 Task: Look for space in Senador Canedo, Brazil from 21st June, 2023 to 29th June, 2023 for 4 adults in price range Rs.7000 to Rs.12000. Place can be entire place with 2 bedrooms having 2 beds and 2 bathrooms. Property type can be flat. Amenities needed are: washing machine, . Booking option can be shelf check-in. Required host language is Spanish.
Action: Mouse moved to (70, 104)
Screenshot: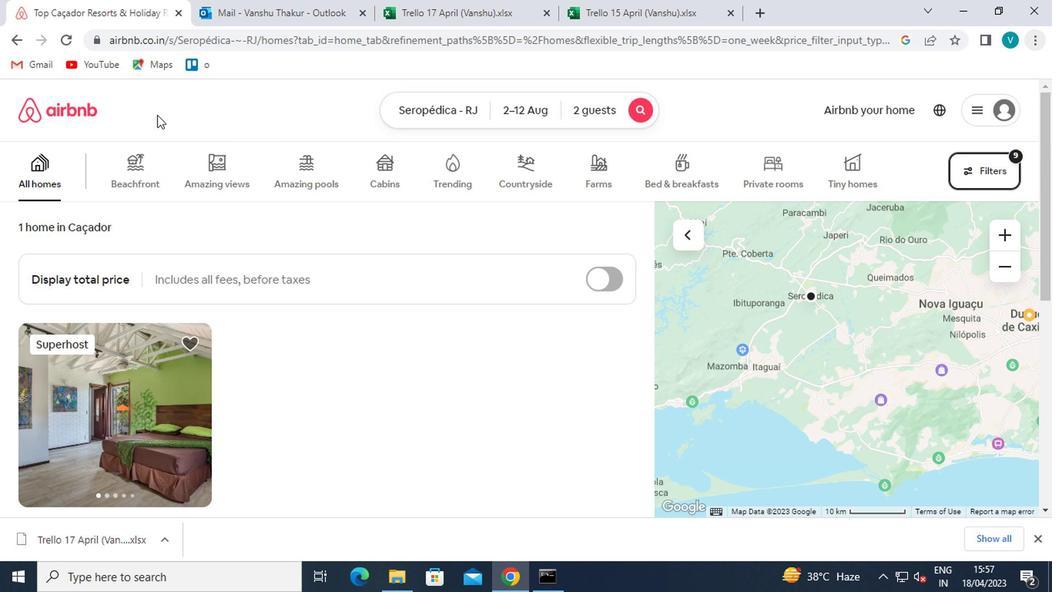 
Action: Mouse pressed left at (70, 104)
Screenshot: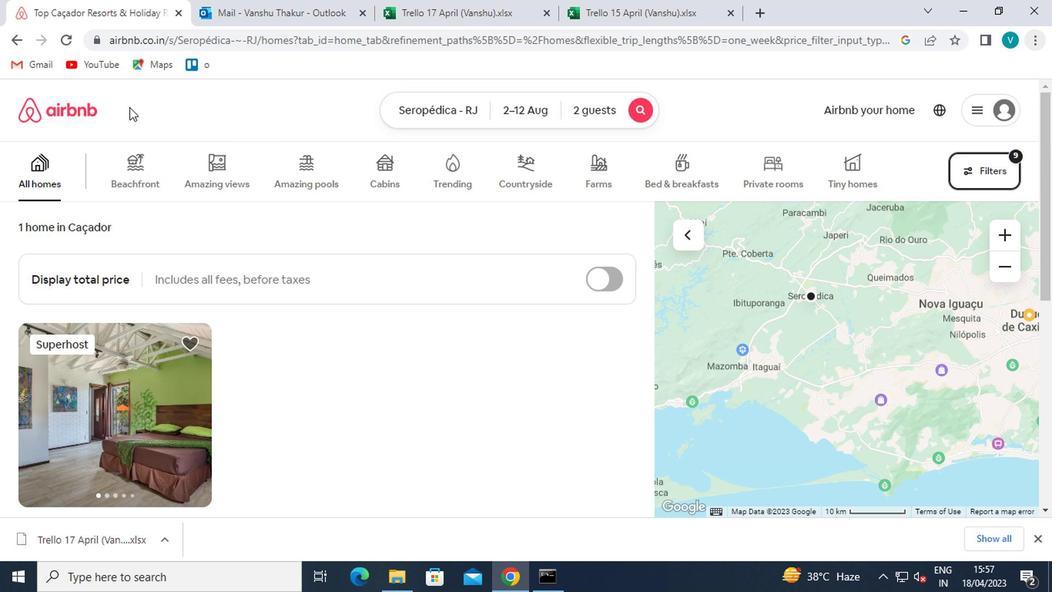 
Action: Mouse moved to (405, 116)
Screenshot: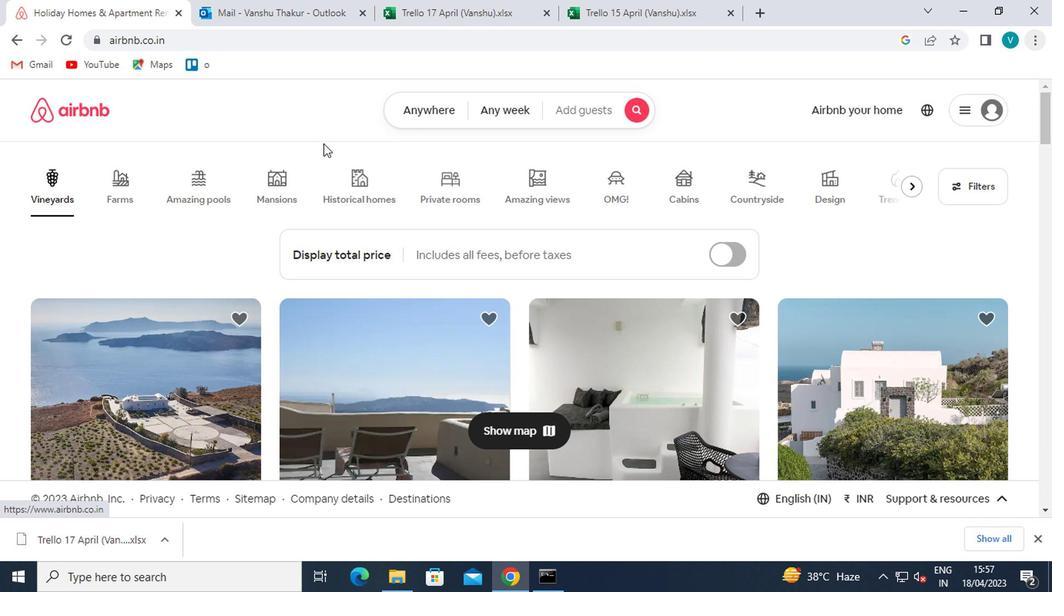 
Action: Mouse pressed left at (405, 116)
Screenshot: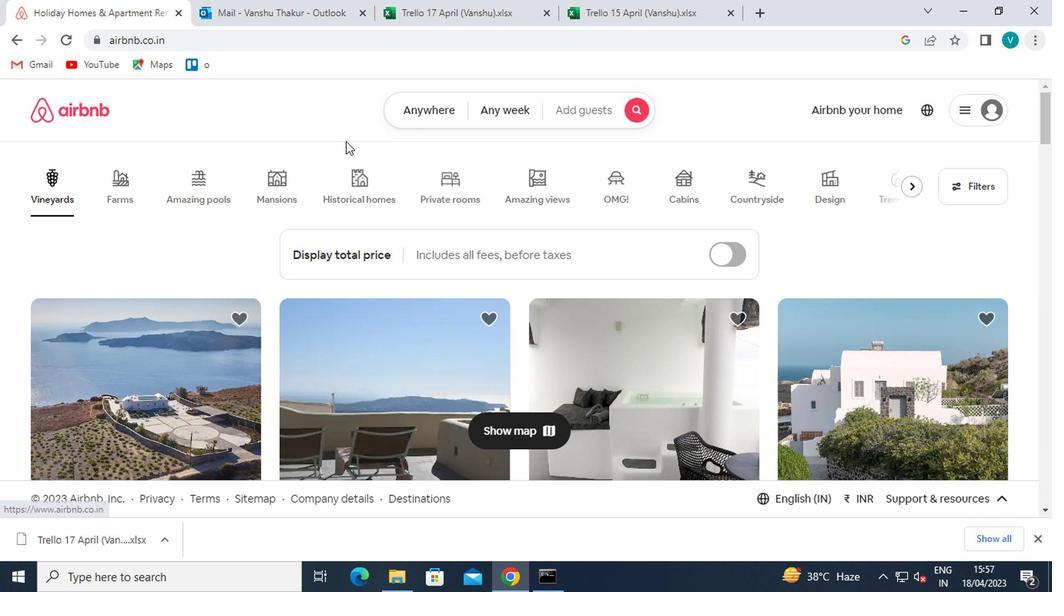 
Action: Mouse moved to (340, 173)
Screenshot: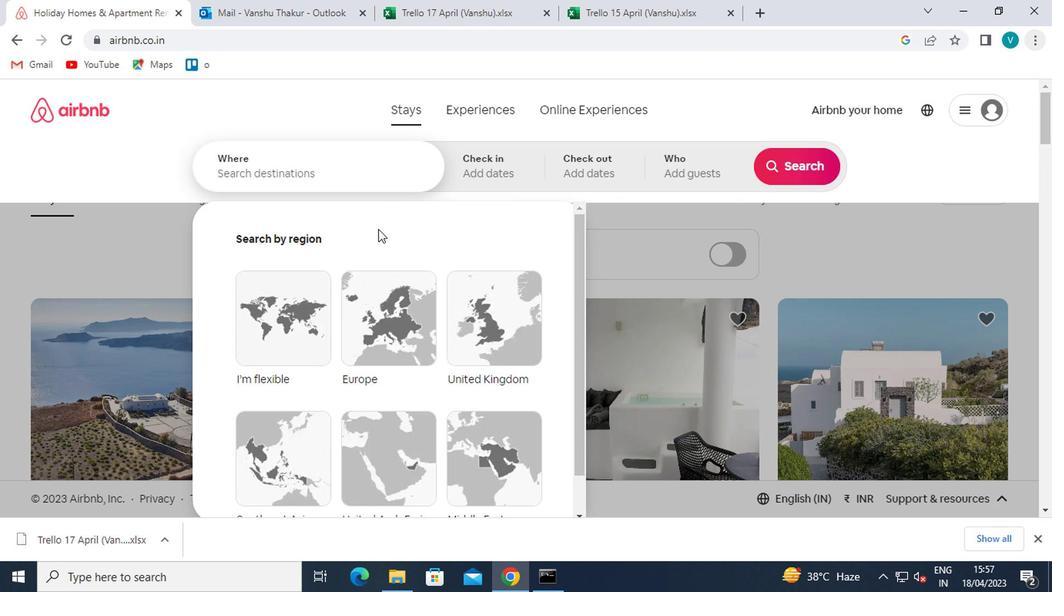 
Action: Mouse pressed left at (340, 173)
Screenshot: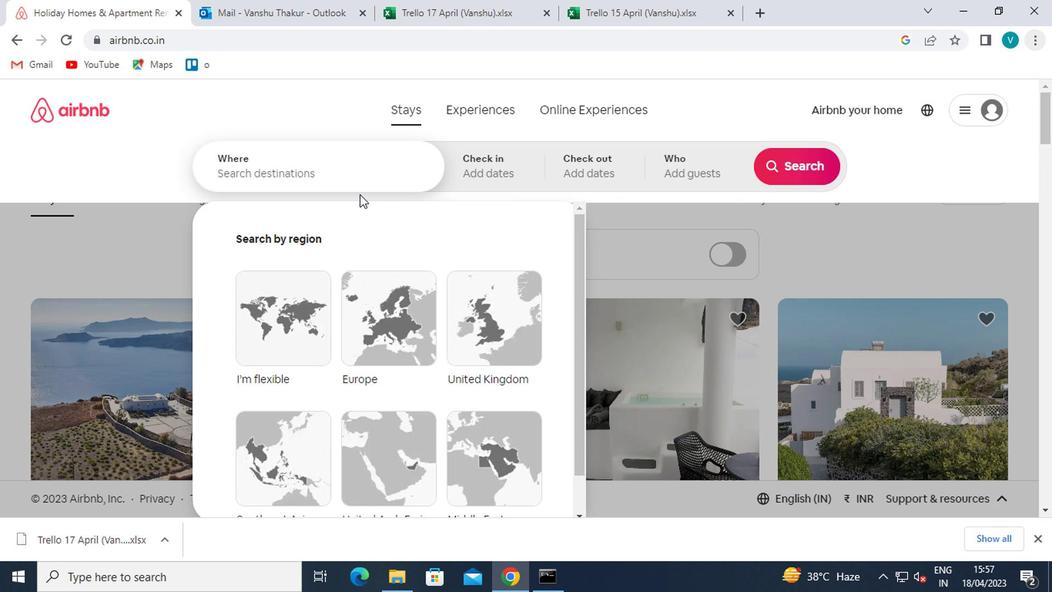 
Action: Key pressed <Key.shift>SENANDOR<Key.space>
Screenshot: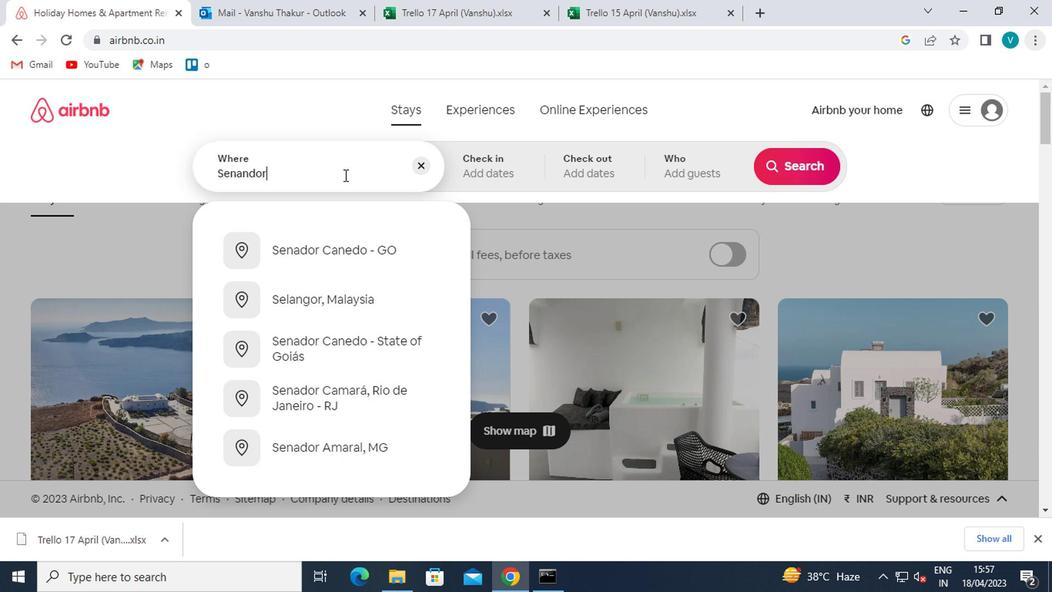 
Action: Mouse moved to (337, 291)
Screenshot: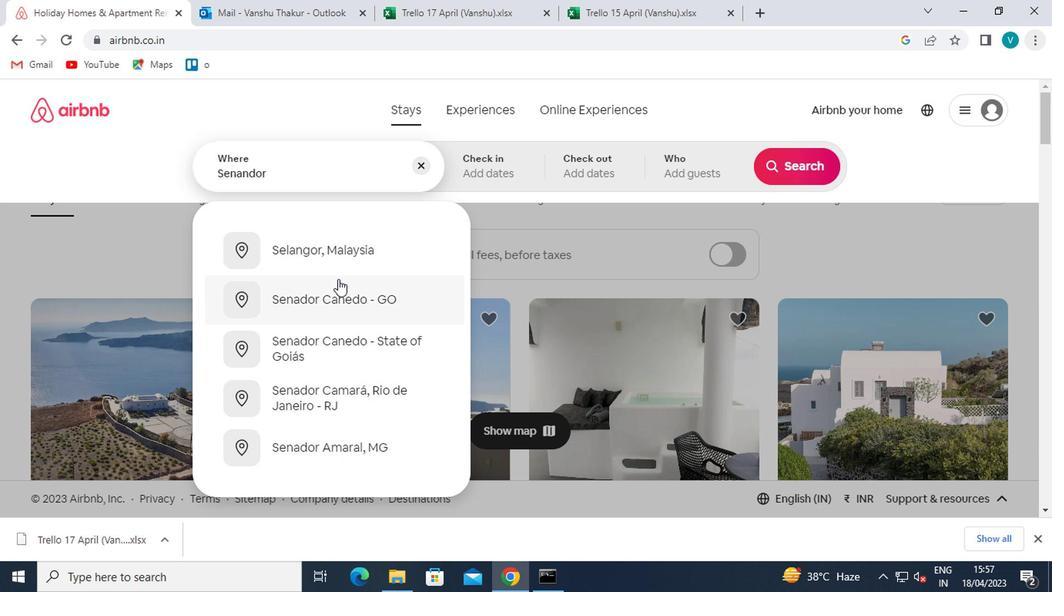 
Action: Mouse pressed left at (337, 291)
Screenshot: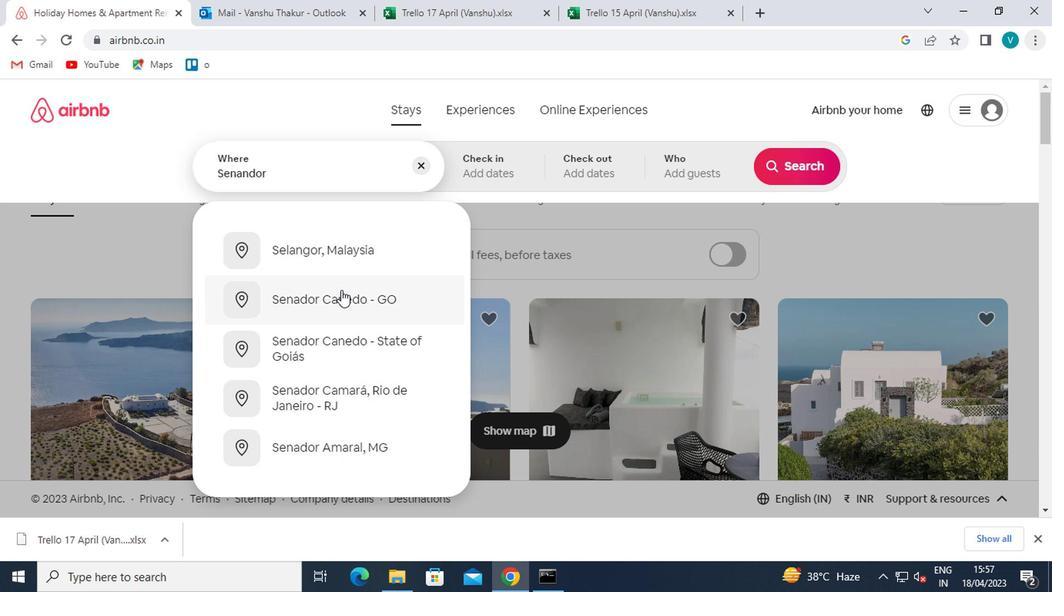 
Action: Mouse moved to (778, 289)
Screenshot: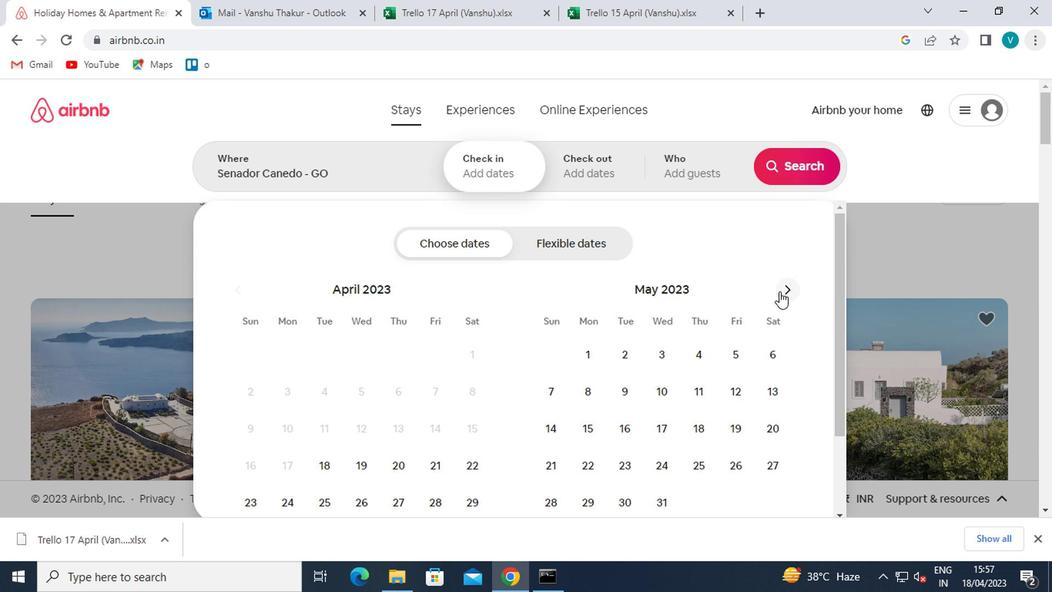 
Action: Mouse pressed left at (778, 289)
Screenshot: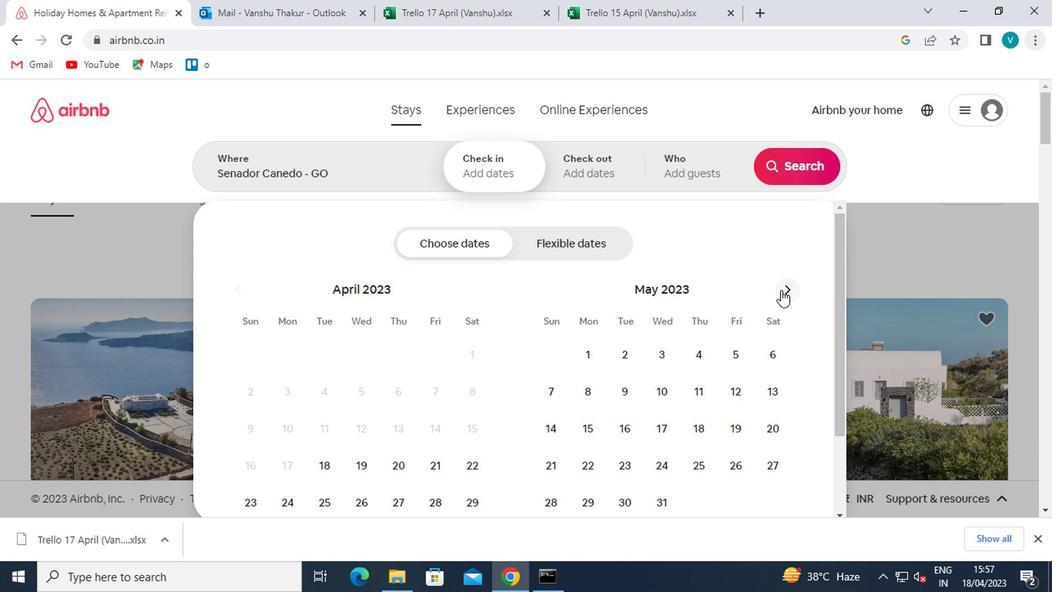 
Action: Mouse moved to (647, 457)
Screenshot: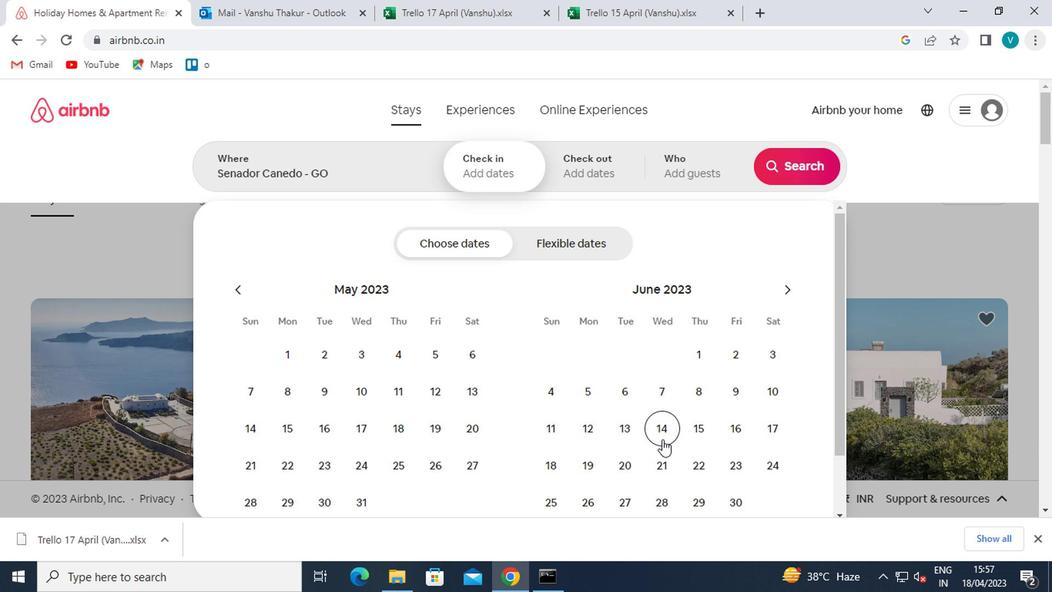 
Action: Mouse pressed left at (647, 457)
Screenshot: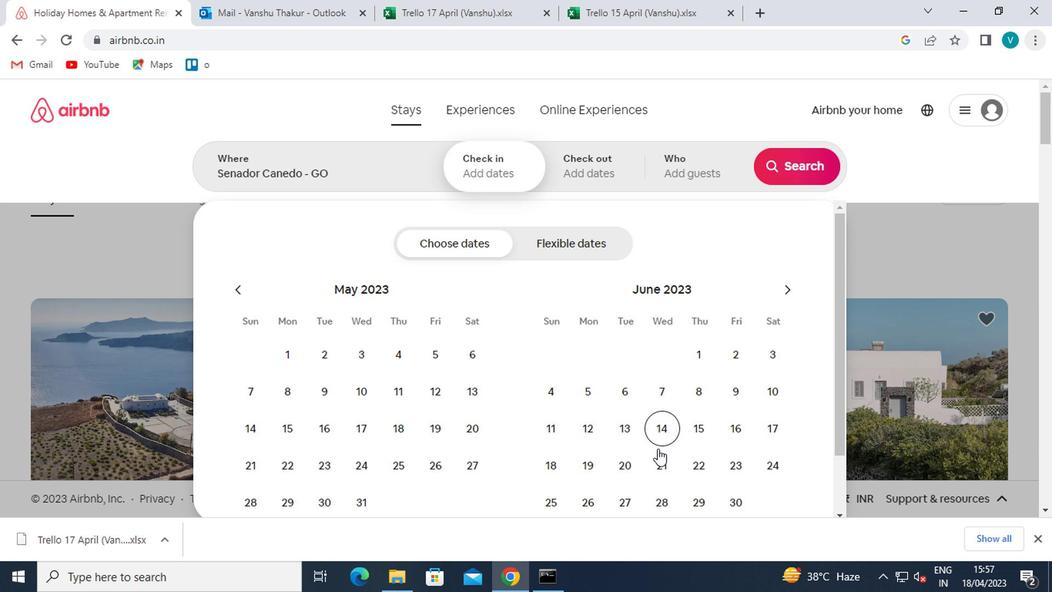 
Action: Mouse moved to (689, 495)
Screenshot: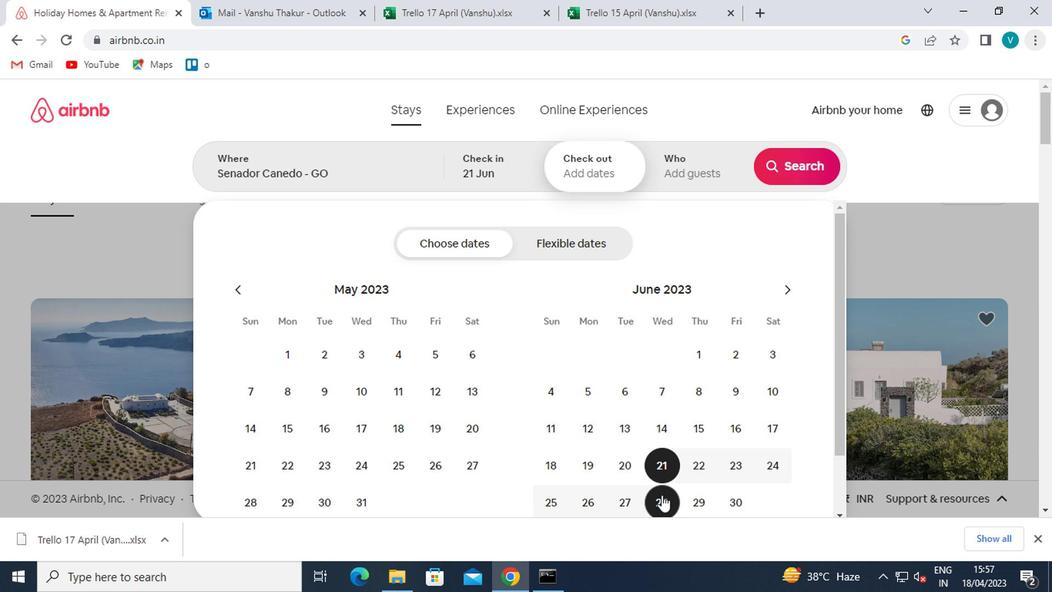 
Action: Mouse pressed left at (689, 495)
Screenshot: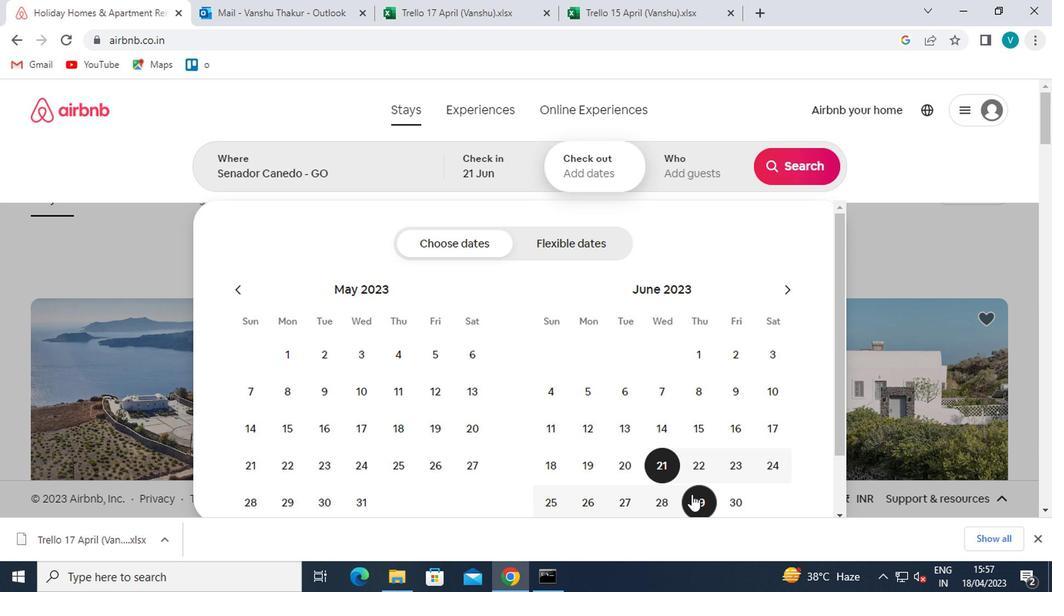 
Action: Mouse moved to (687, 152)
Screenshot: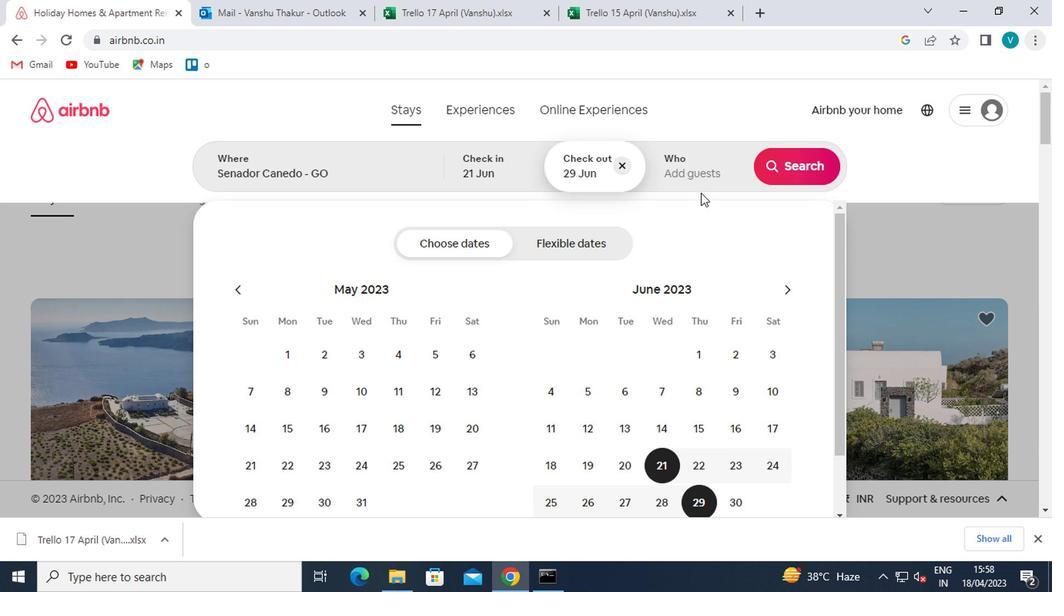 
Action: Mouse pressed left at (687, 152)
Screenshot: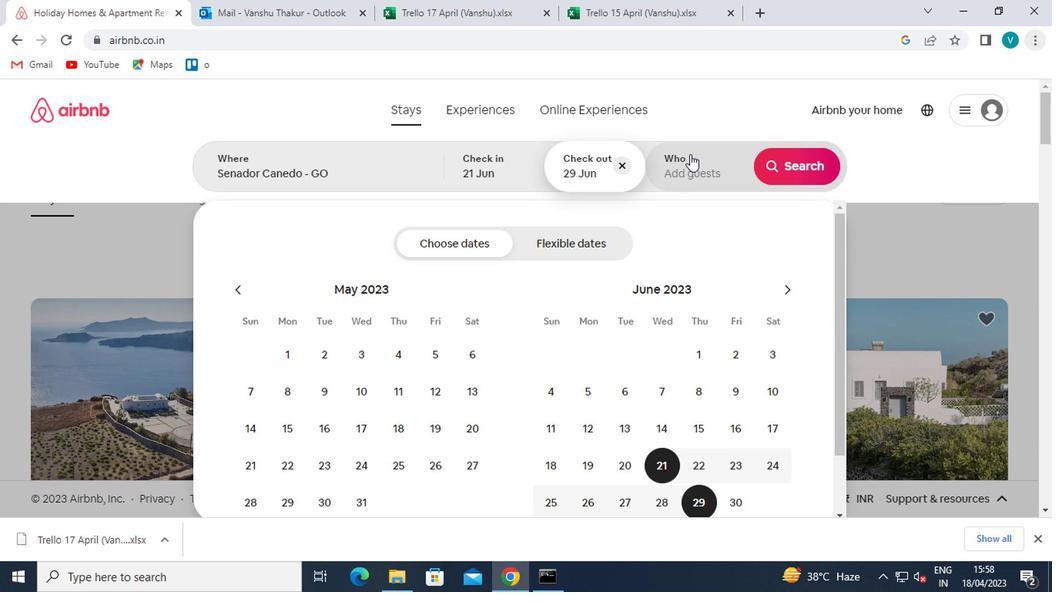 
Action: Mouse moved to (793, 241)
Screenshot: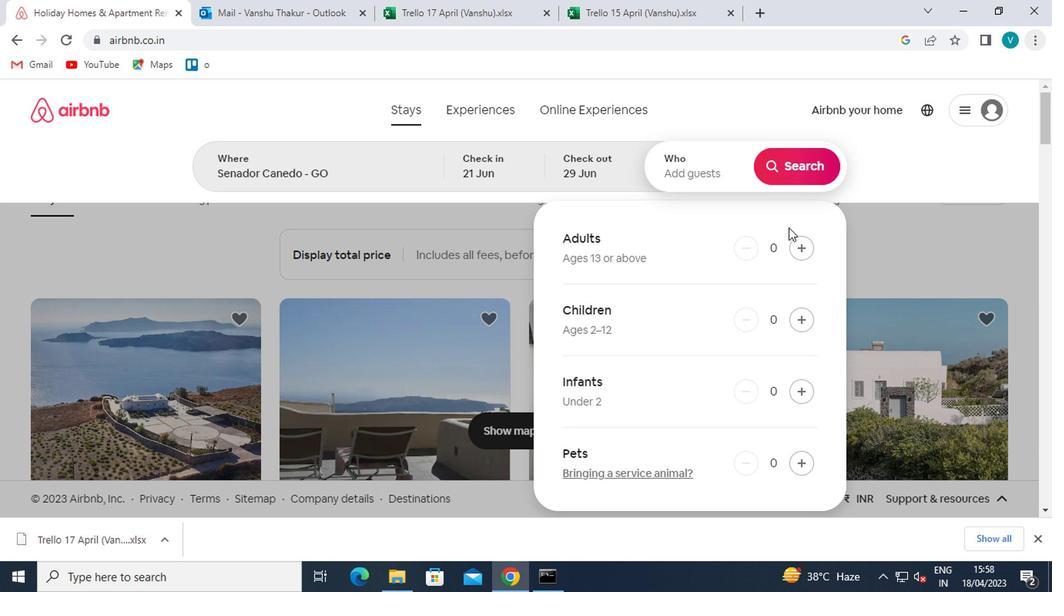 
Action: Mouse pressed left at (793, 241)
Screenshot: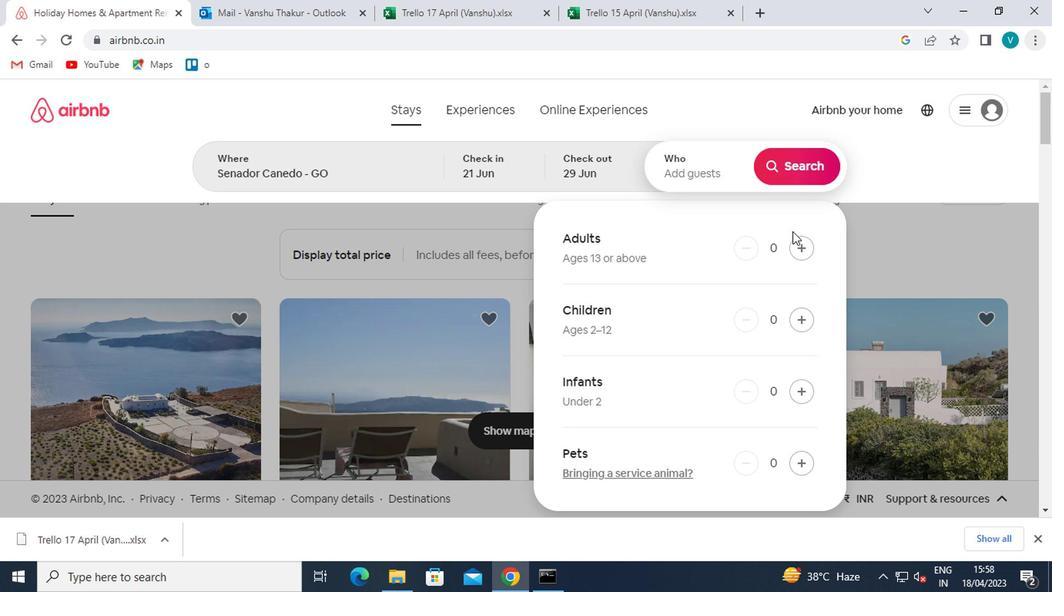 
Action: Mouse pressed left at (793, 241)
Screenshot: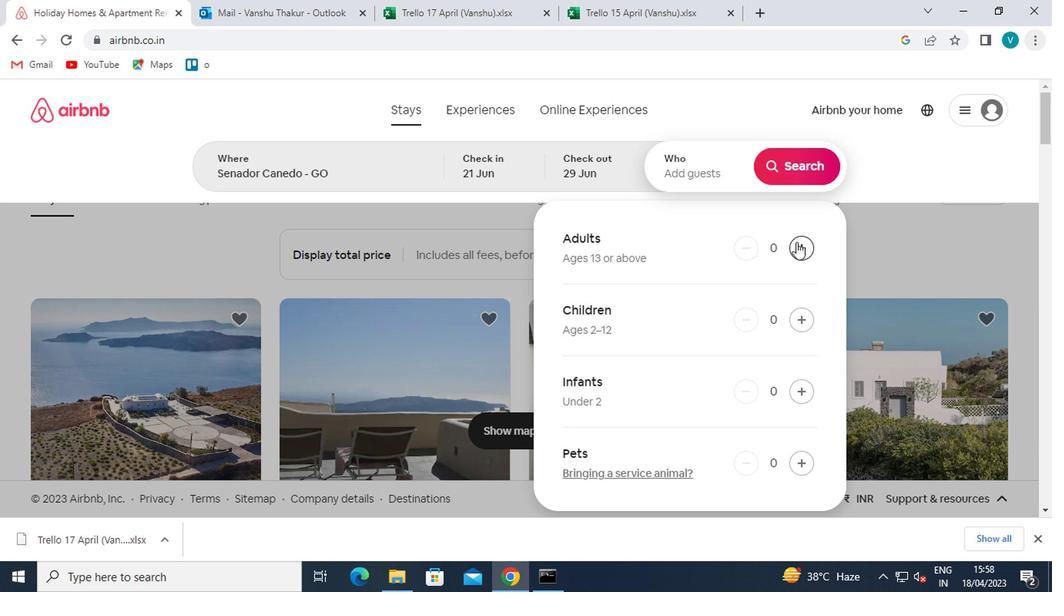 
Action: Mouse pressed left at (793, 241)
Screenshot: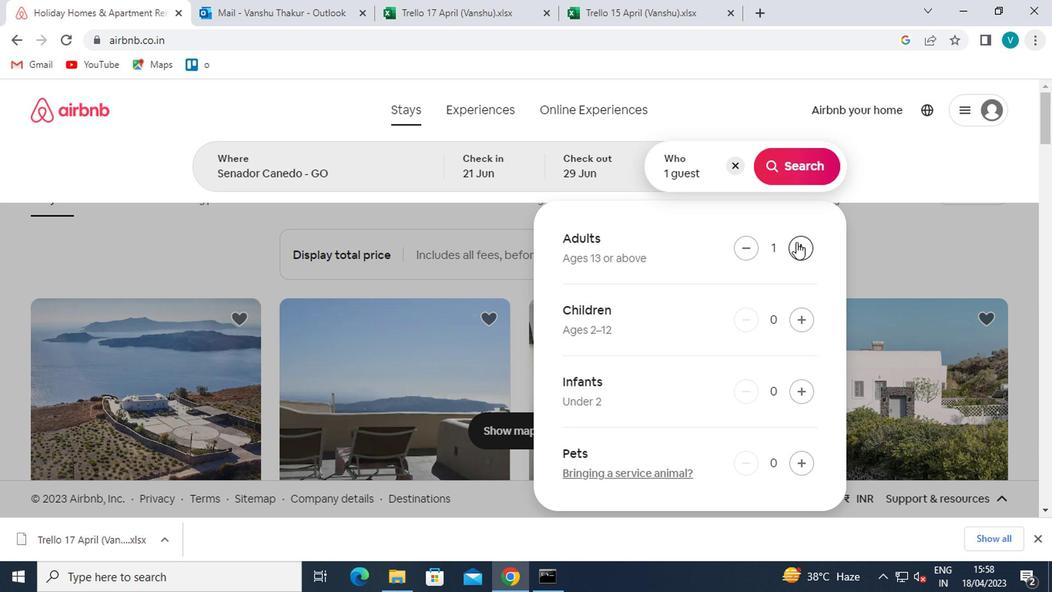 
Action: Mouse pressed left at (793, 241)
Screenshot: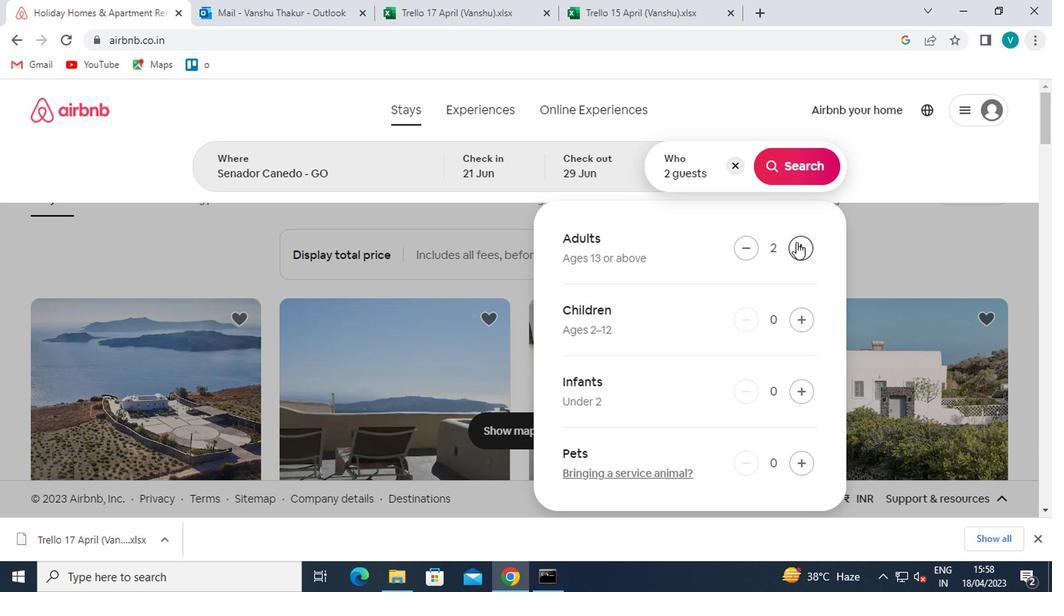 
Action: Mouse moved to (791, 167)
Screenshot: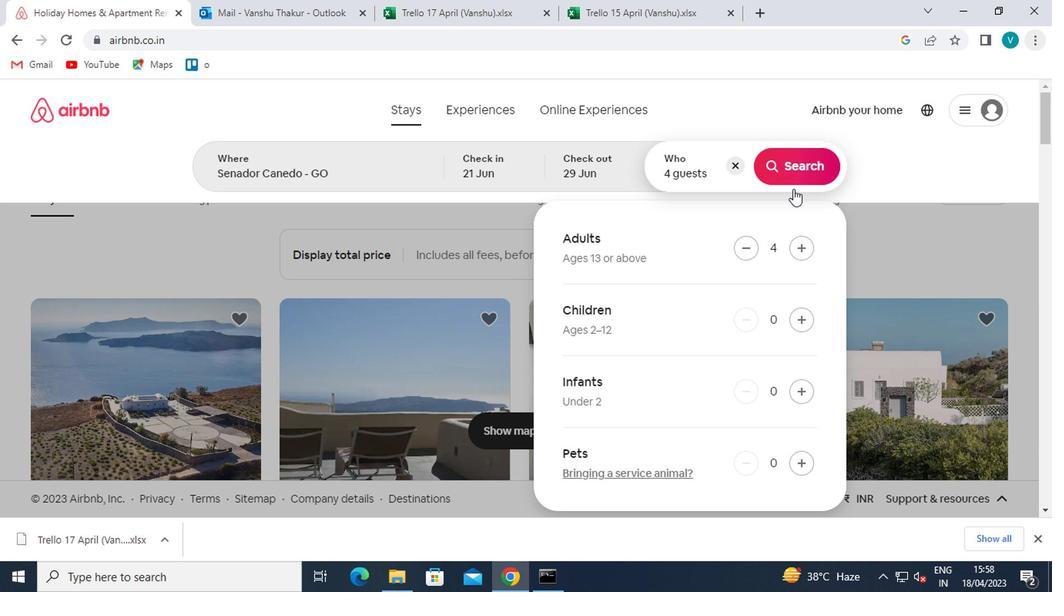 
Action: Mouse pressed left at (791, 167)
Screenshot: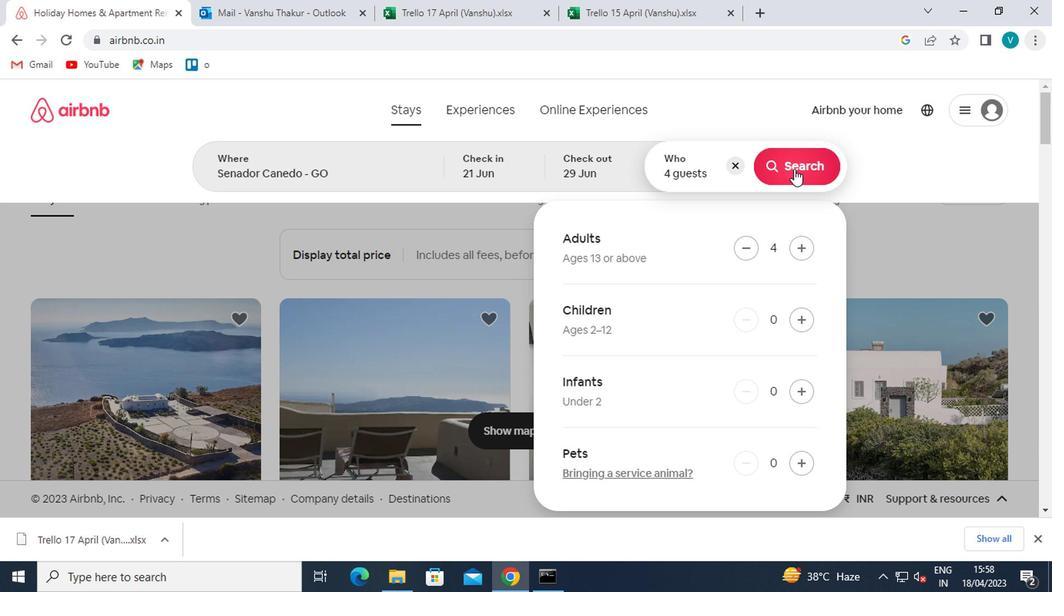 
Action: Mouse moved to (956, 166)
Screenshot: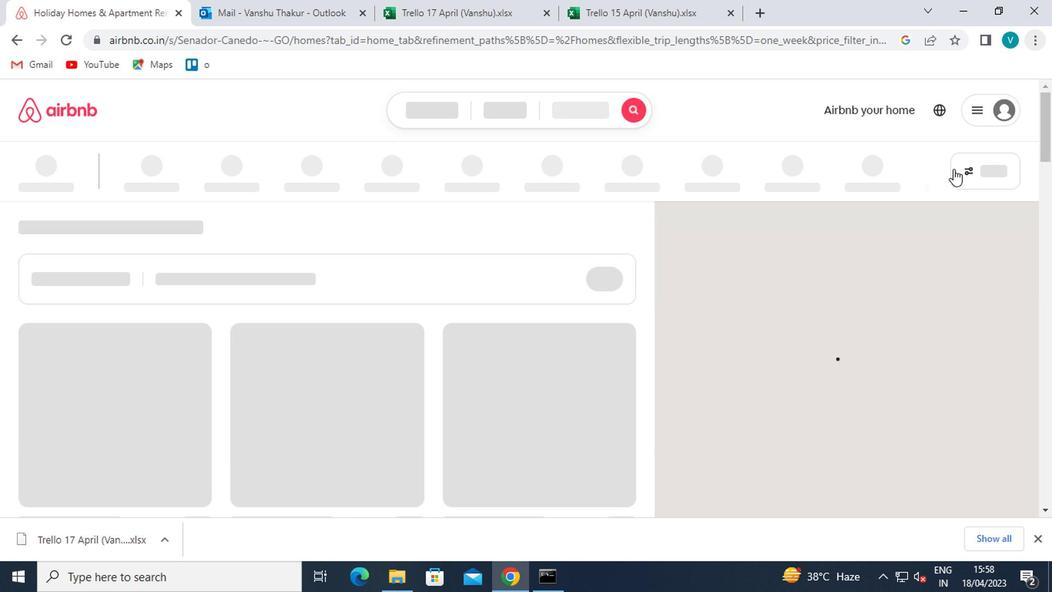 
Action: Mouse pressed left at (956, 166)
Screenshot: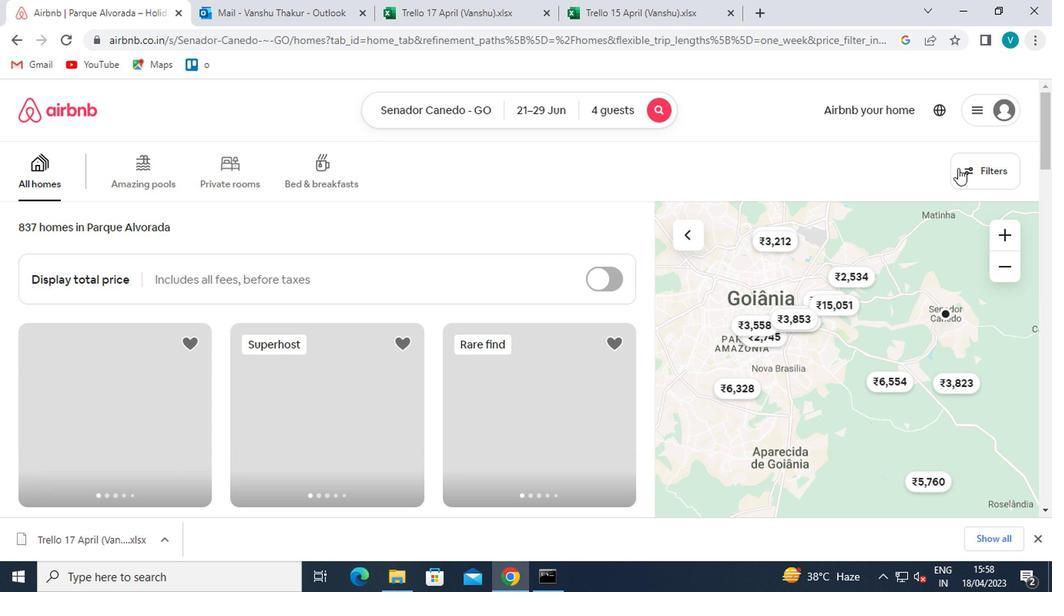 
Action: Mouse moved to (348, 371)
Screenshot: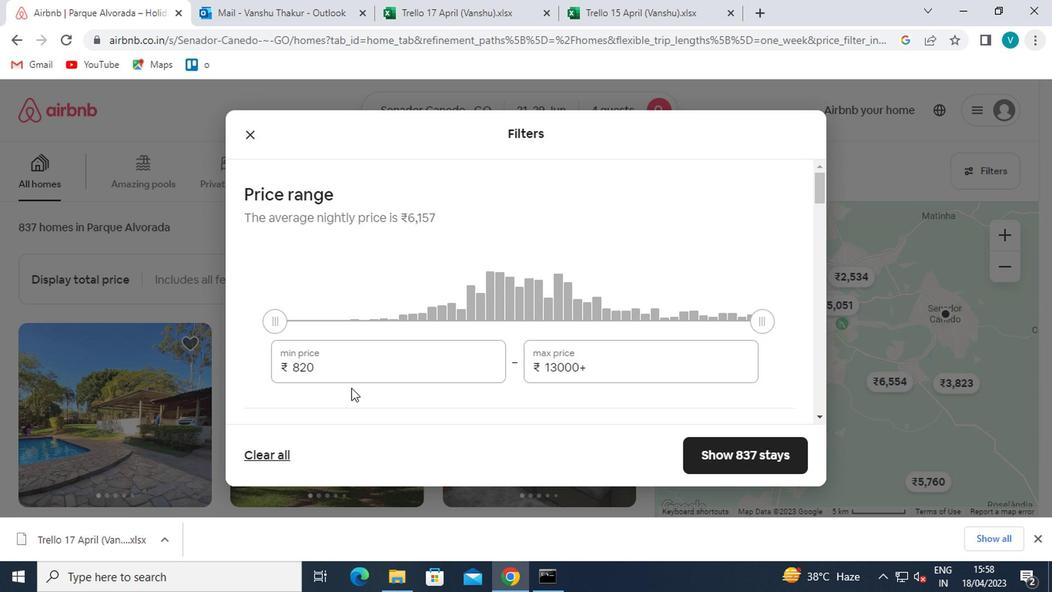 
Action: Mouse pressed left at (348, 371)
Screenshot: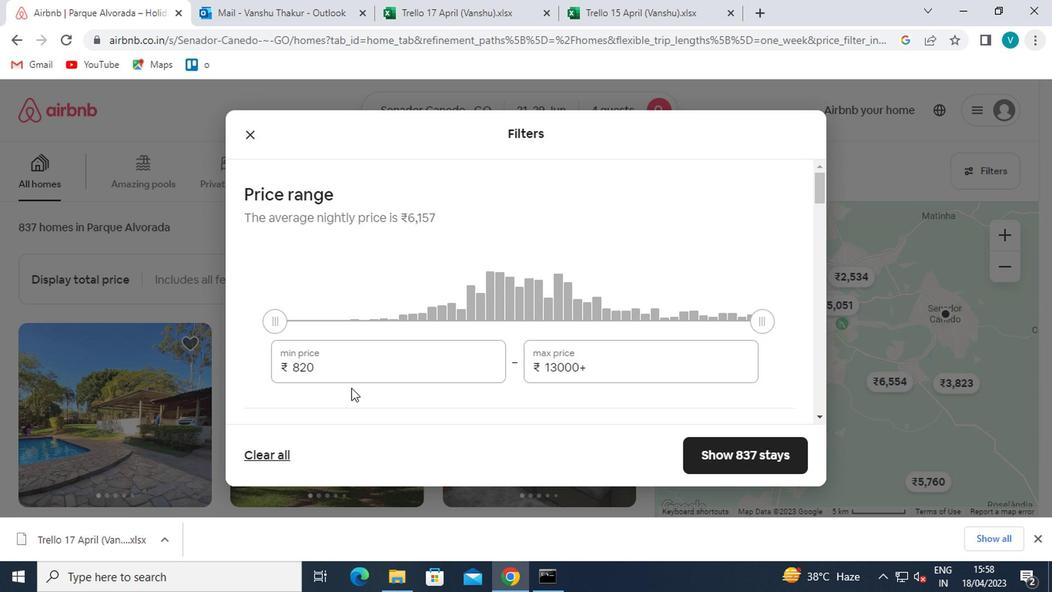 
Action: Mouse moved to (351, 370)
Screenshot: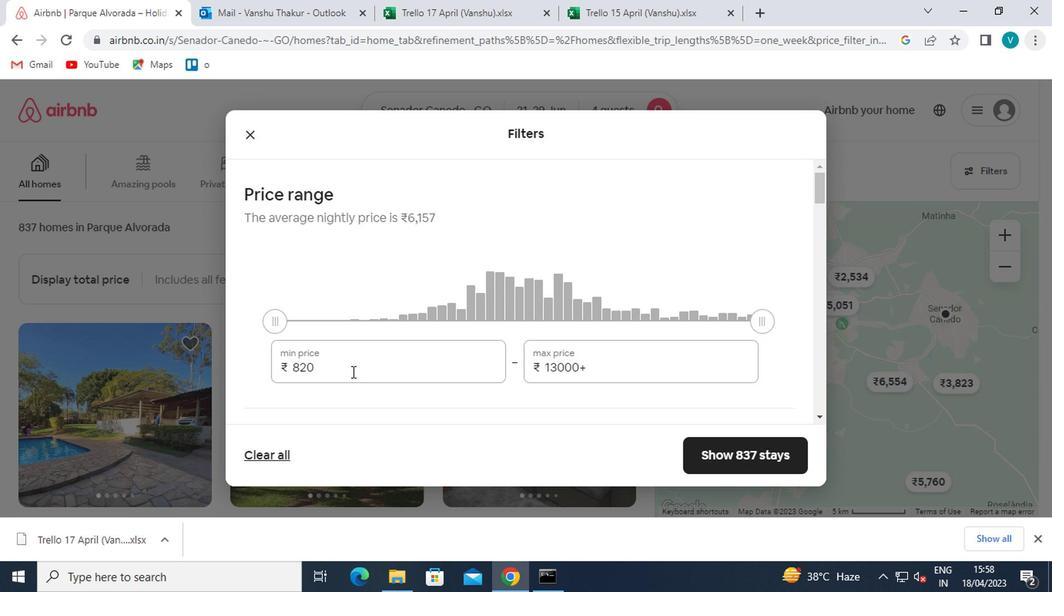 
Action: Key pressed <Key.backspace><Key.backspace><Key.backspace>7000
Screenshot: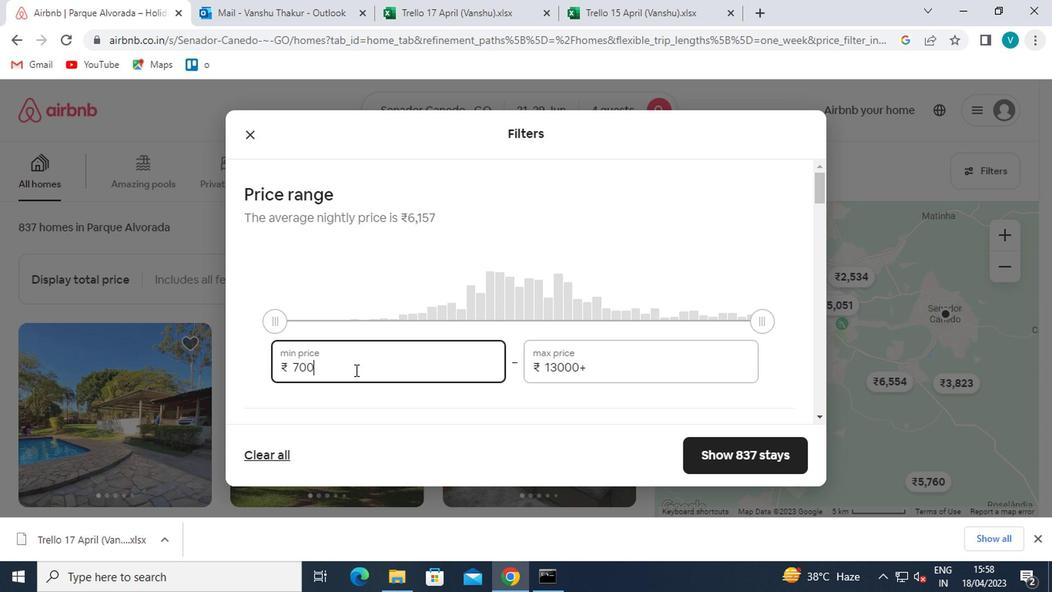 
Action: Mouse moved to (642, 373)
Screenshot: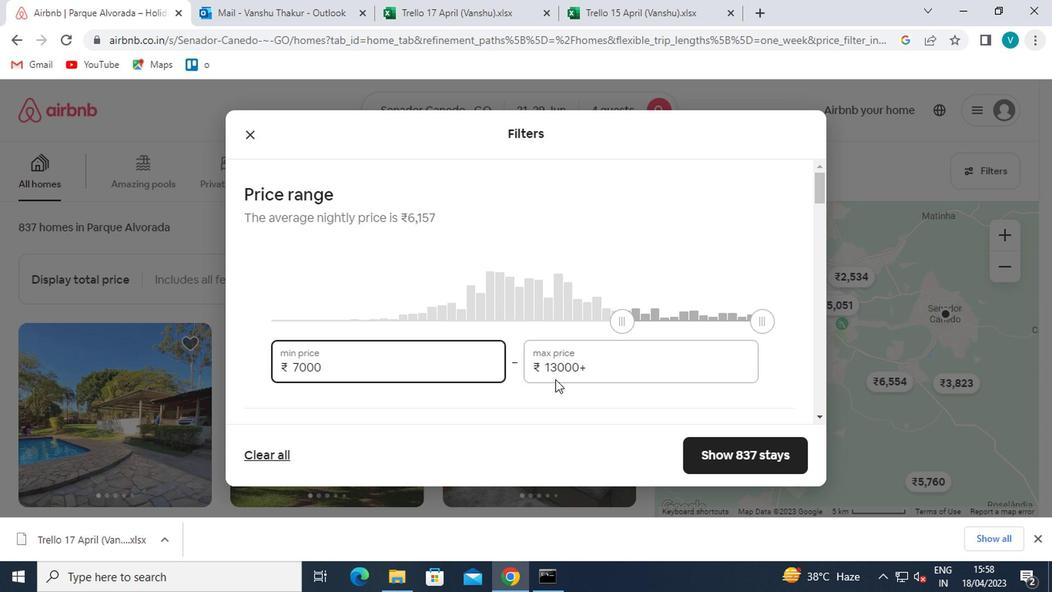 
Action: Mouse pressed left at (642, 373)
Screenshot: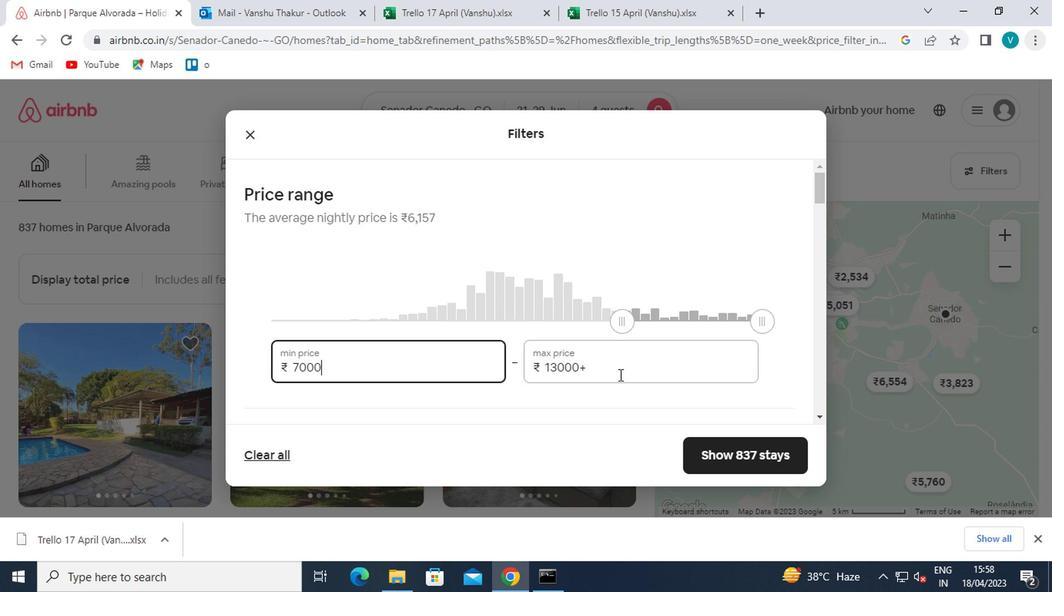
Action: Mouse moved to (606, 347)
Screenshot: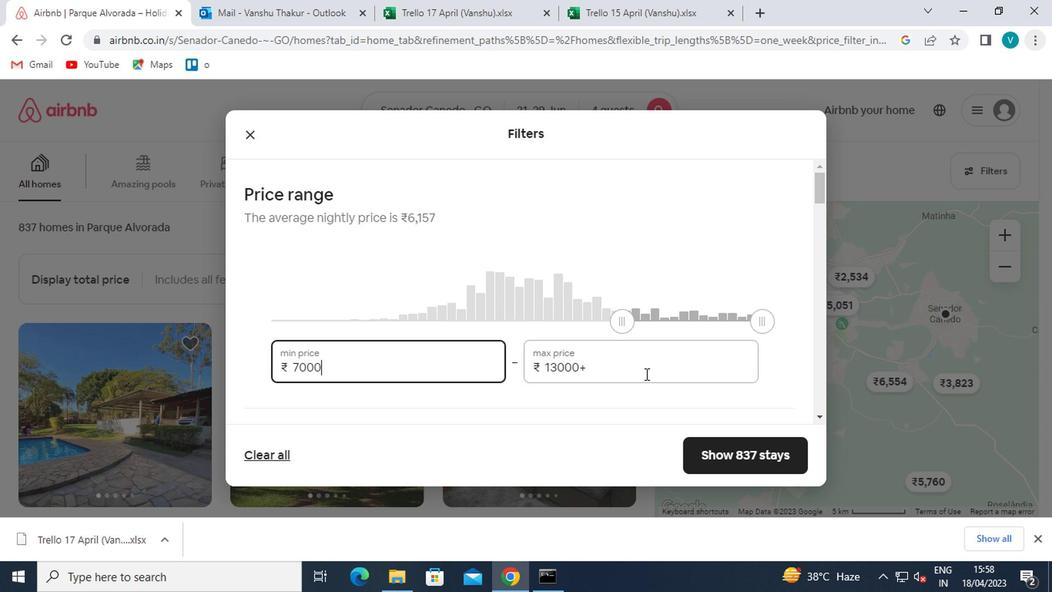 
Action: Key pressed <Key.backspace><Key.backspace><Key.backspace><Key.backspace><Key.backspace><Key.backspace>12000
Screenshot: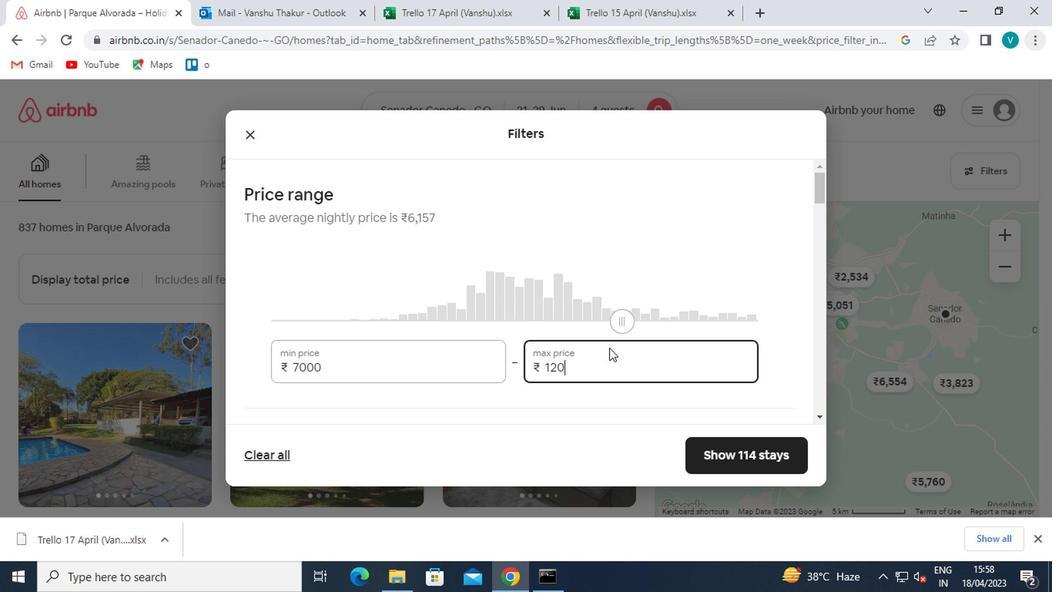 
Action: Mouse moved to (609, 351)
Screenshot: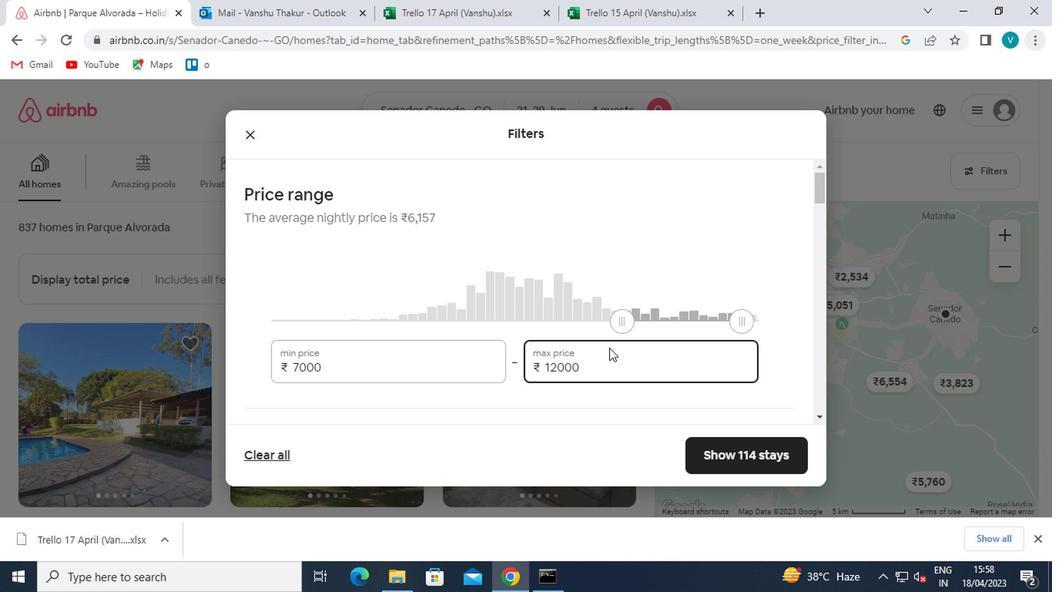 
Action: Mouse scrolled (609, 350) with delta (0, 0)
Screenshot: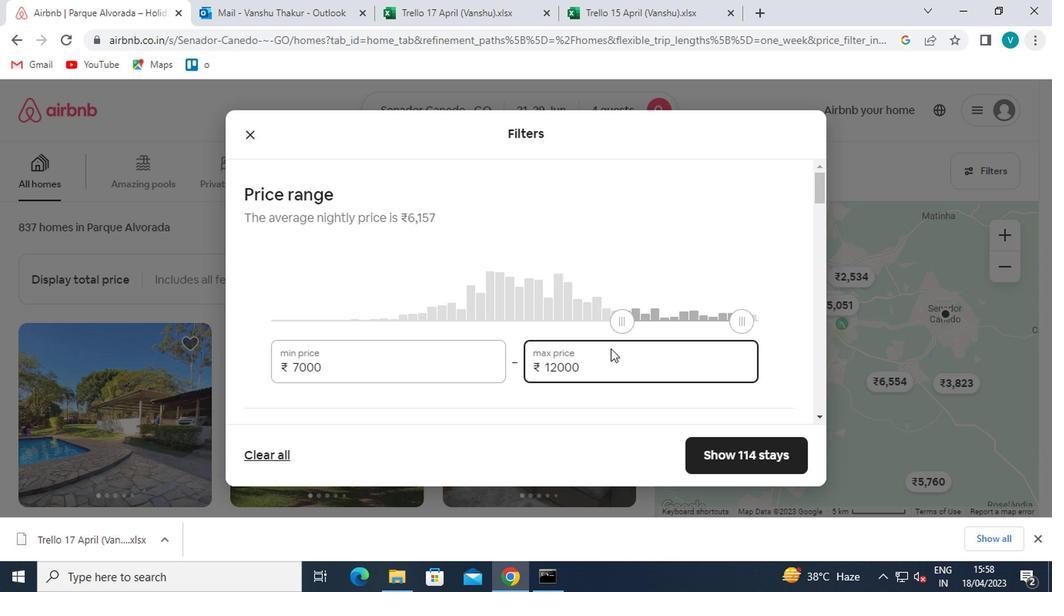 
Action: Mouse scrolled (609, 350) with delta (0, 0)
Screenshot: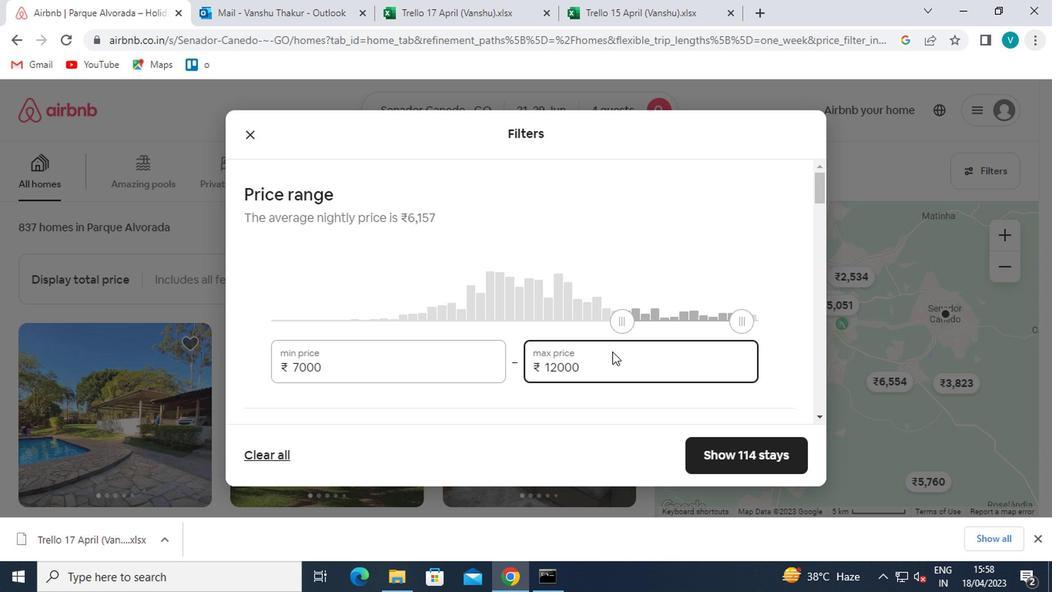 
Action: Mouse moved to (264, 336)
Screenshot: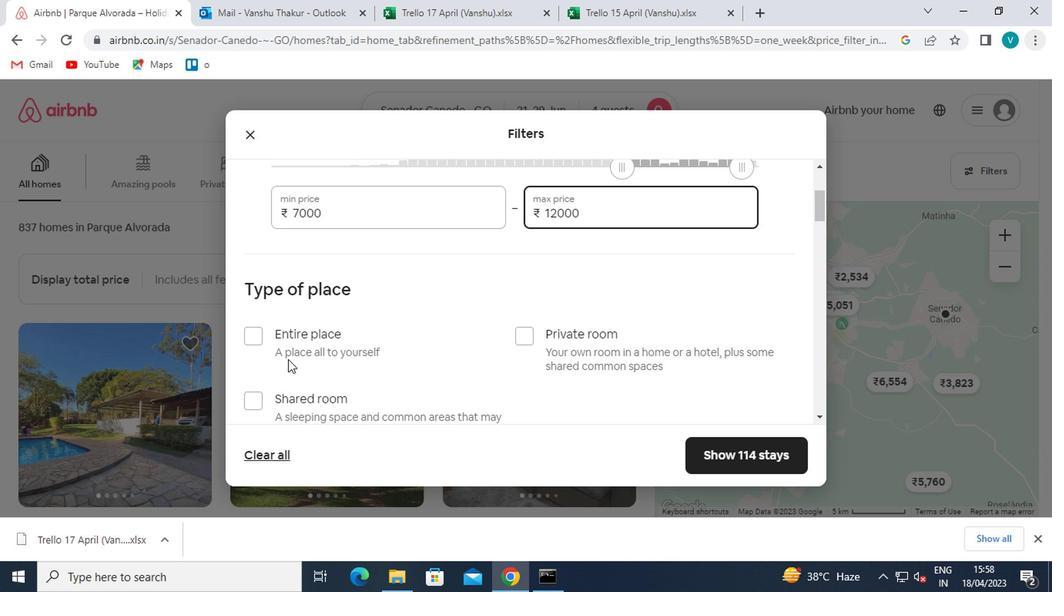 
Action: Mouse pressed left at (264, 336)
Screenshot: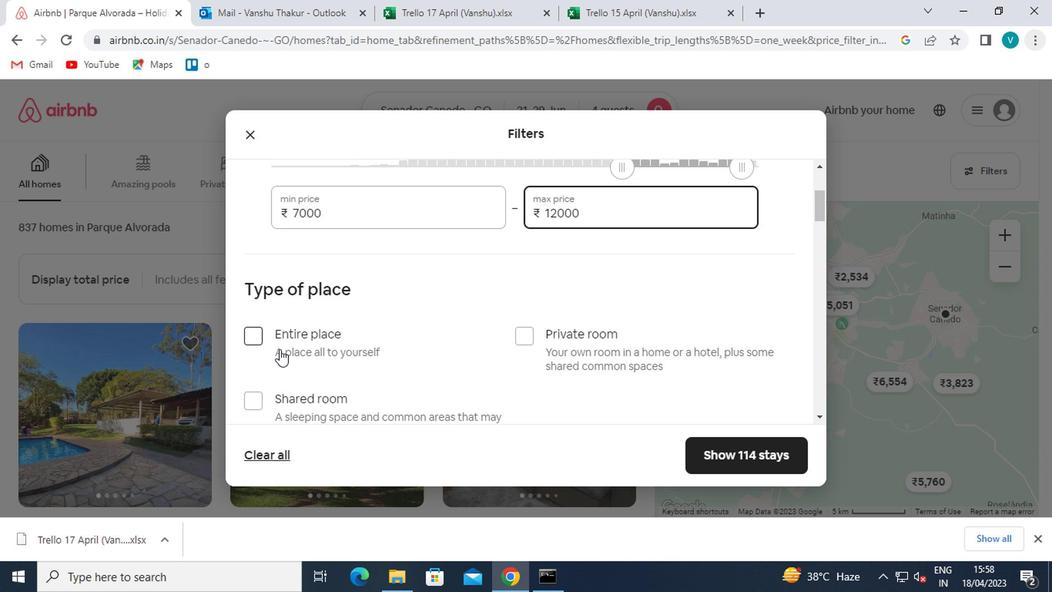 
Action: Mouse moved to (356, 334)
Screenshot: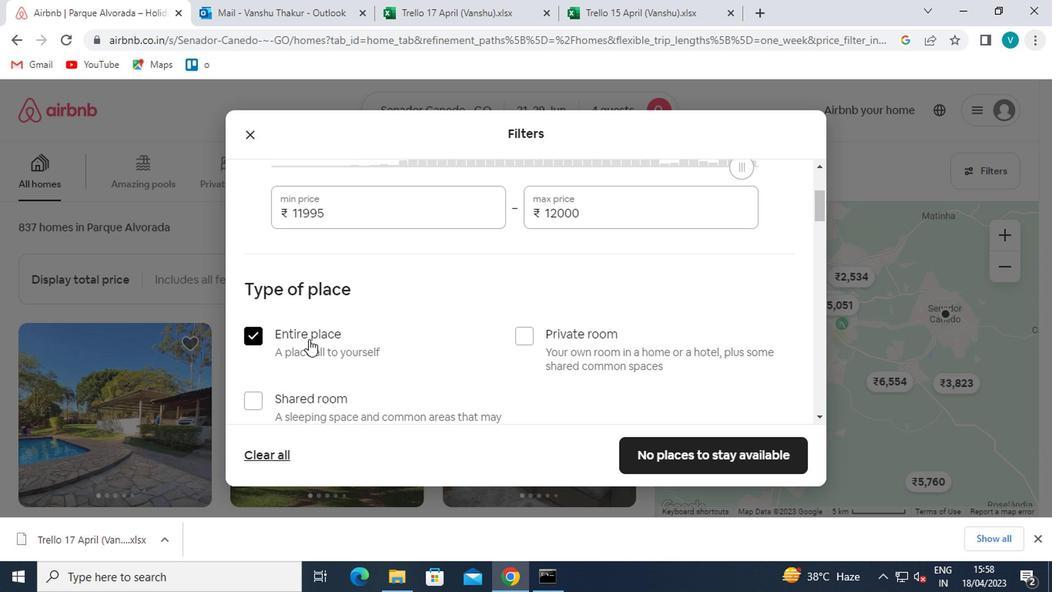 
Action: Mouse scrolled (356, 334) with delta (0, 0)
Screenshot: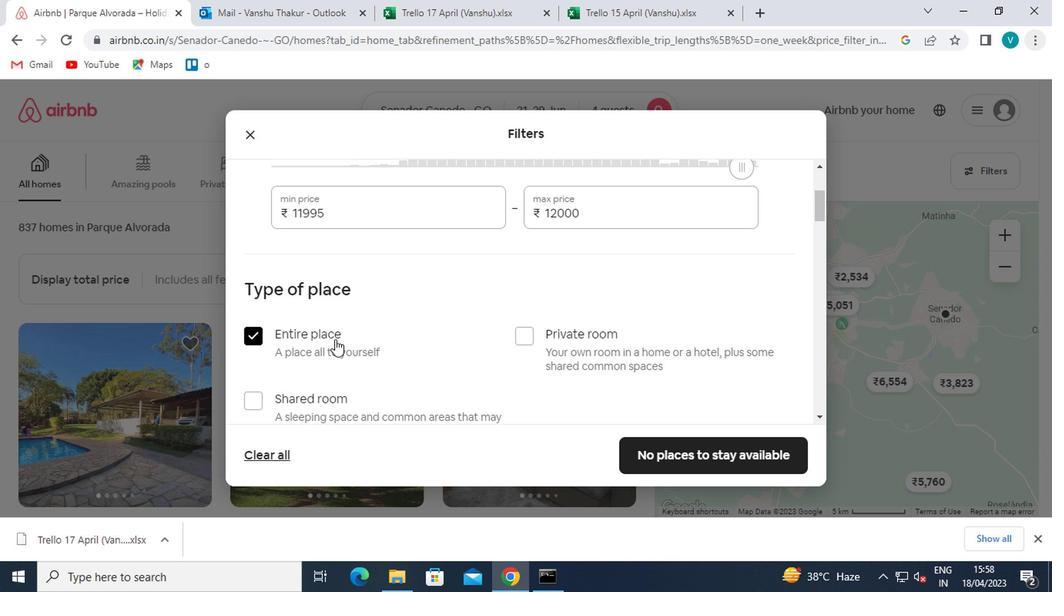 
Action: Mouse moved to (356, 334)
Screenshot: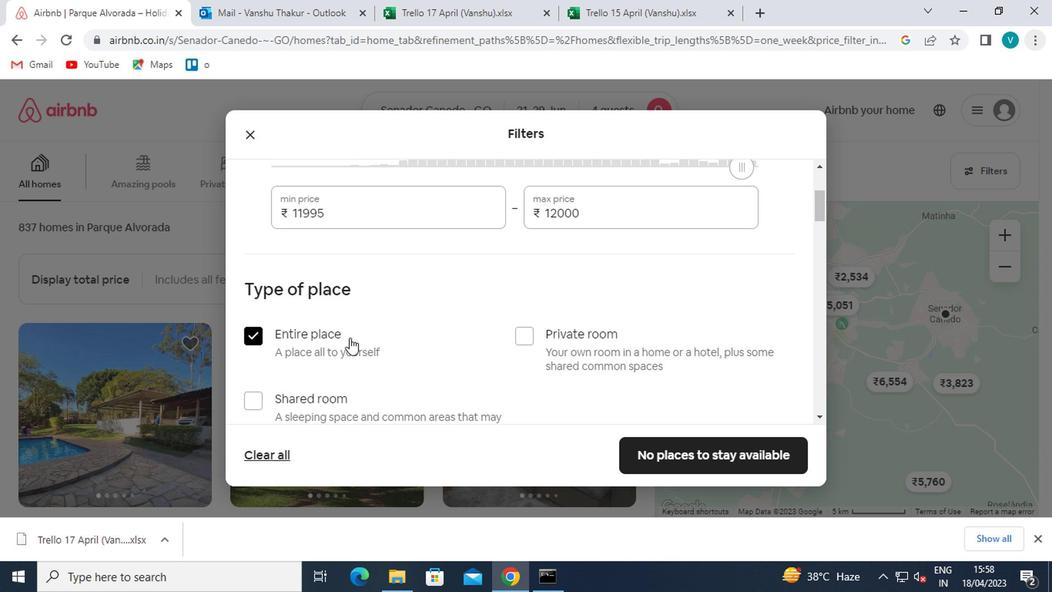 
Action: Mouse scrolled (356, 334) with delta (0, 0)
Screenshot: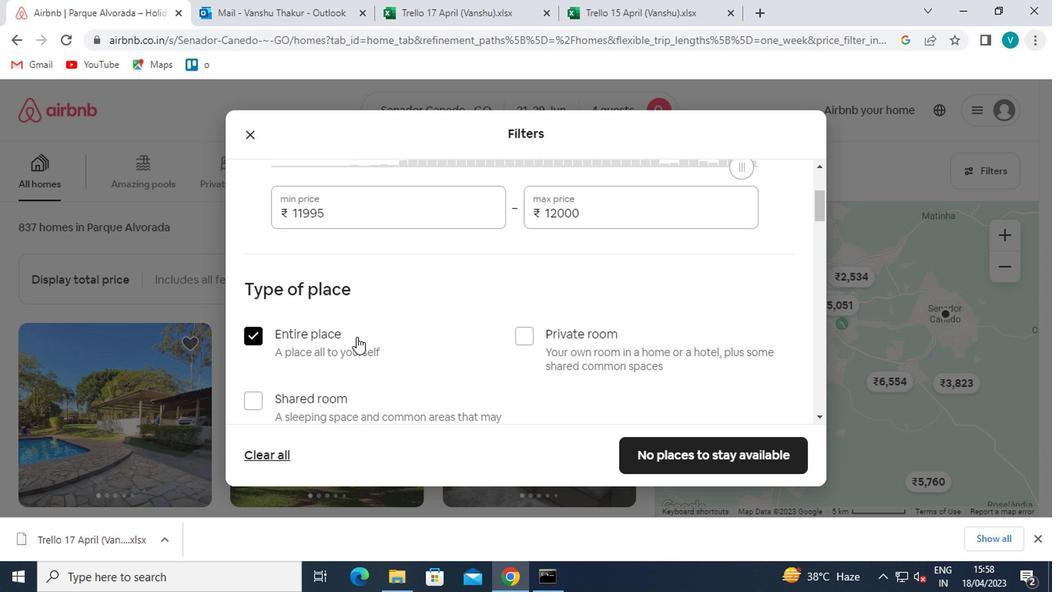 
Action: Mouse moved to (369, 349)
Screenshot: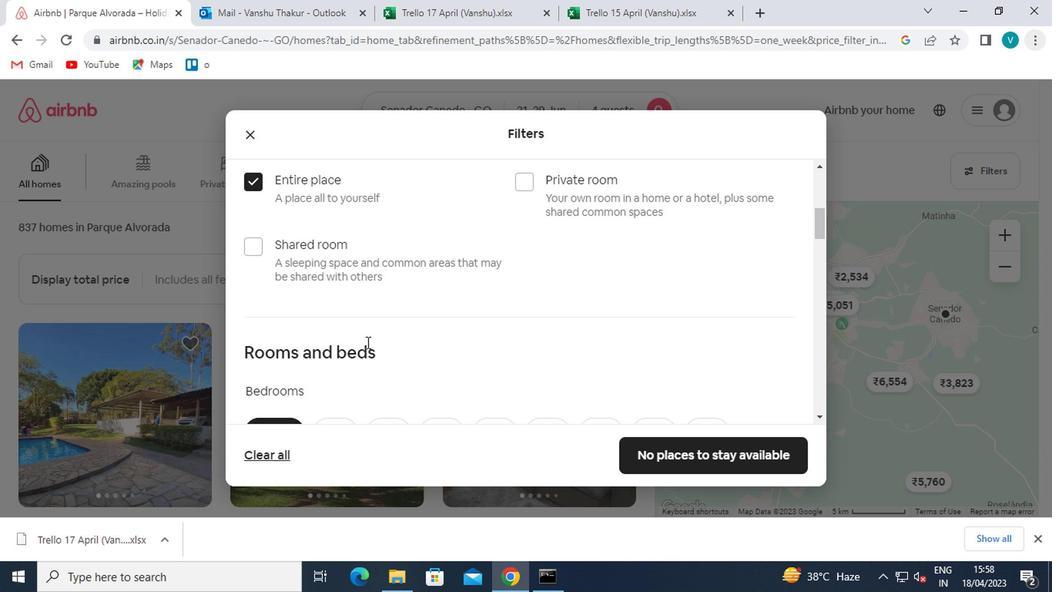 
Action: Mouse scrolled (369, 349) with delta (0, 0)
Screenshot: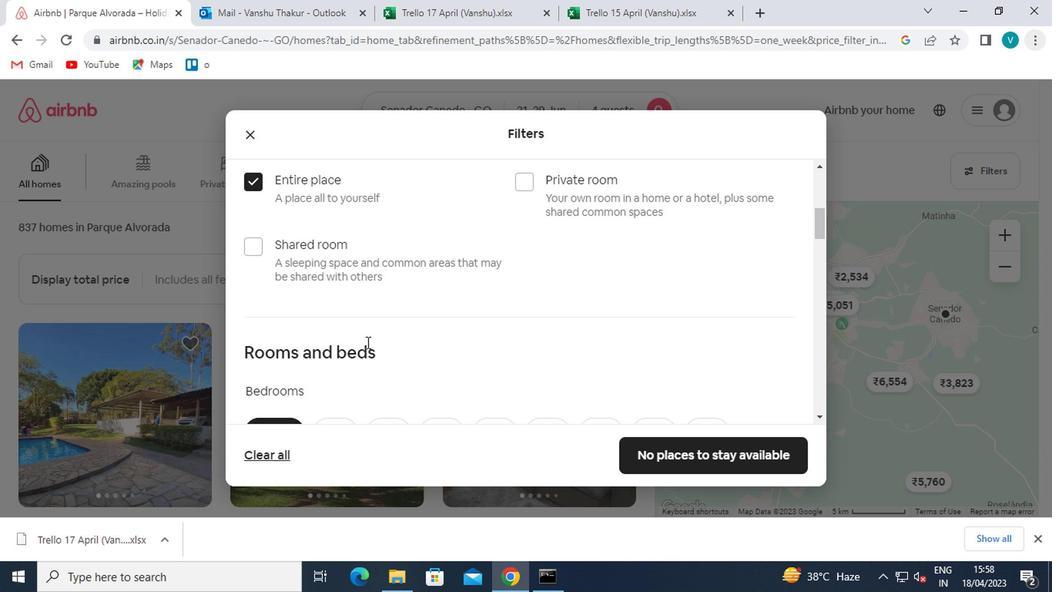 
Action: Mouse scrolled (369, 349) with delta (0, 0)
Screenshot: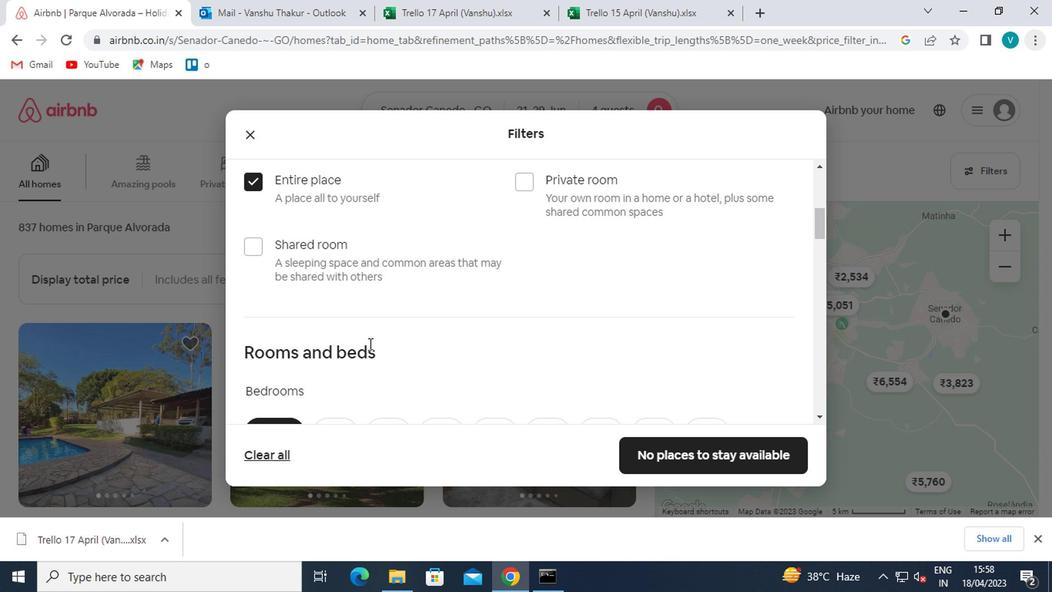 
Action: Mouse moved to (392, 279)
Screenshot: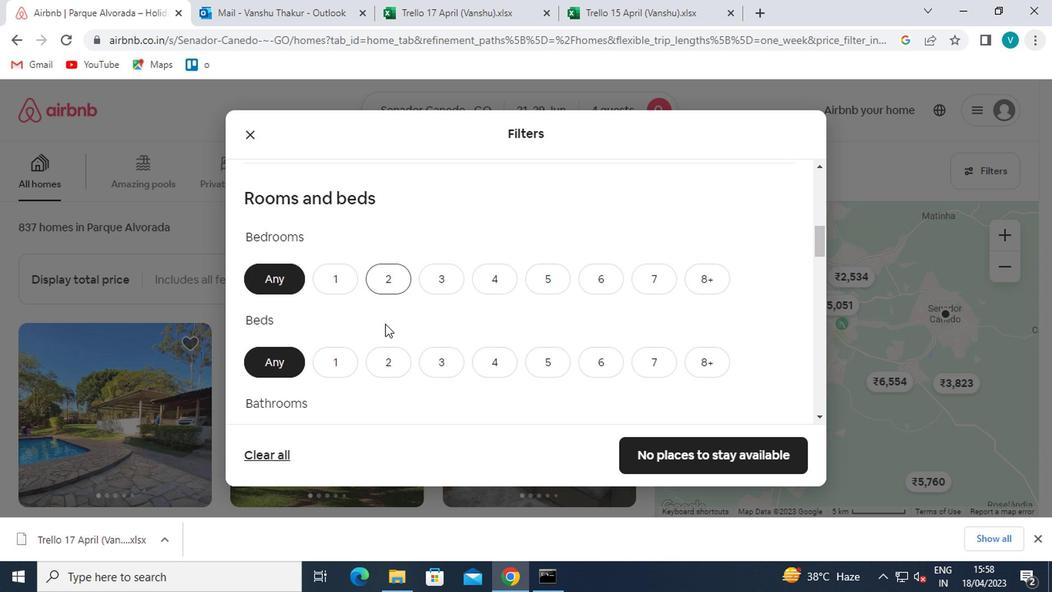 
Action: Mouse pressed left at (392, 279)
Screenshot: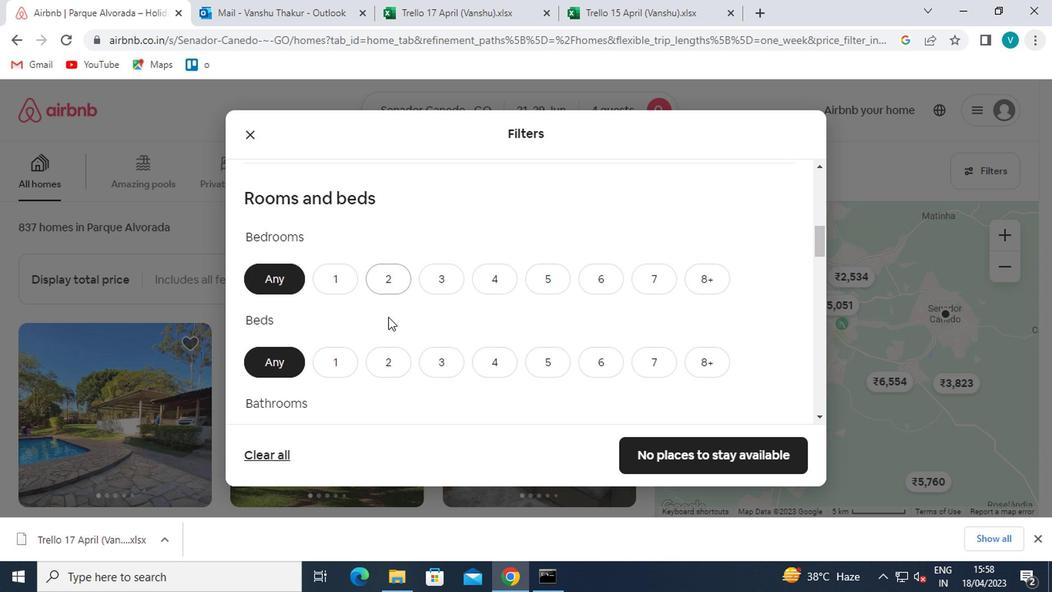 
Action: Mouse moved to (391, 284)
Screenshot: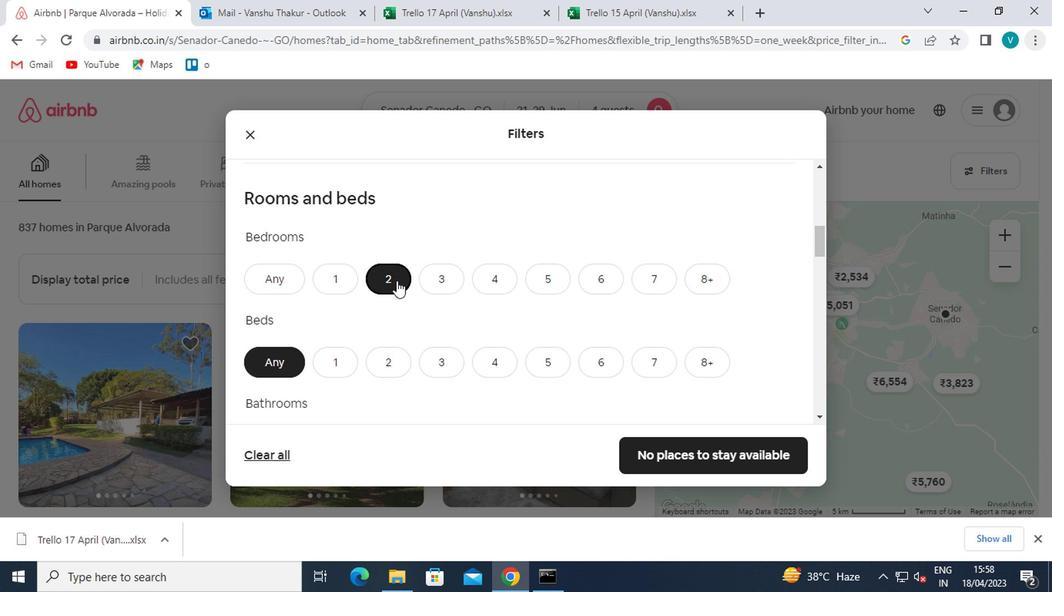 
Action: Mouse scrolled (391, 283) with delta (0, 0)
Screenshot: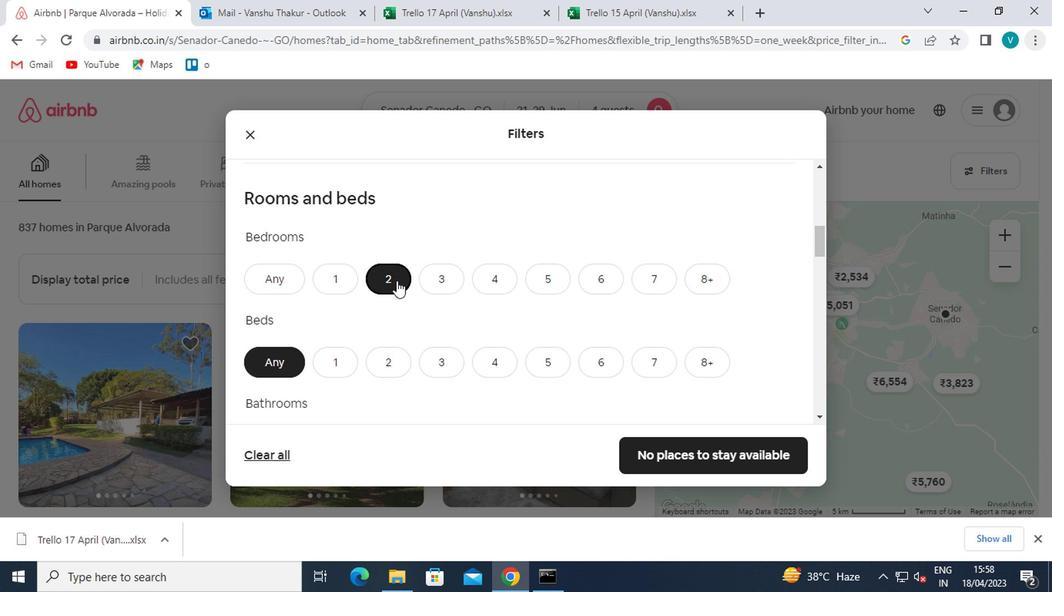 
Action: Mouse moved to (391, 285)
Screenshot: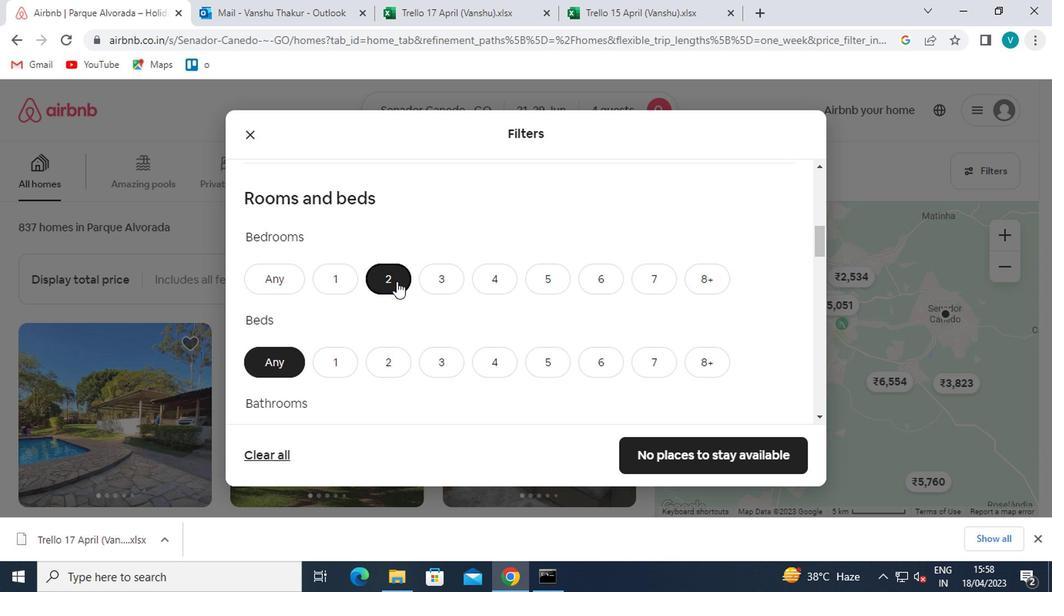 
Action: Mouse pressed left at (391, 285)
Screenshot: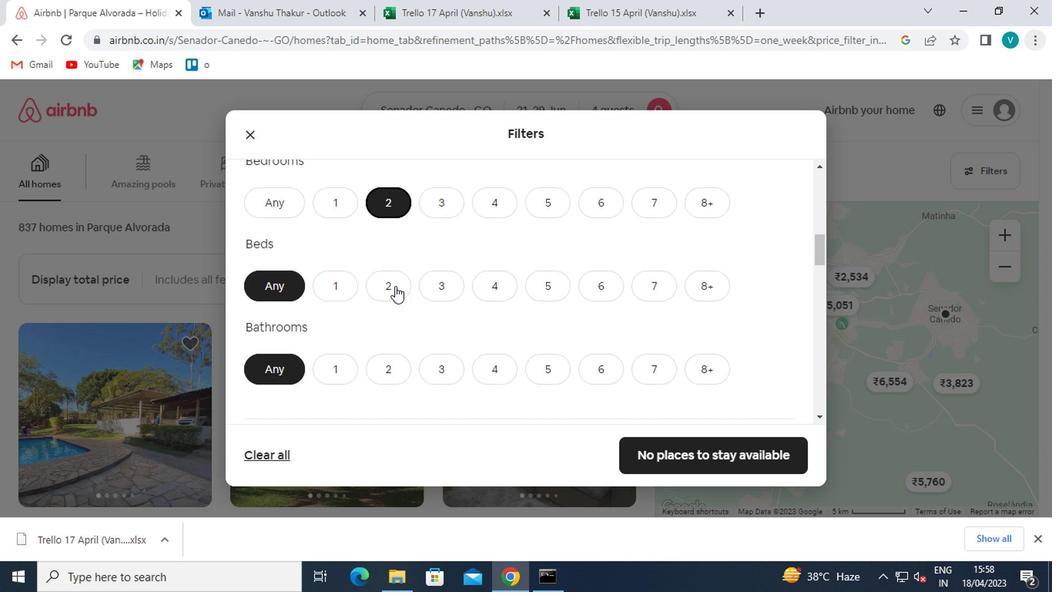 
Action: Mouse moved to (385, 360)
Screenshot: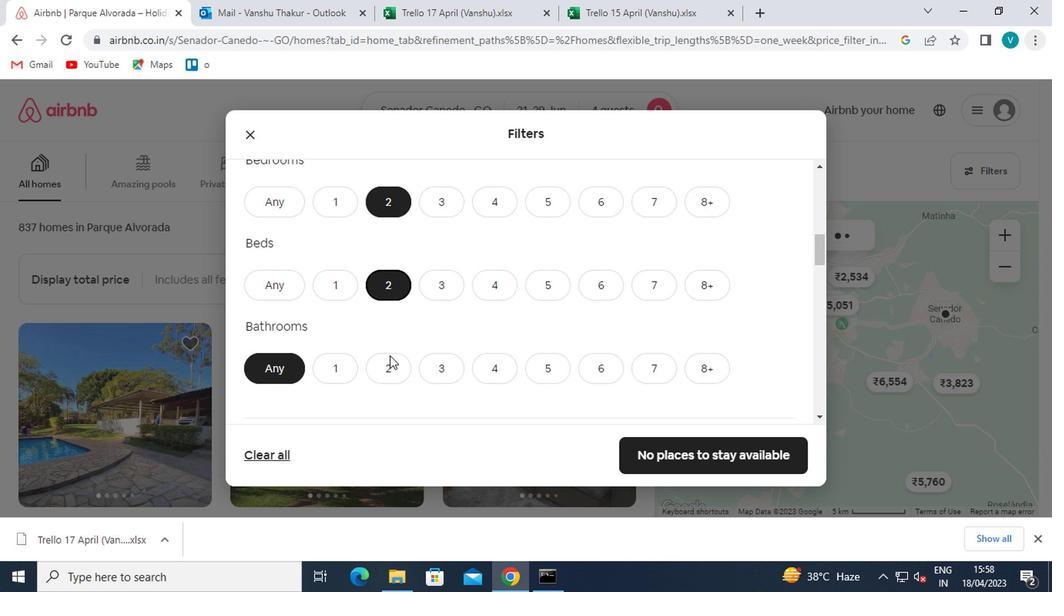 
Action: Mouse pressed left at (385, 360)
Screenshot: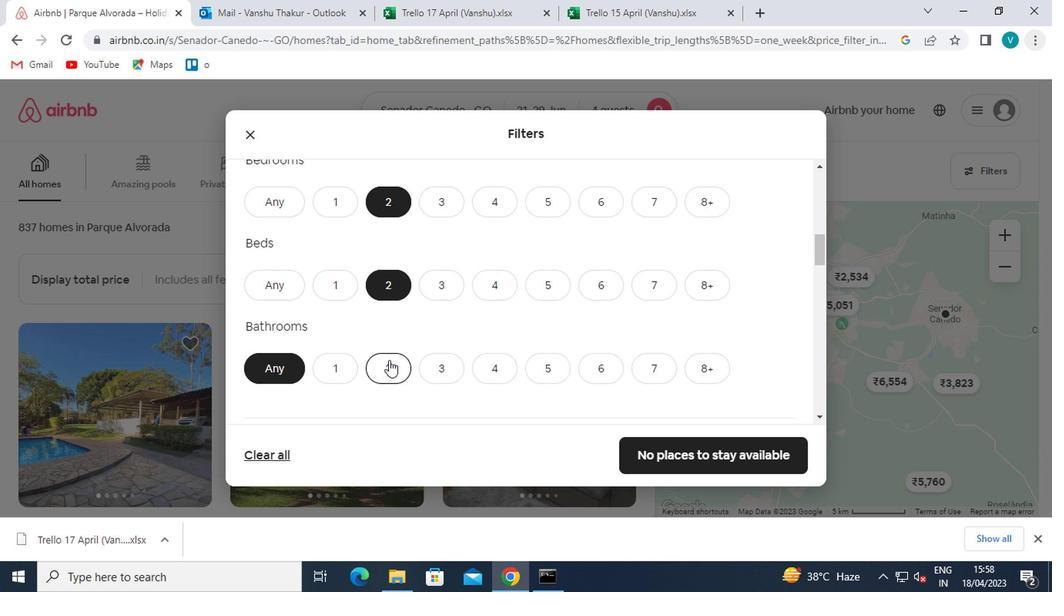 
Action: Mouse moved to (386, 364)
Screenshot: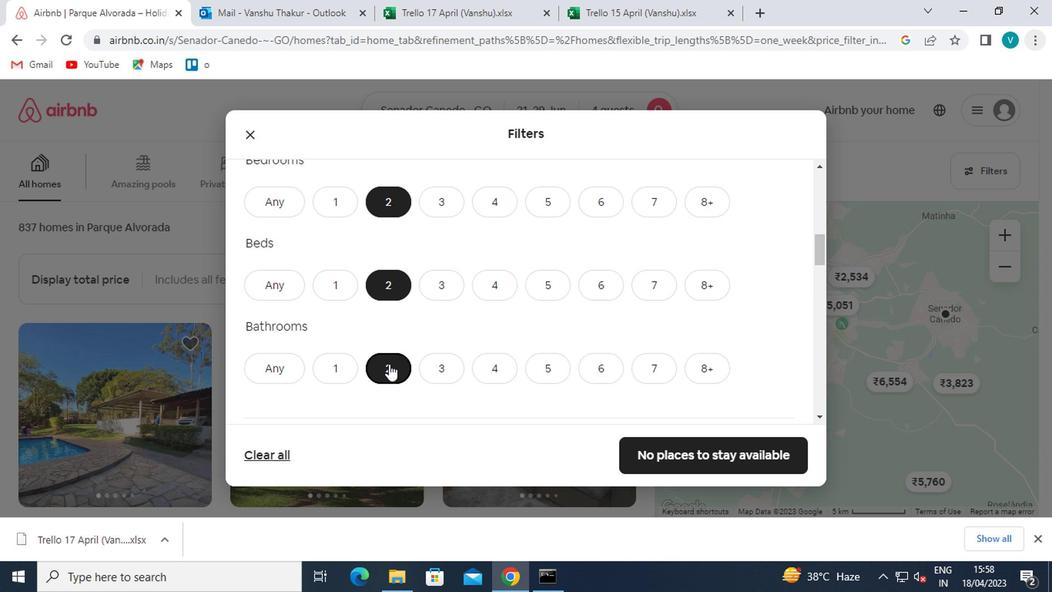 
Action: Mouse scrolled (386, 362) with delta (0, -1)
Screenshot: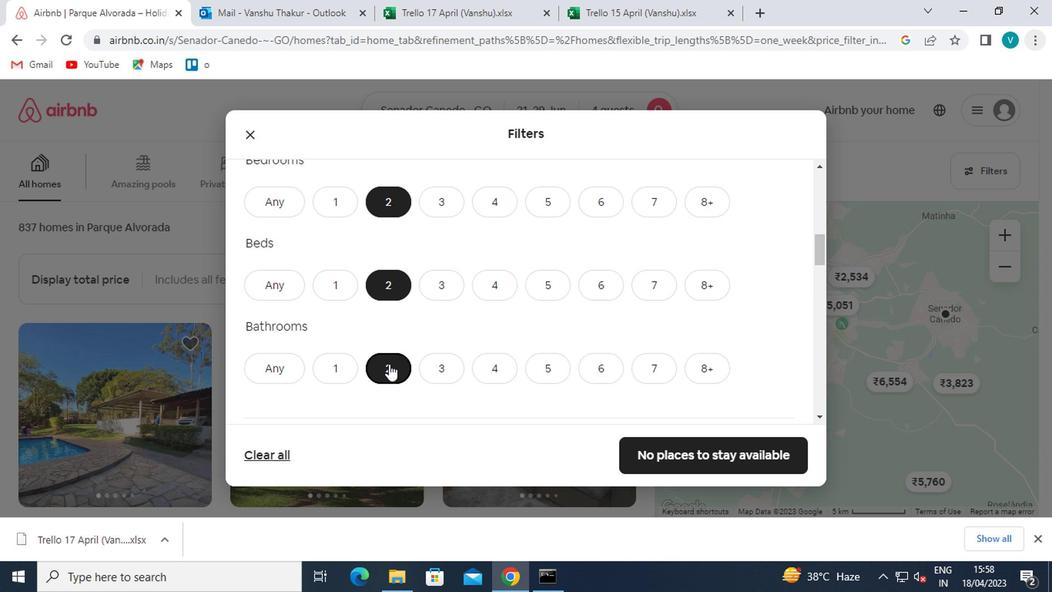 
Action: Mouse scrolled (386, 362) with delta (0, -1)
Screenshot: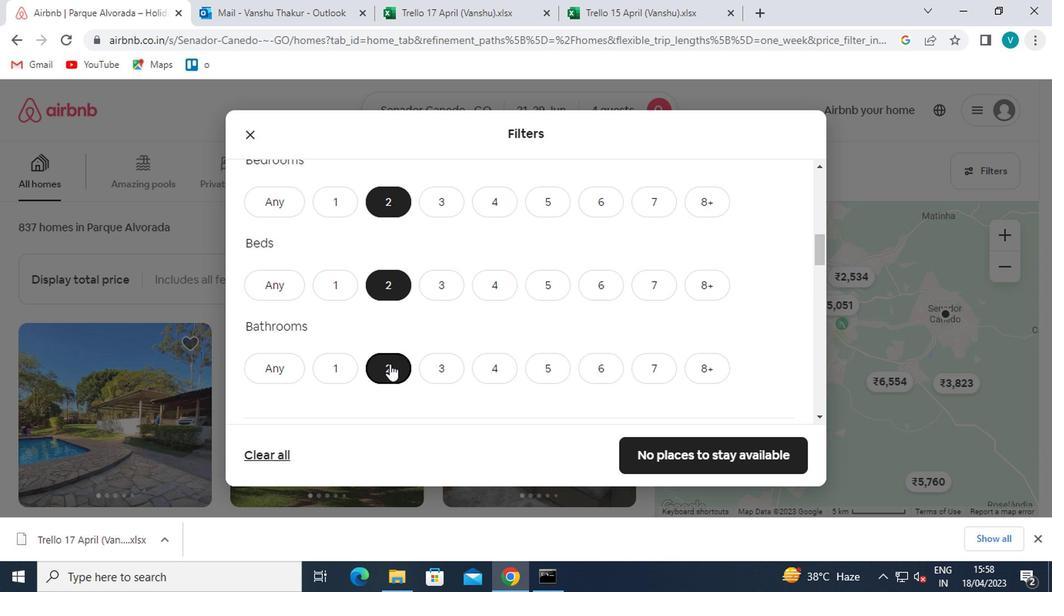 
Action: Mouse moved to (387, 364)
Screenshot: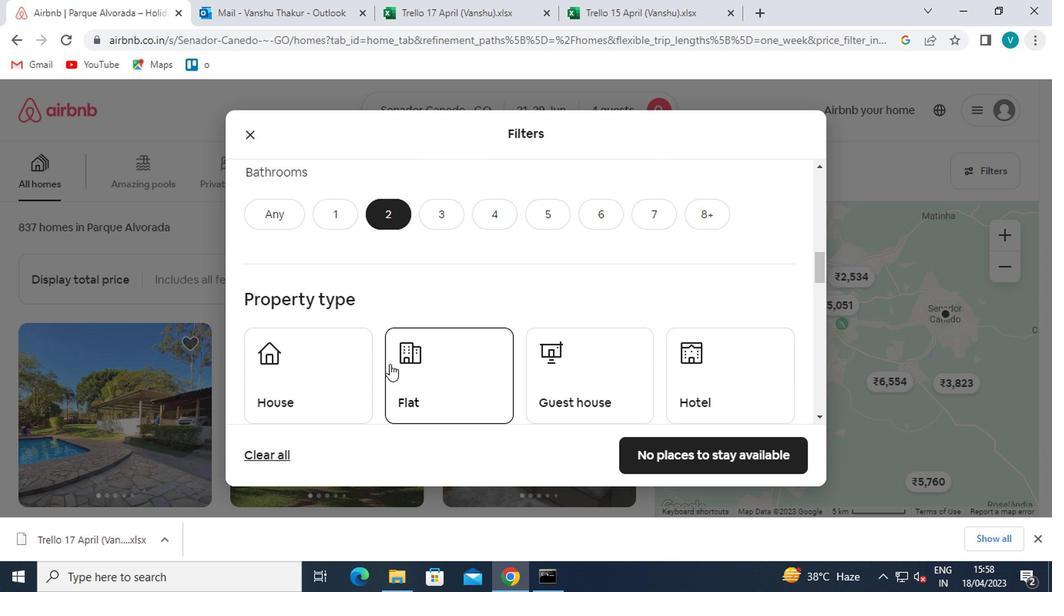 
Action: Mouse pressed left at (387, 364)
Screenshot: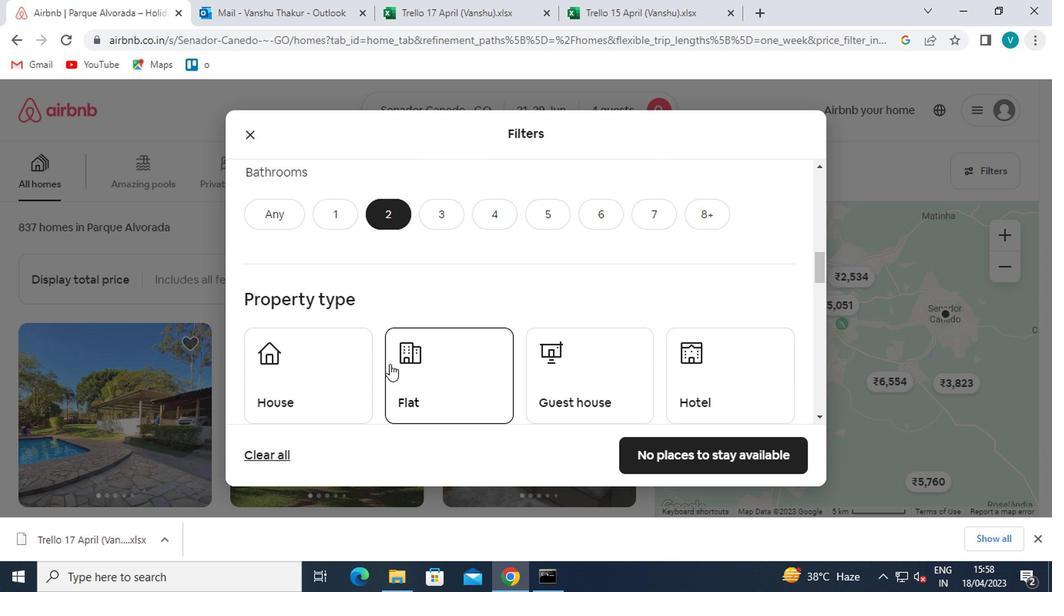 
Action: Mouse moved to (389, 364)
Screenshot: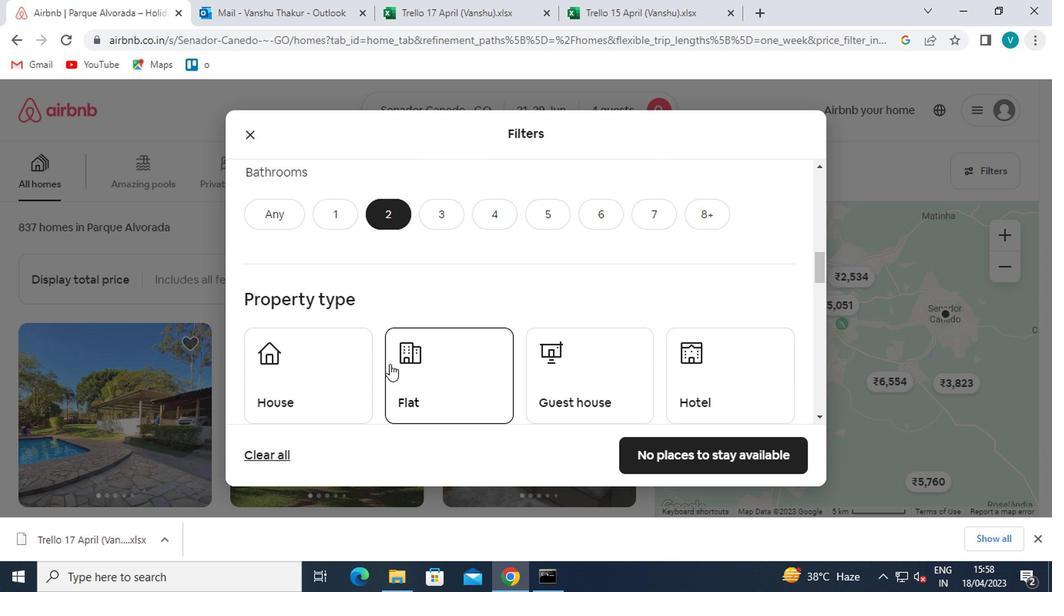 
Action: Mouse scrolled (389, 362) with delta (0, -1)
Screenshot: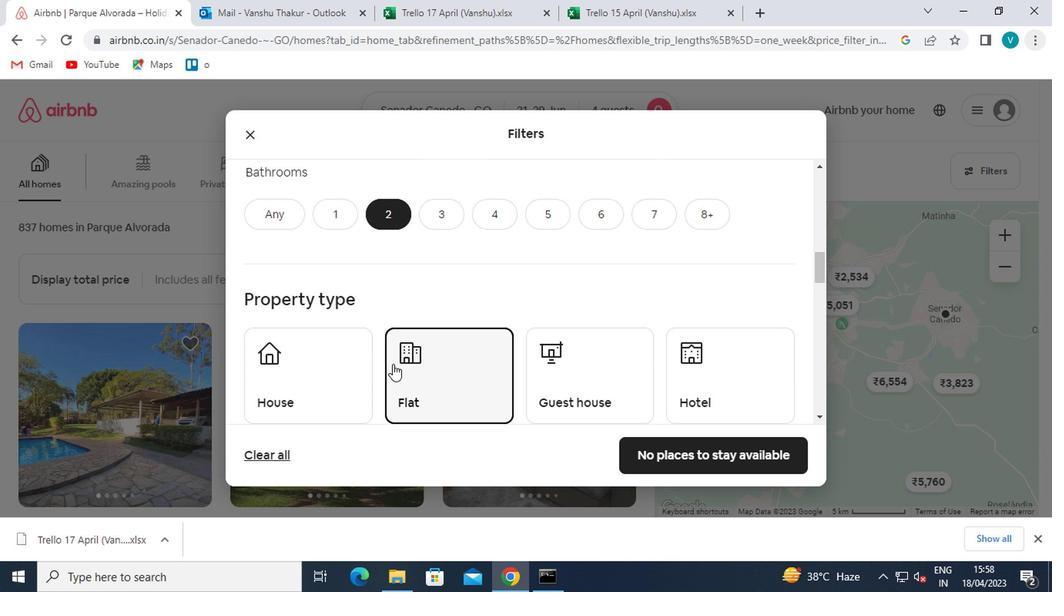 
Action: Mouse scrolled (389, 362) with delta (0, -1)
Screenshot: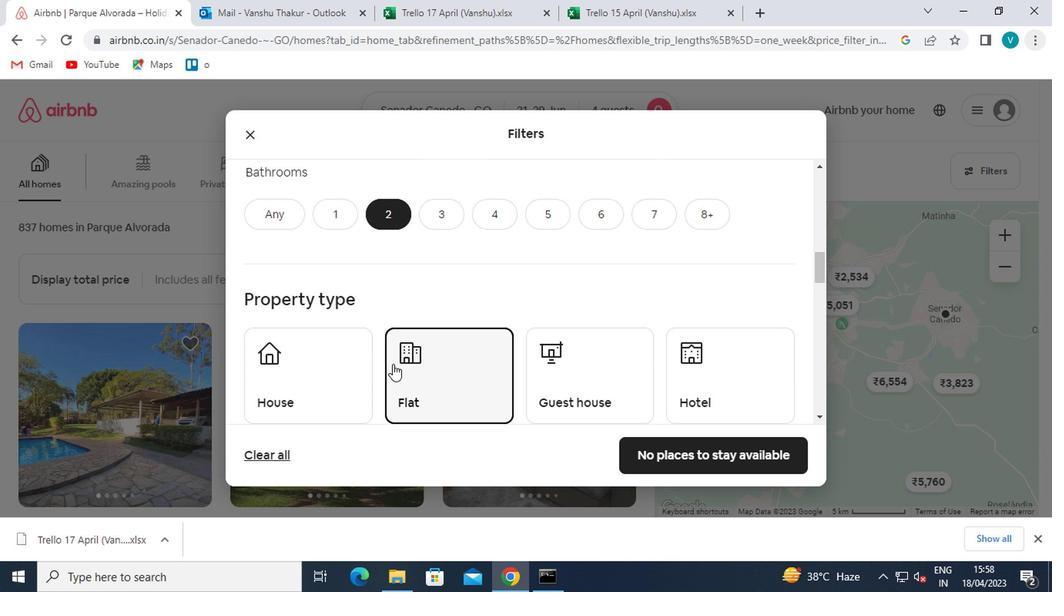 
Action: Mouse scrolled (389, 362) with delta (0, -1)
Screenshot: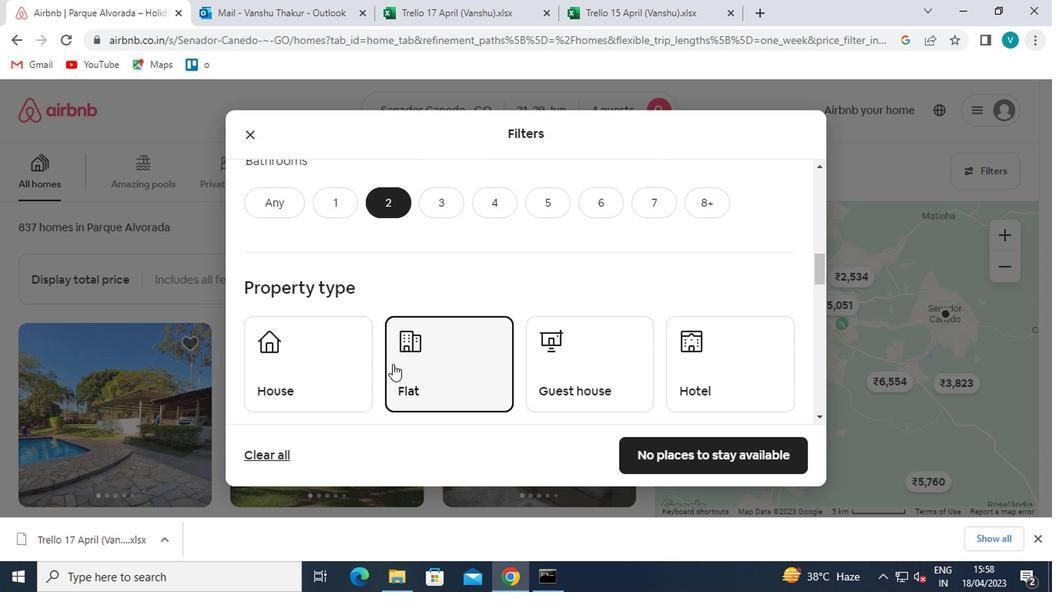 
Action: Mouse moved to (250, 356)
Screenshot: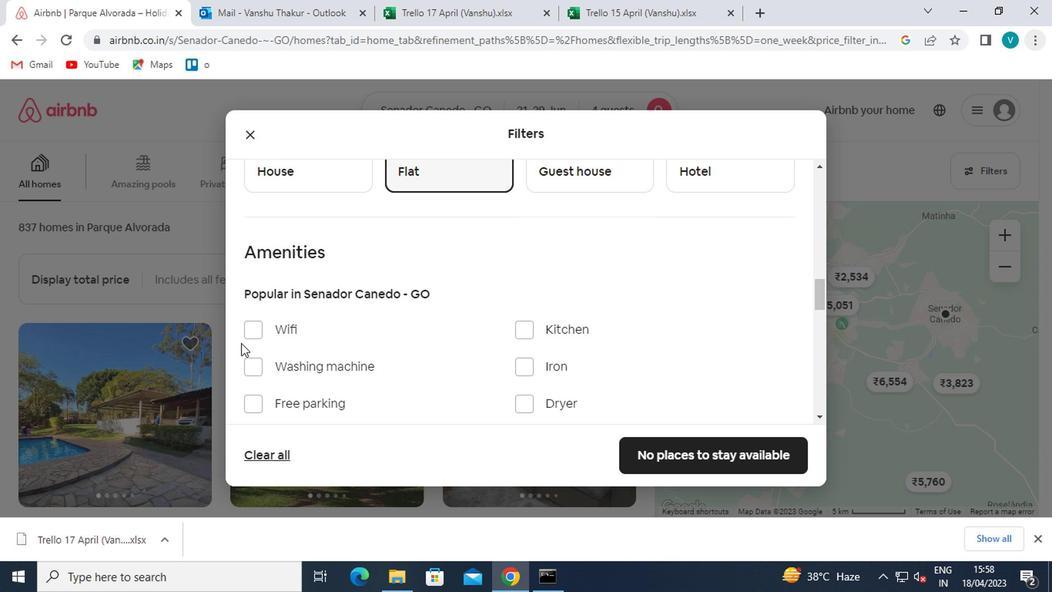 
Action: Mouse pressed left at (250, 356)
Screenshot: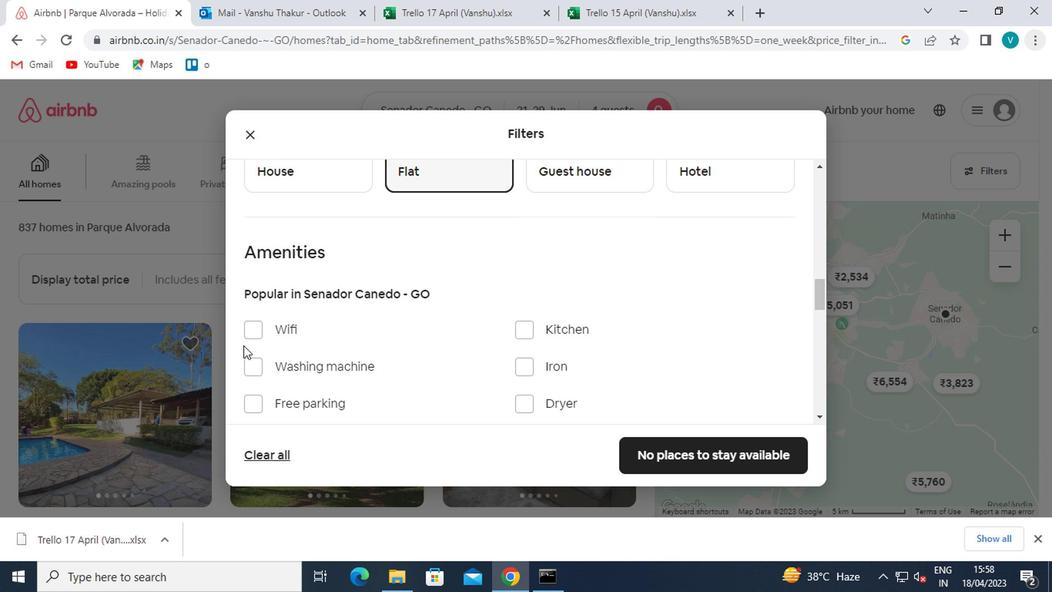 
Action: Mouse moved to (254, 367)
Screenshot: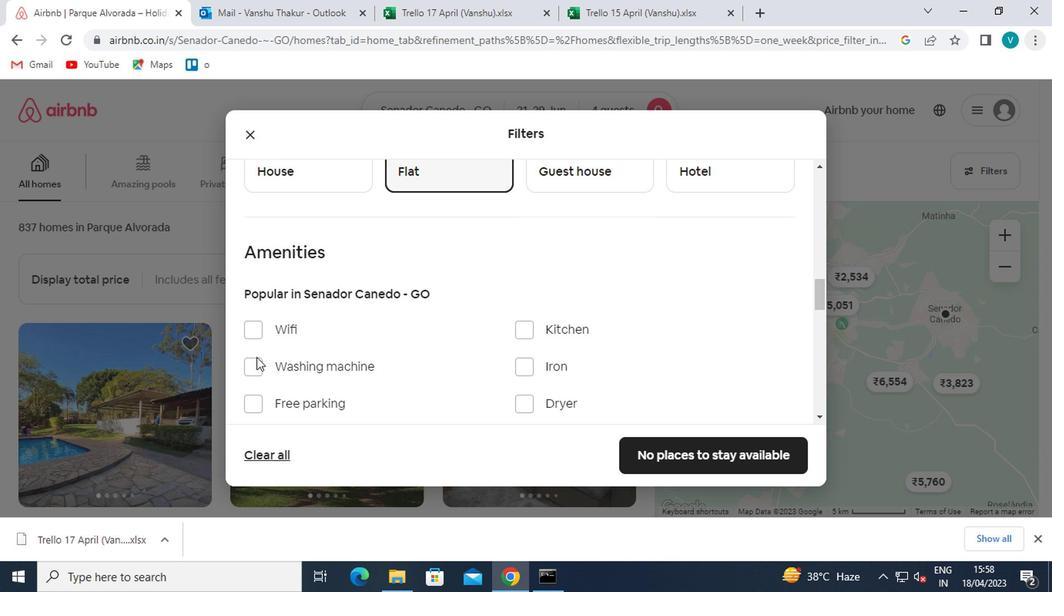 
Action: Mouse pressed left at (254, 367)
Screenshot: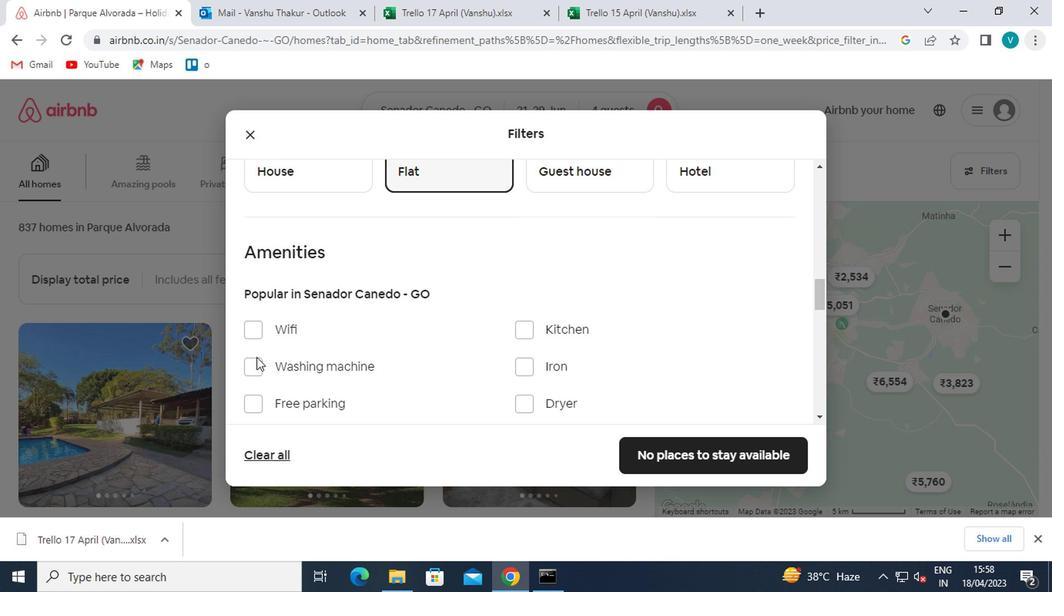 
Action: Mouse moved to (405, 367)
Screenshot: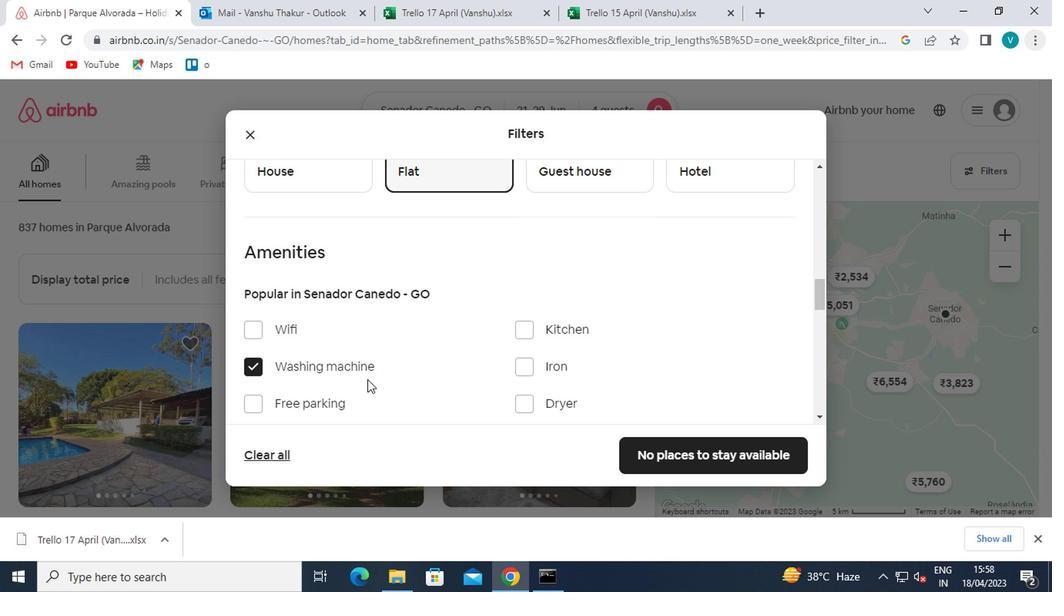 
Action: Mouse scrolled (405, 367) with delta (0, 0)
Screenshot: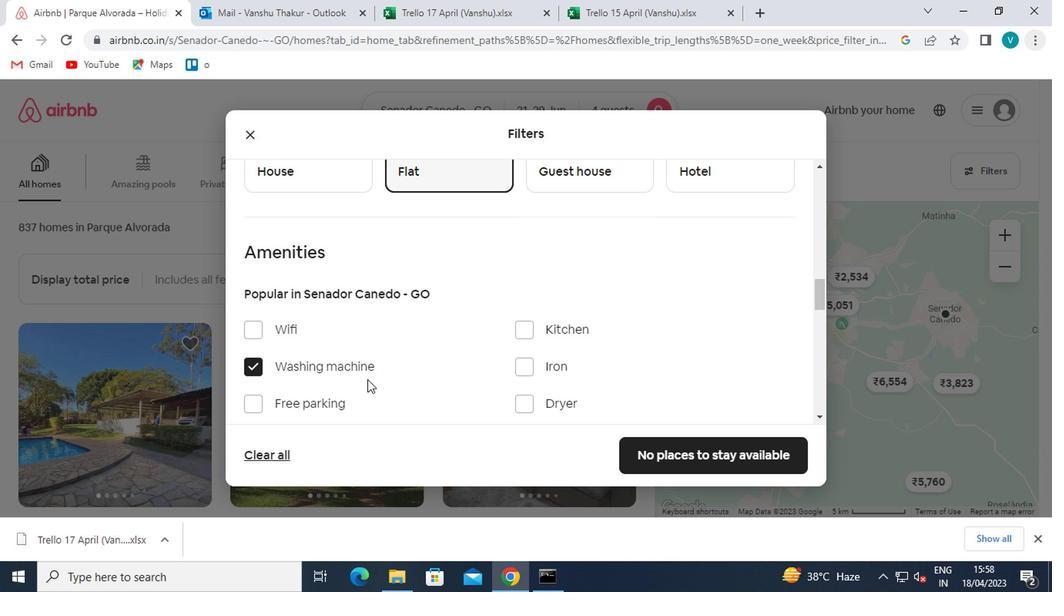 
Action: Mouse moved to (409, 366)
Screenshot: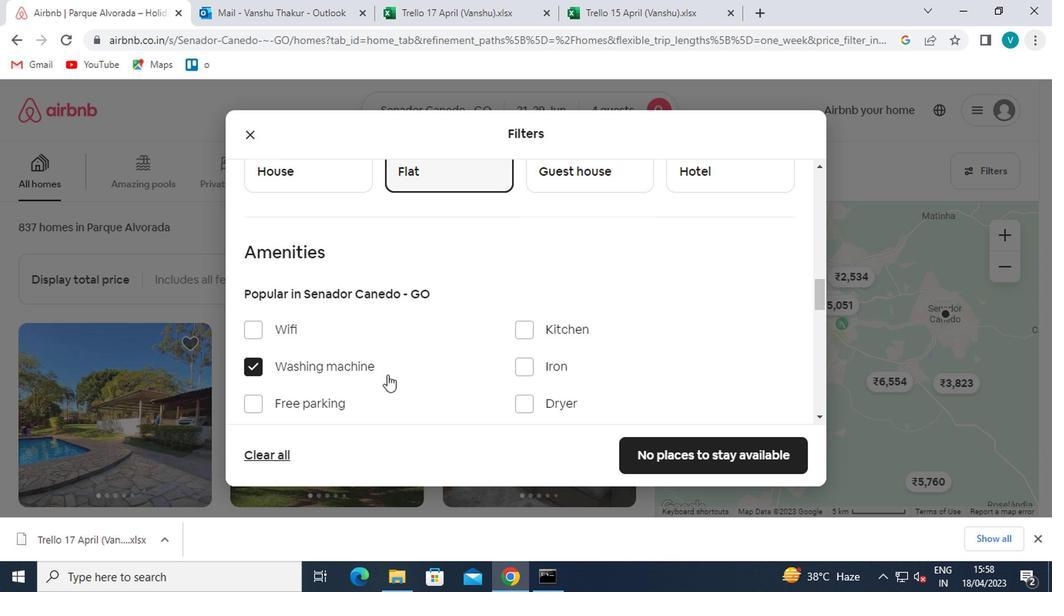
Action: Mouse scrolled (409, 365) with delta (0, 0)
Screenshot: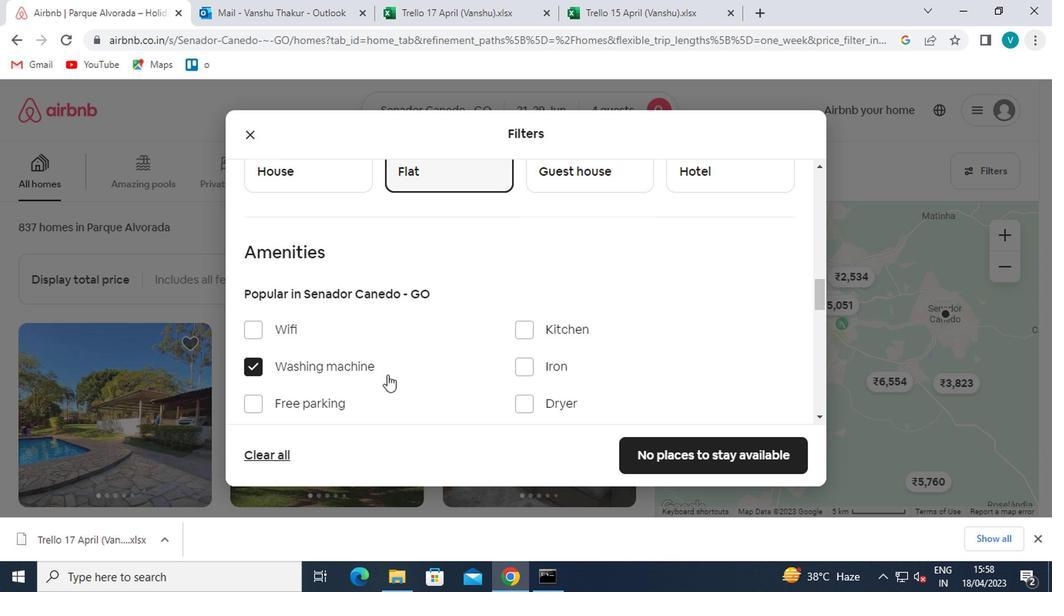
Action: Mouse scrolled (409, 365) with delta (0, 0)
Screenshot: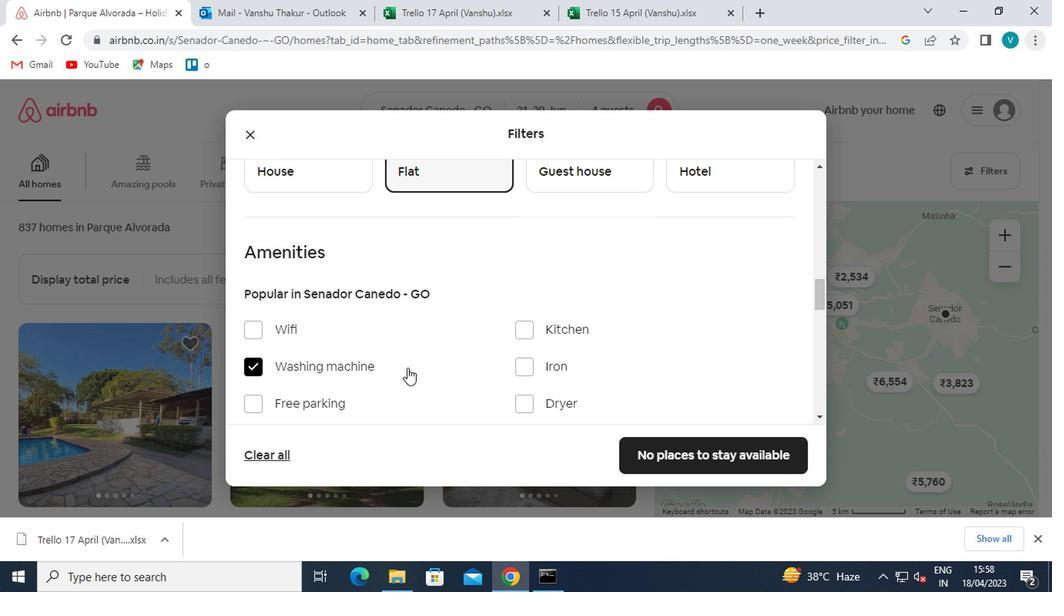 
Action: Mouse moved to (411, 366)
Screenshot: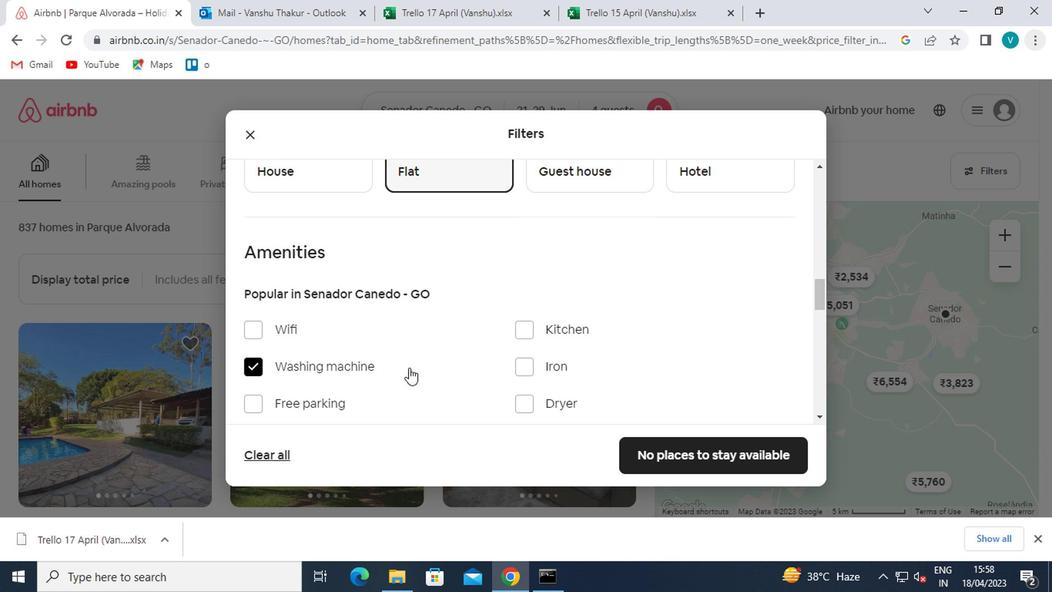 
Action: Mouse scrolled (411, 365) with delta (0, 0)
Screenshot: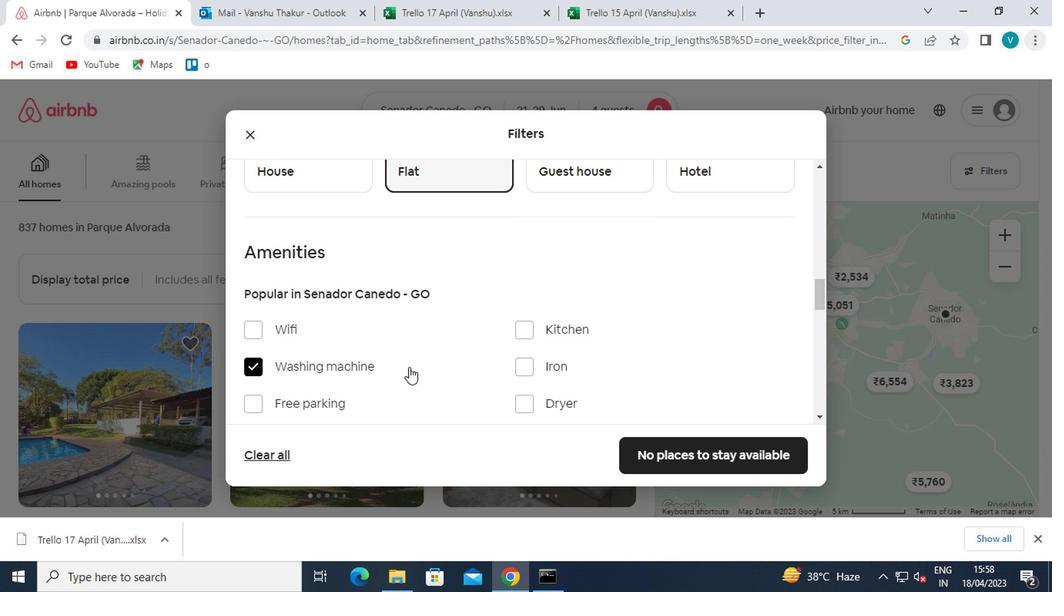 
Action: Mouse moved to (748, 307)
Screenshot: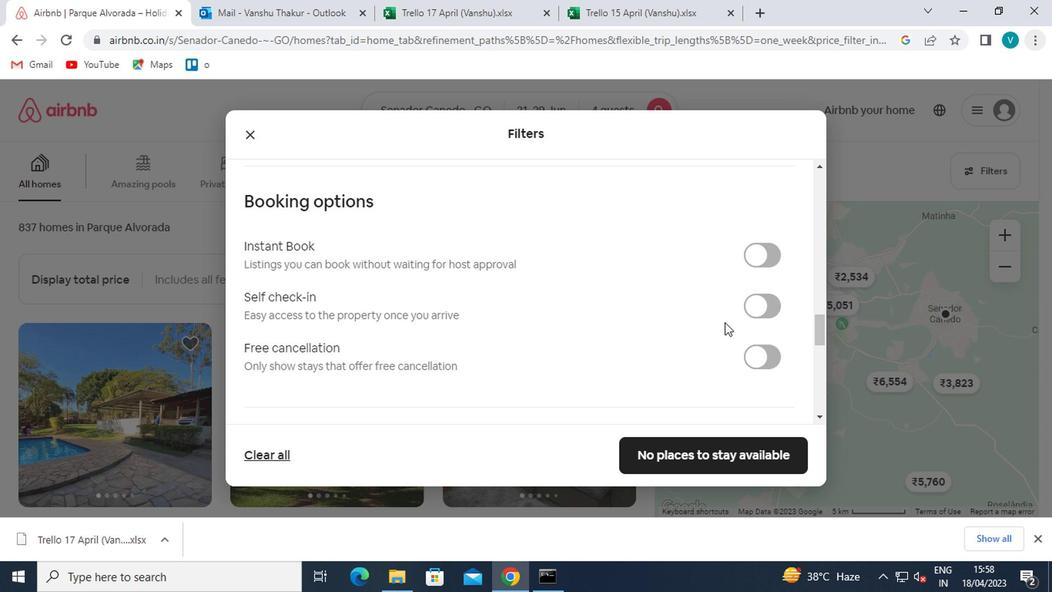 
Action: Mouse pressed left at (748, 307)
Screenshot: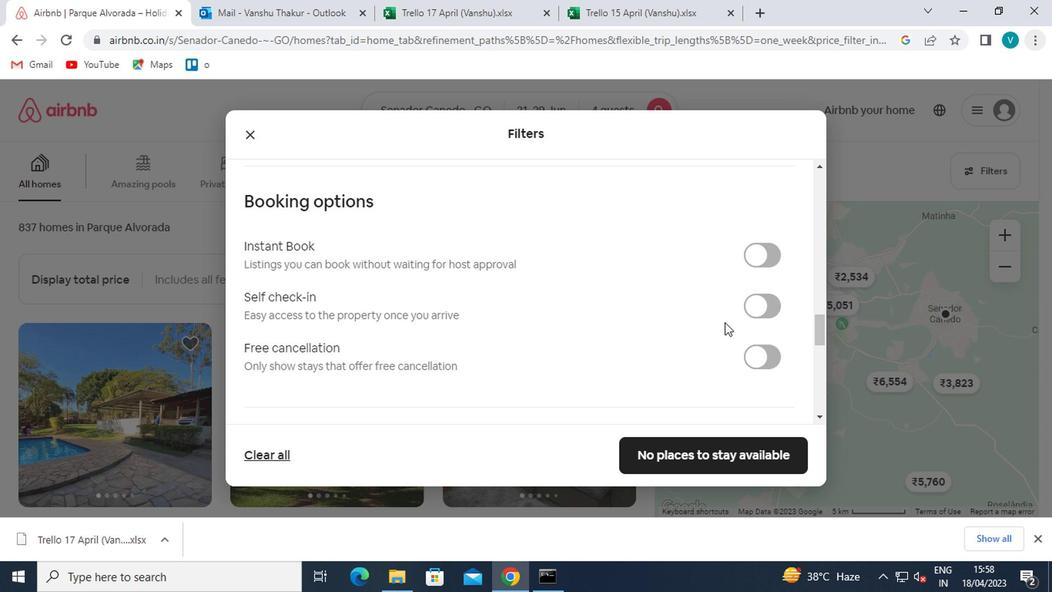 
Action: Mouse moved to (451, 319)
Screenshot: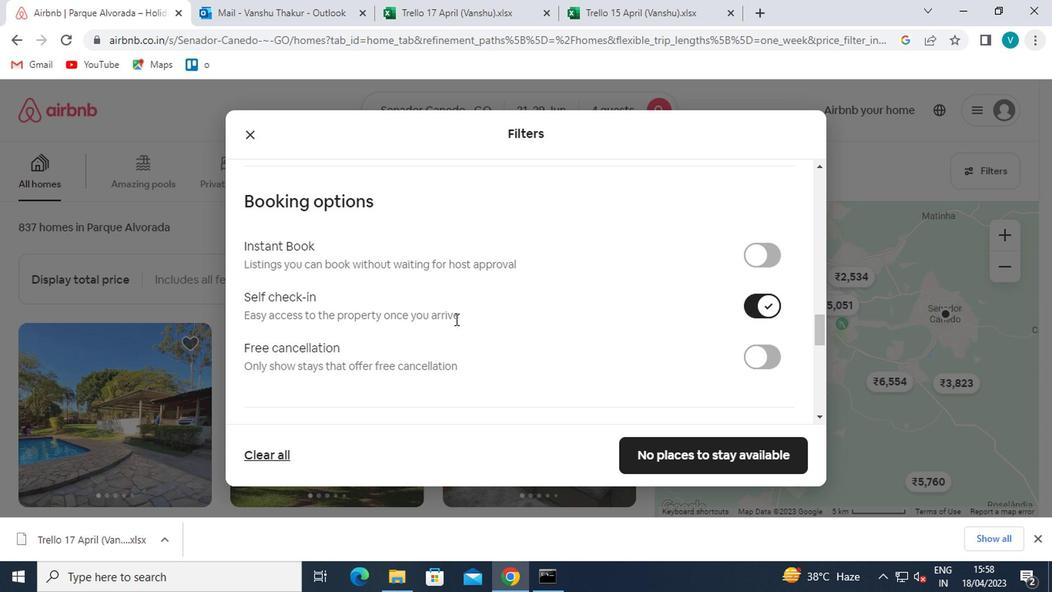 
Action: Mouse scrolled (451, 317) with delta (0, -1)
Screenshot: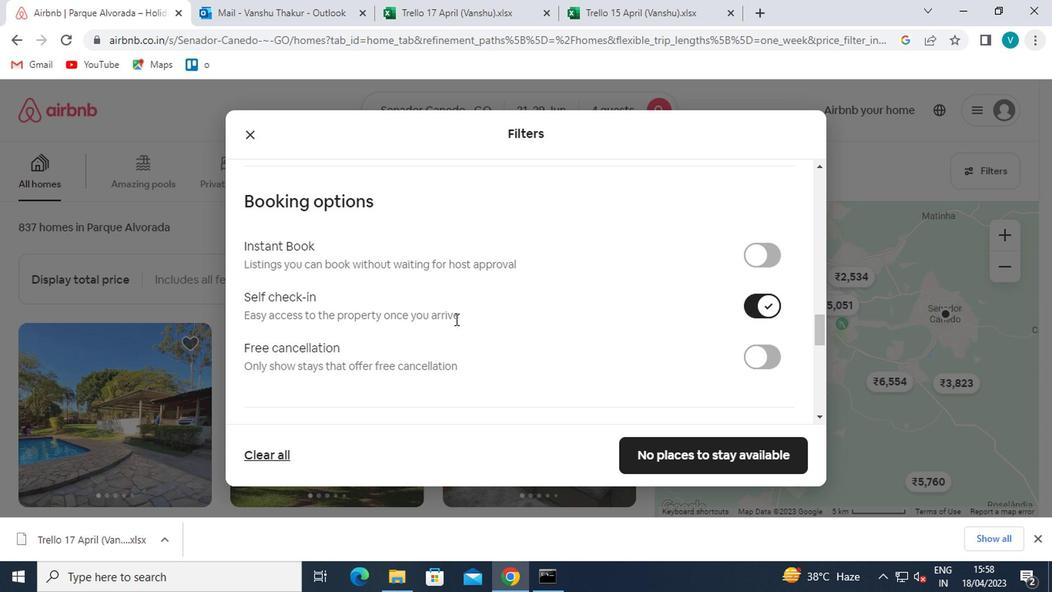 
Action: Mouse moved to (447, 319)
Screenshot: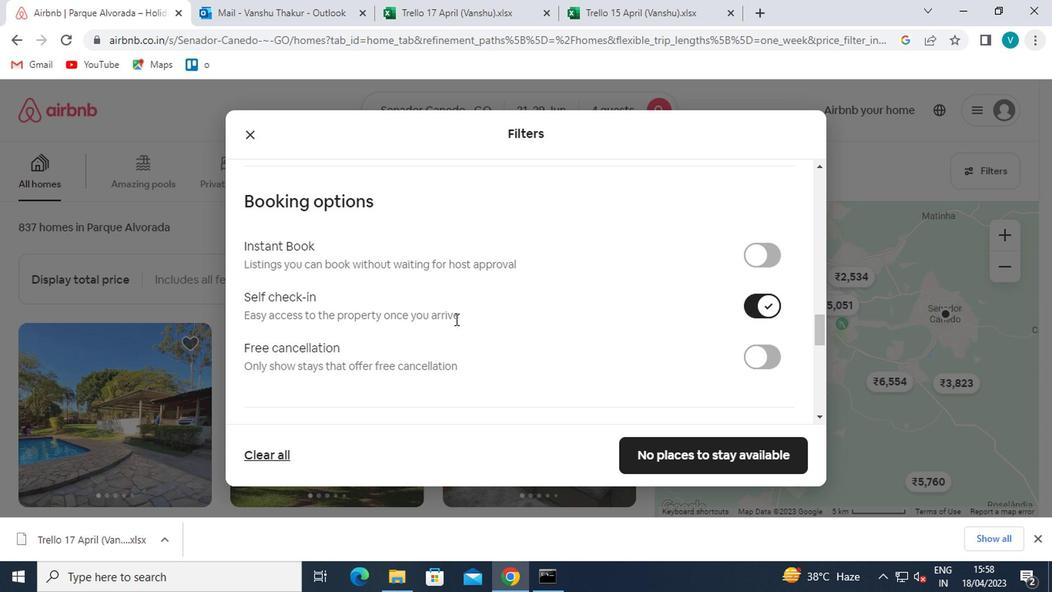
Action: Mouse scrolled (447, 319) with delta (0, 0)
Screenshot: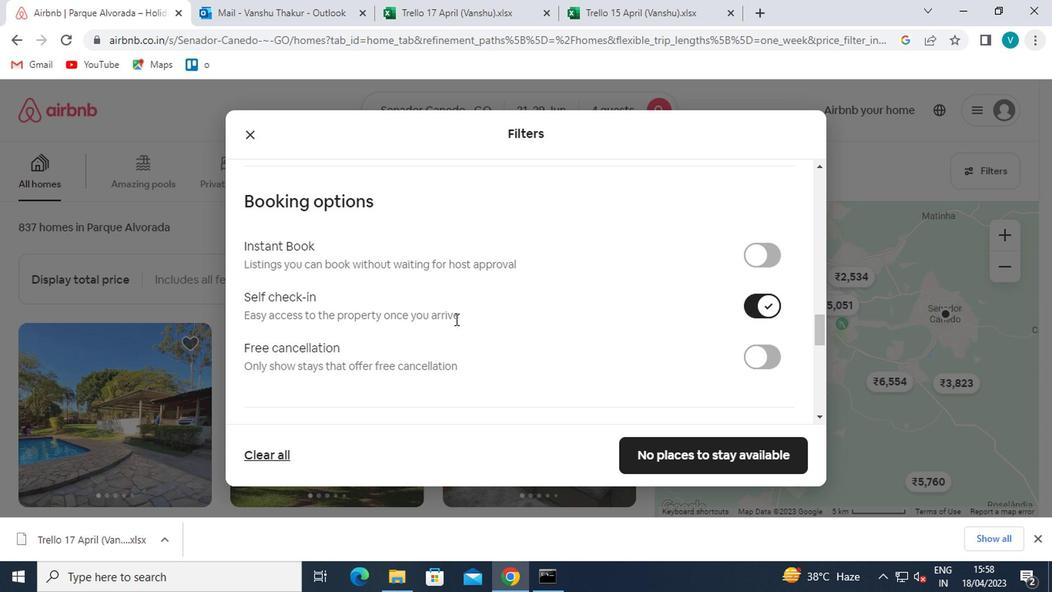 
Action: Mouse moved to (440, 319)
Screenshot: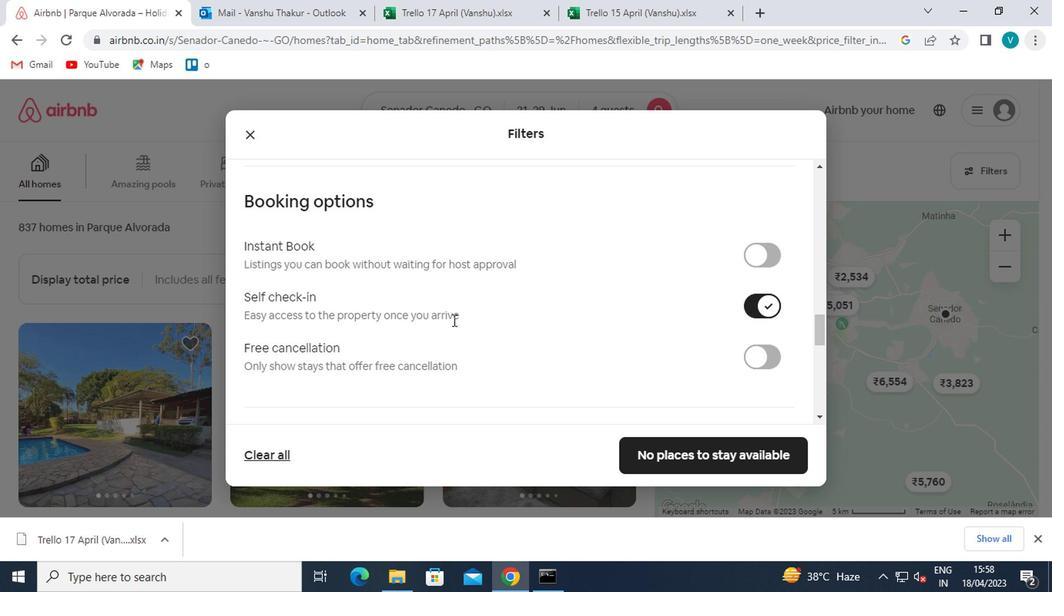 
Action: Mouse scrolled (440, 319) with delta (0, 0)
Screenshot: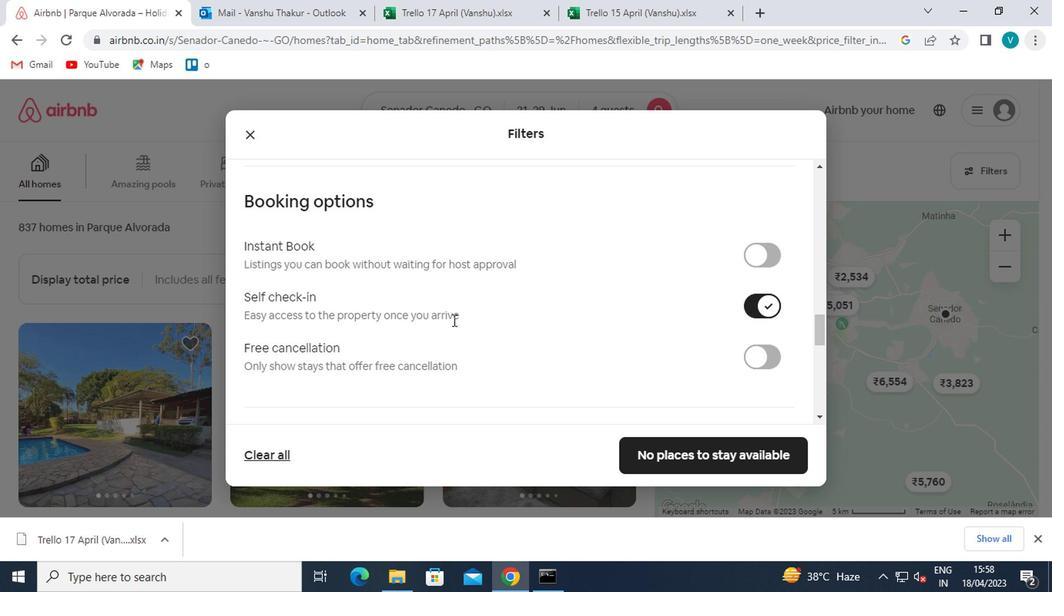 
Action: Mouse moved to (407, 319)
Screenshot: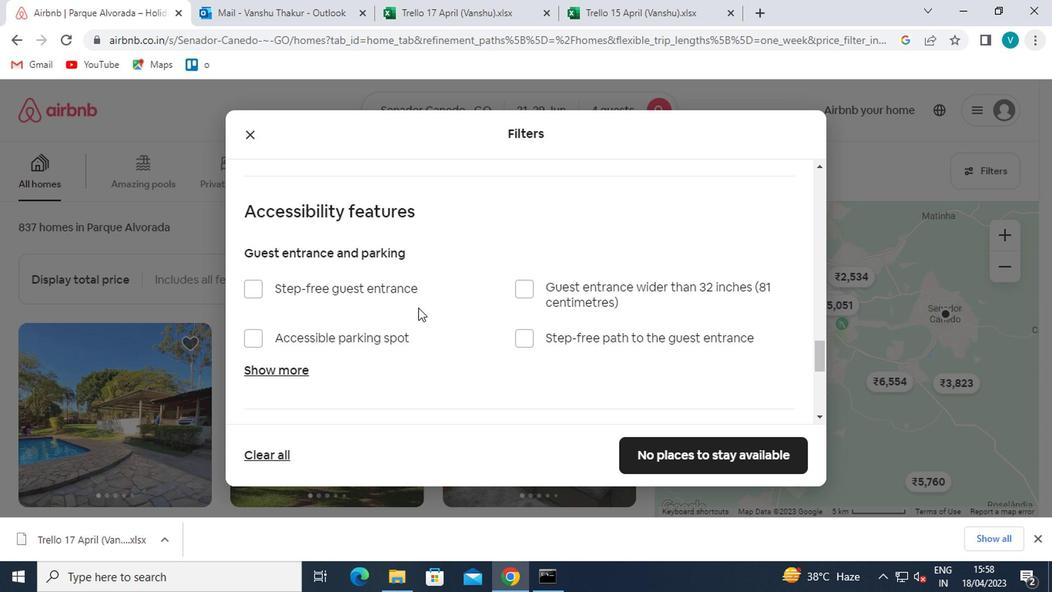 
Action: Mouse scrolled (407, 317) with delta (0, -1)
Screenshot: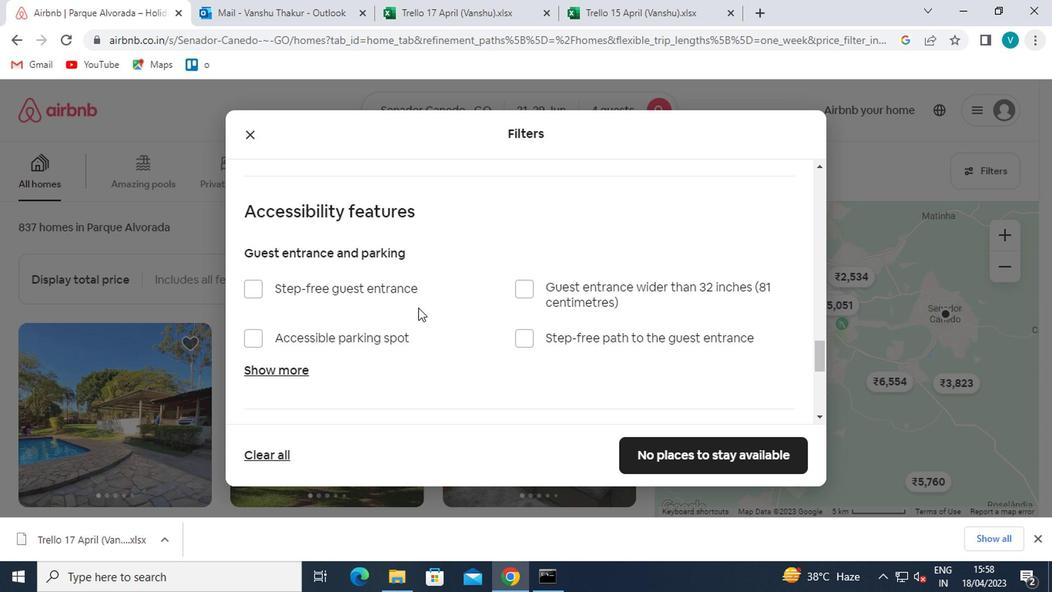 
Action: Mouse moved to (404, 321)
Screenshot: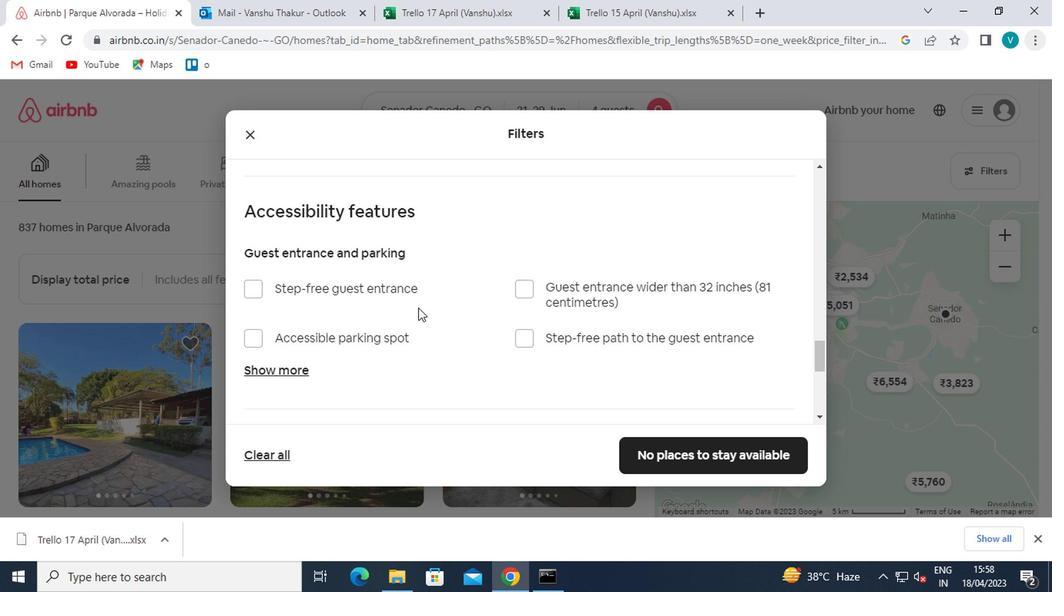 
Action: Mouse scrolled (404, 320) with delta (0, 0)
Screenshot: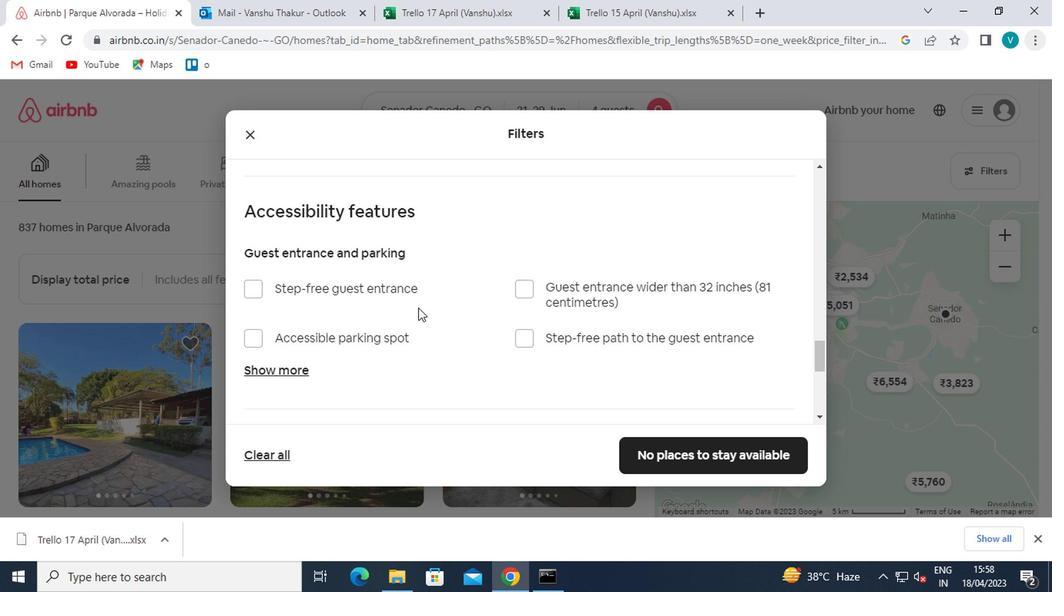 
Action: Mouse scrolled (404, 320) with delta (0, 0)
Screenshot: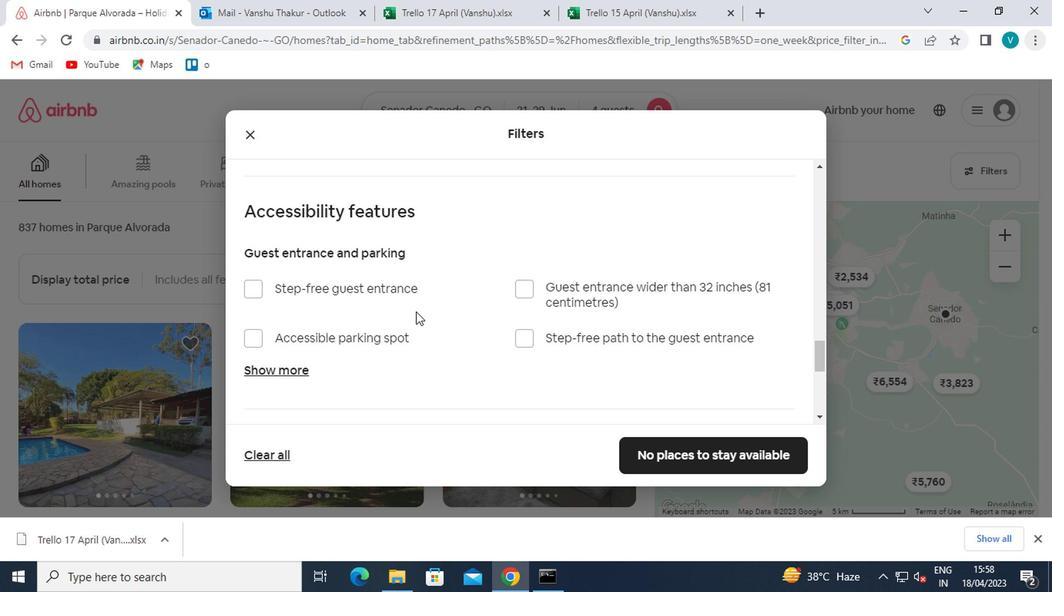 
Action: Mouse scrolled (404, 320) with delta (0, 0)
Screenshot: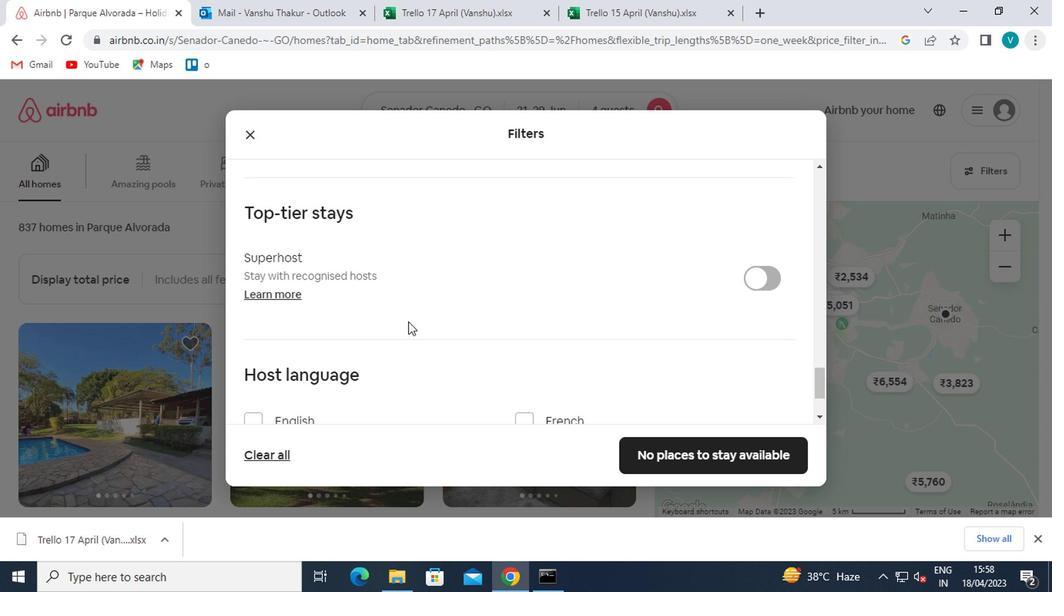 
Action: Mouse scrolled (404, 320) with delta (0, 0)
Screenshot: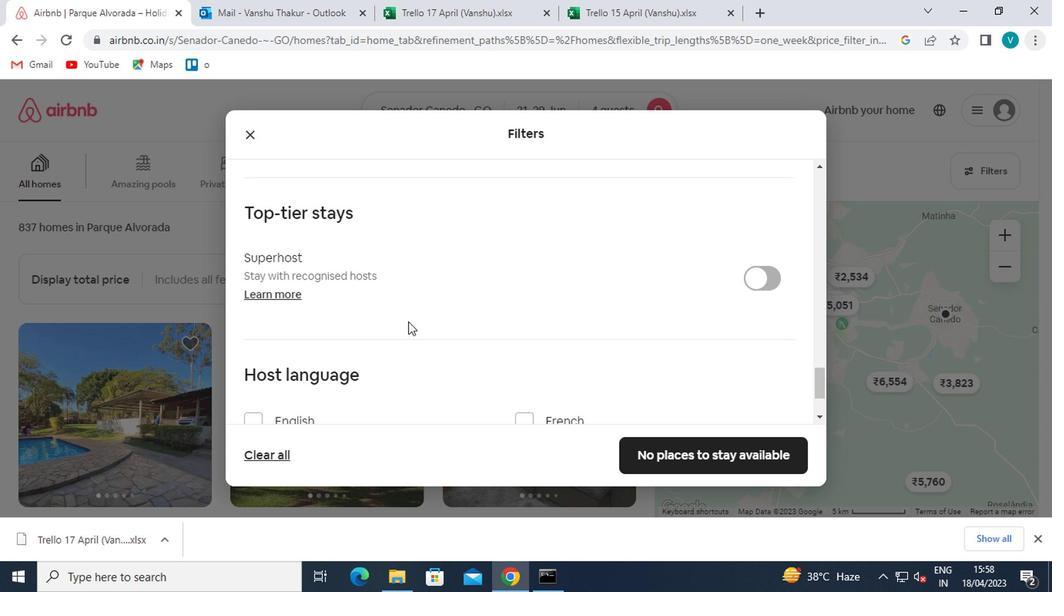 
Action: Mouse moved to (258, 388)
Screenshot: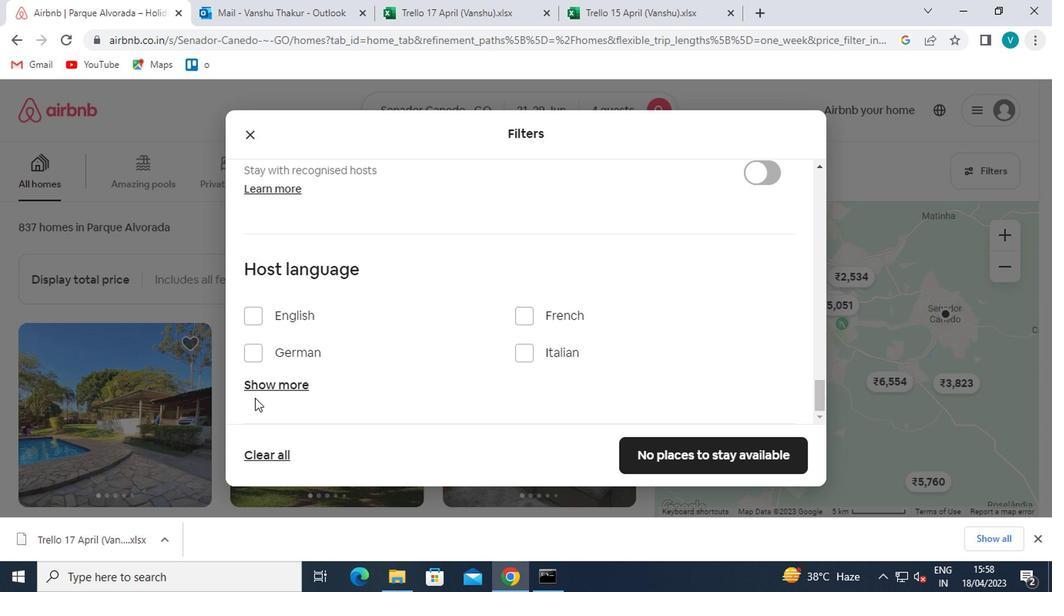 
Action: Mouse pressed left at (258, 388)
Screenshot: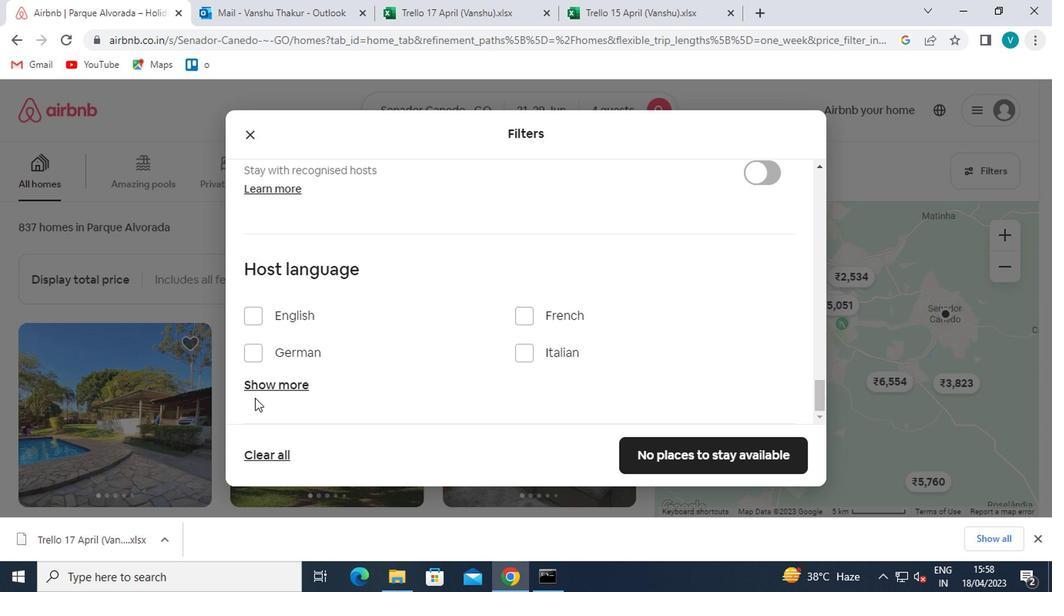 
Action: Mouse moved to (309, 369)
Screenshot: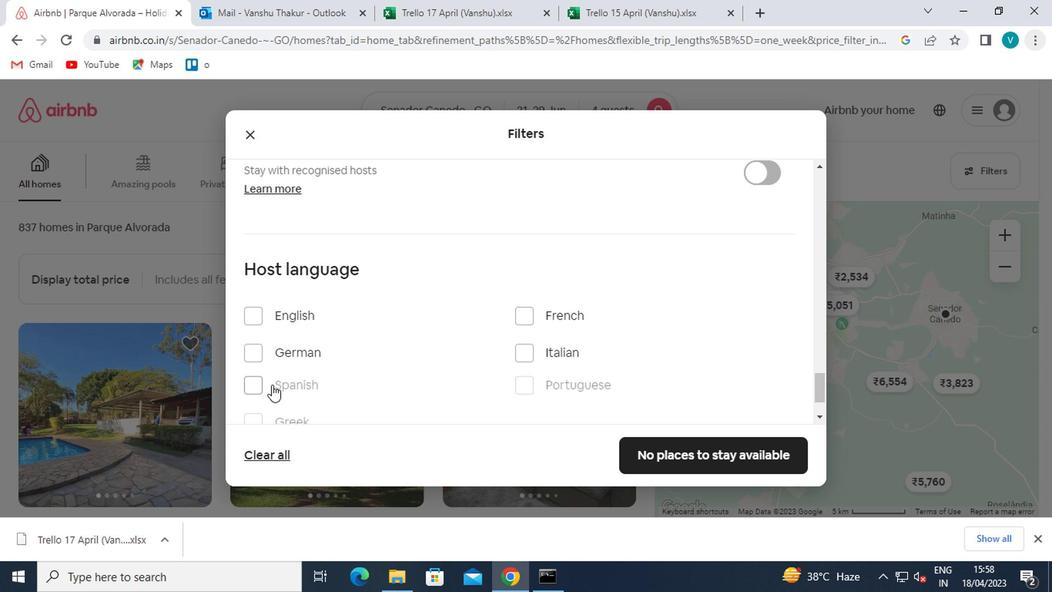 
Action: Mouse scrolled (309, 368) with delta (0, -1)
Screenshot: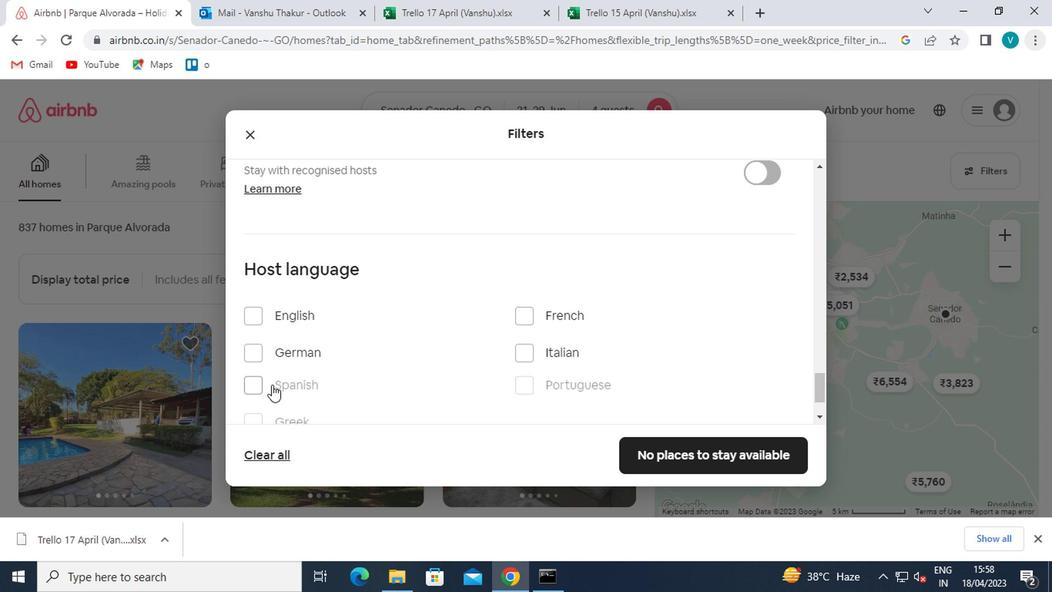 
Action: Mouse moved to (242, 315)
Screenshot: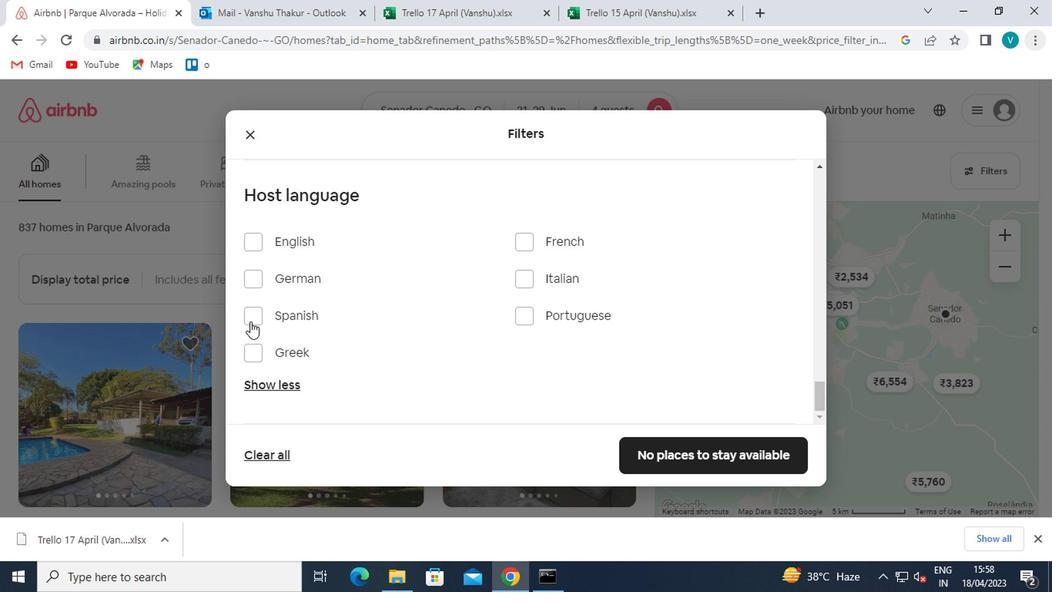 
Action: Mouse pressed left at (242, 315)
Screenshot: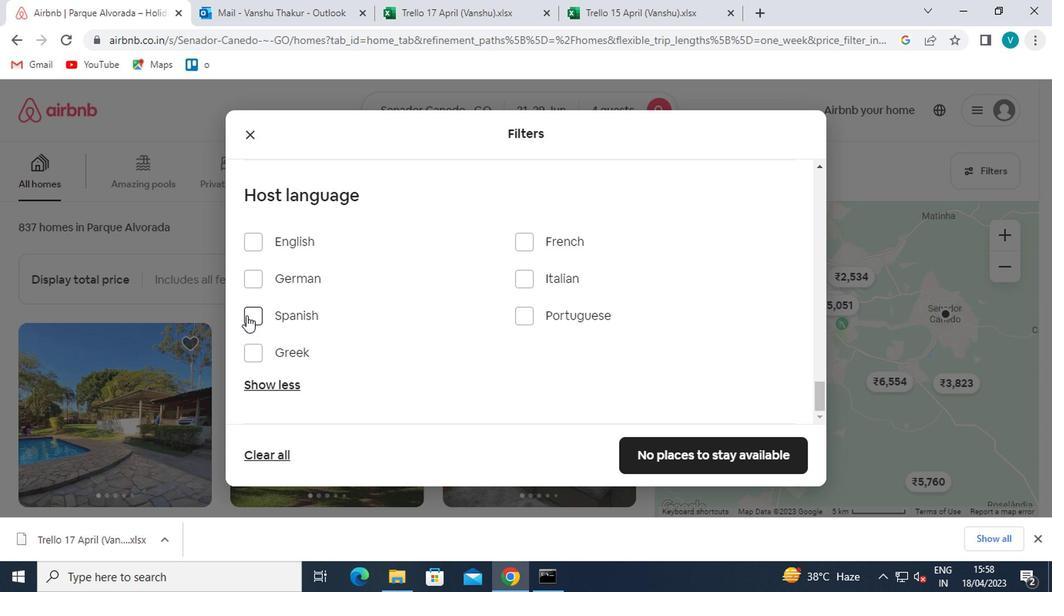 
Action: Mouse moved to (322, 322)
Screenshot: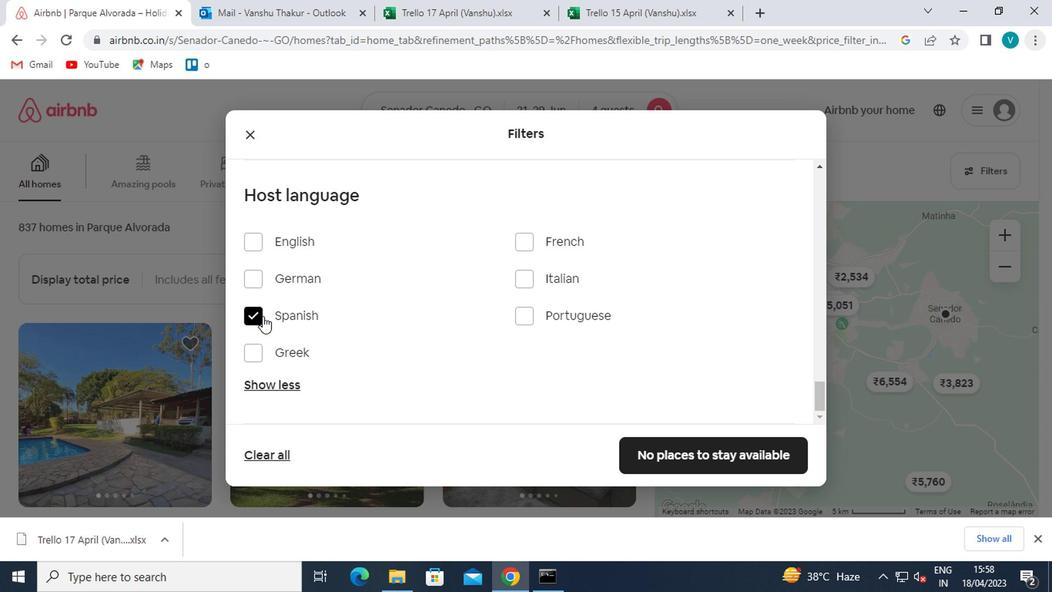 
Action: Mouse scrolled (322, 323) with delta (0, 0)
Screenshot: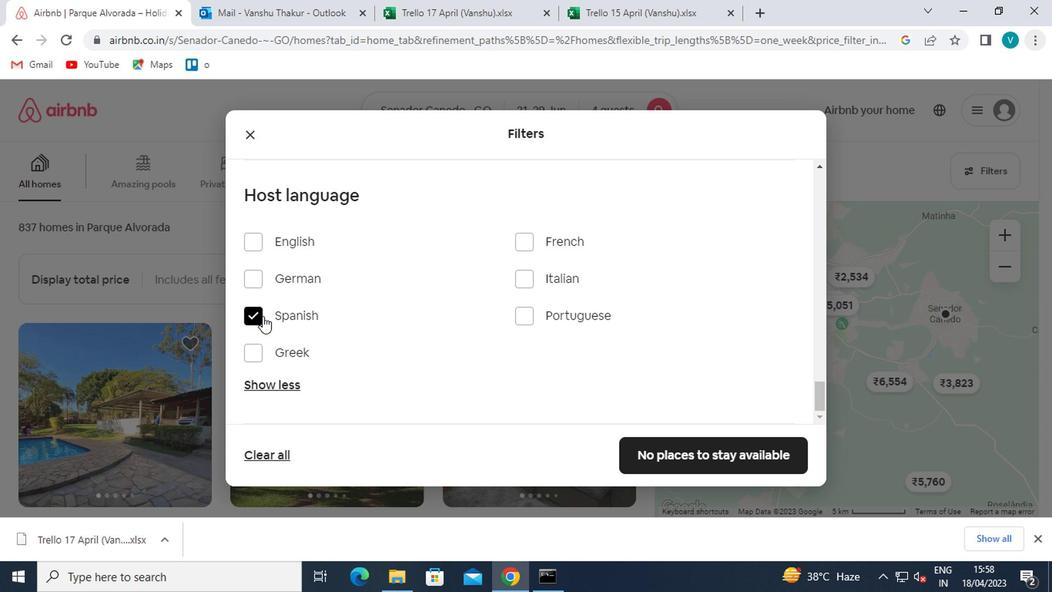 
Action: Mouse scrolled (322, 323) with delta (0, 0)
Screenshot: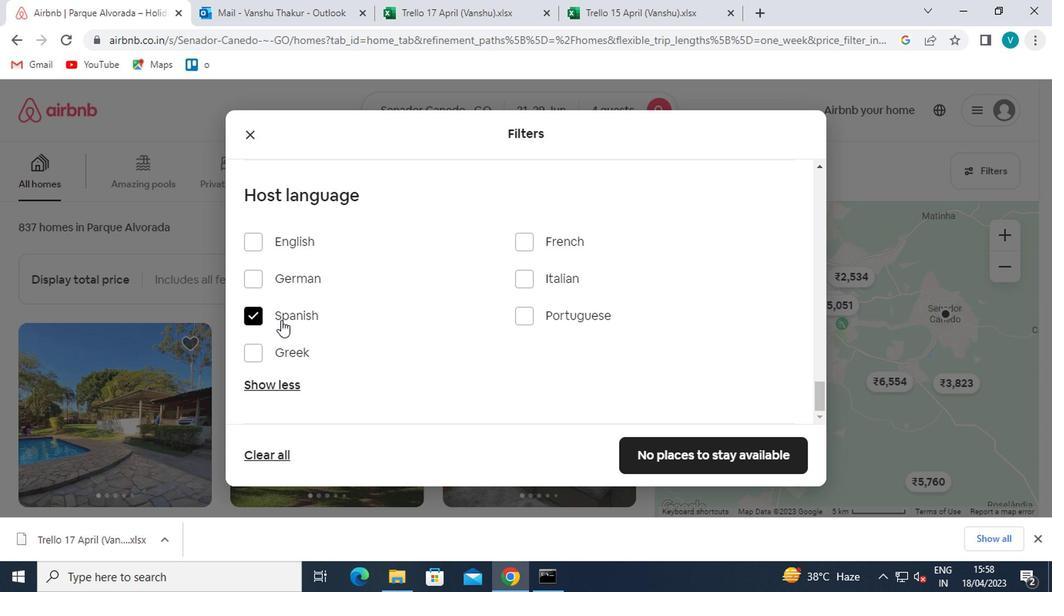 
Action: Mouse scrolled (322, 323) with delta (0, 0)
Screenshot: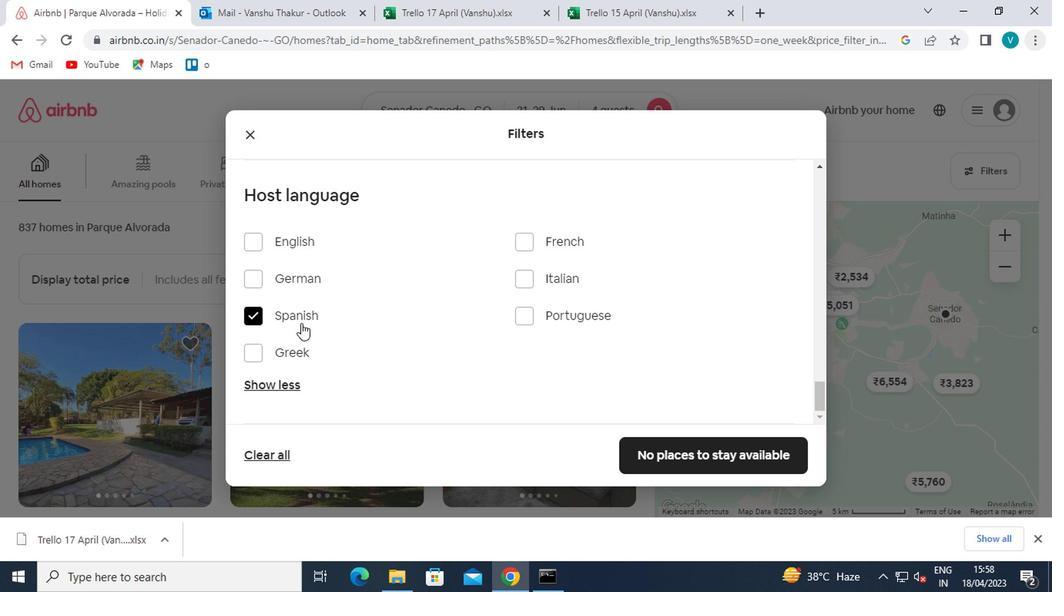 
Action: Mouse scrolled (322, 323) with delta (0, 0)
Screenshot: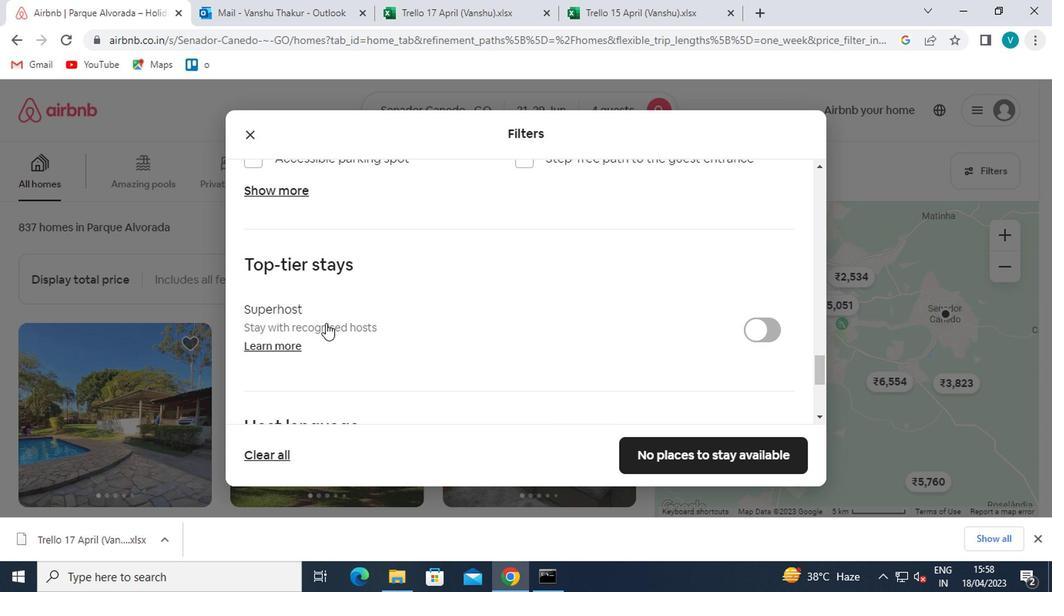 
Action: Mouse scrolled (322, 323) with delta (0, 0)
Screenshot: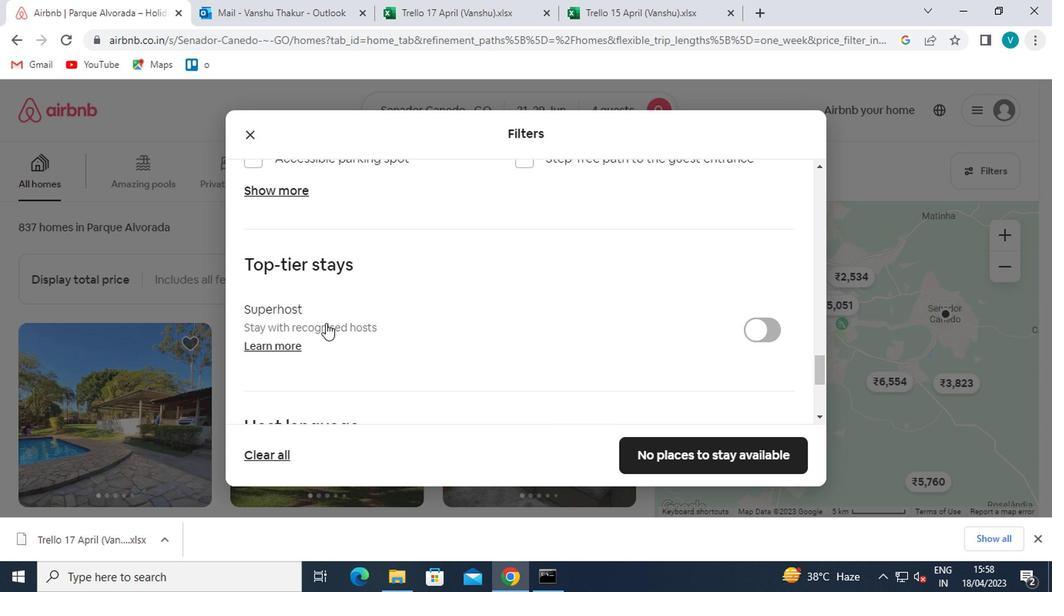 
Action: Mouse scrolled (322, 323) with delta (0, 0)
Screenshot: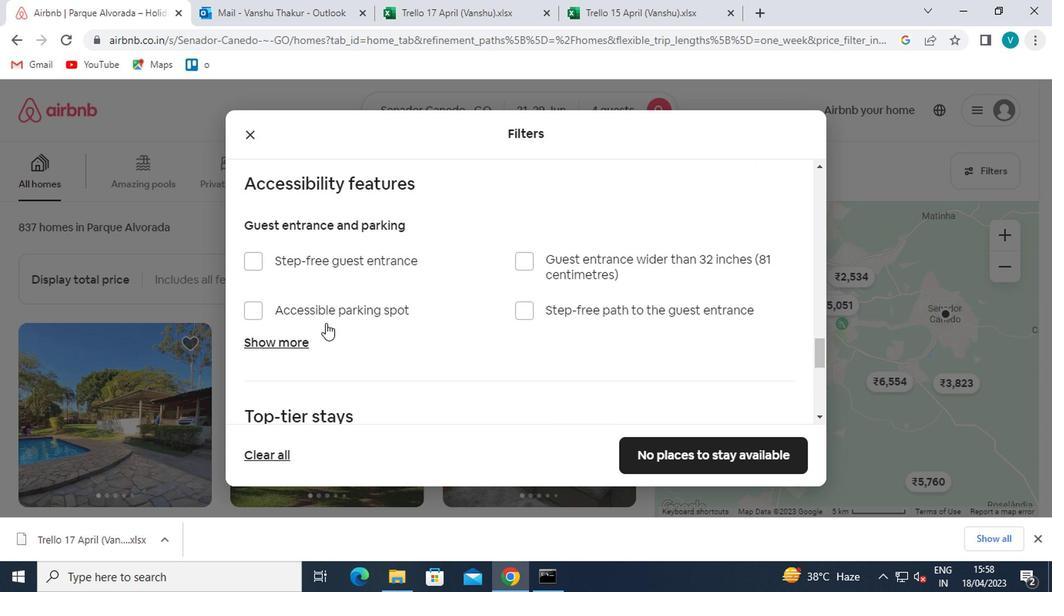 
Action: Mouse scrolled (322, 323) with delta (0, 0)
Screenshot: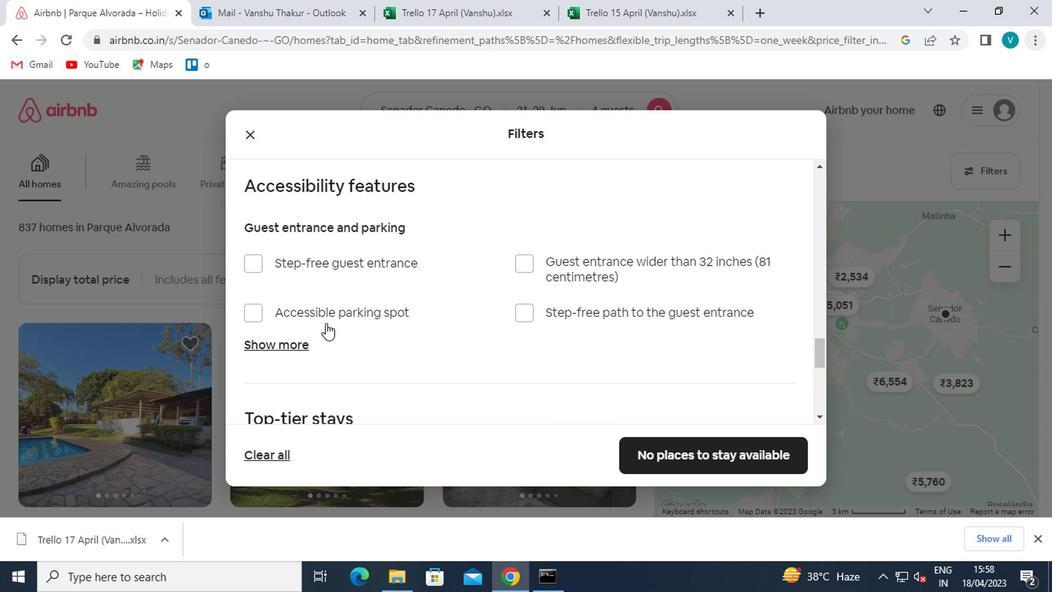 
Action: Mouse scrolled (322, 323) with delta (0, 0)
Screenshot: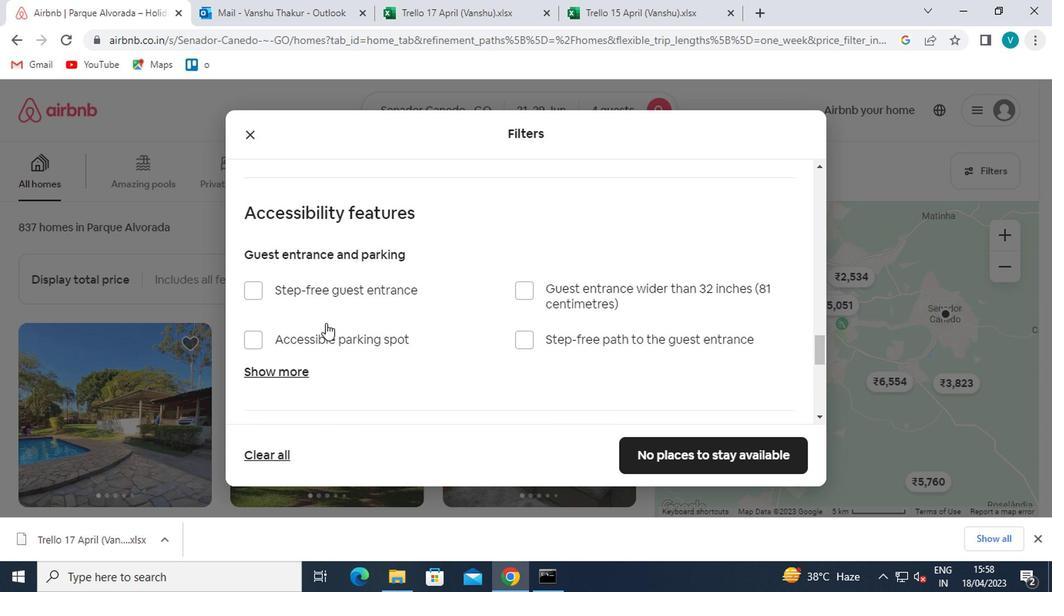 
Action: Mouse scrolled (322, 321) with delta (0, -1)
Screenshot: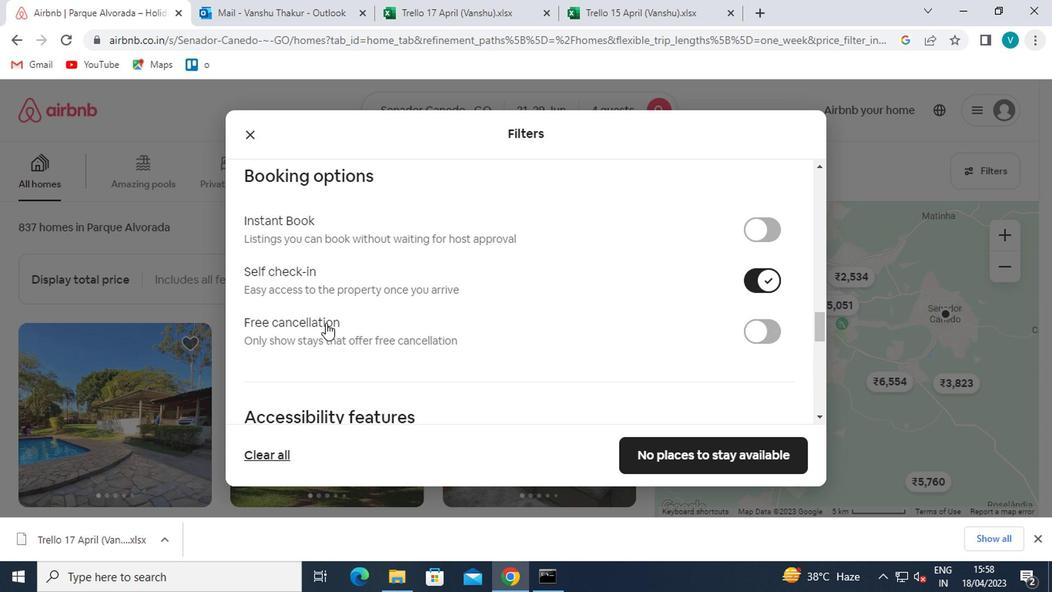 
Action: Mouse scrolled (322, 321) with delta (0, -1)
Screenshot: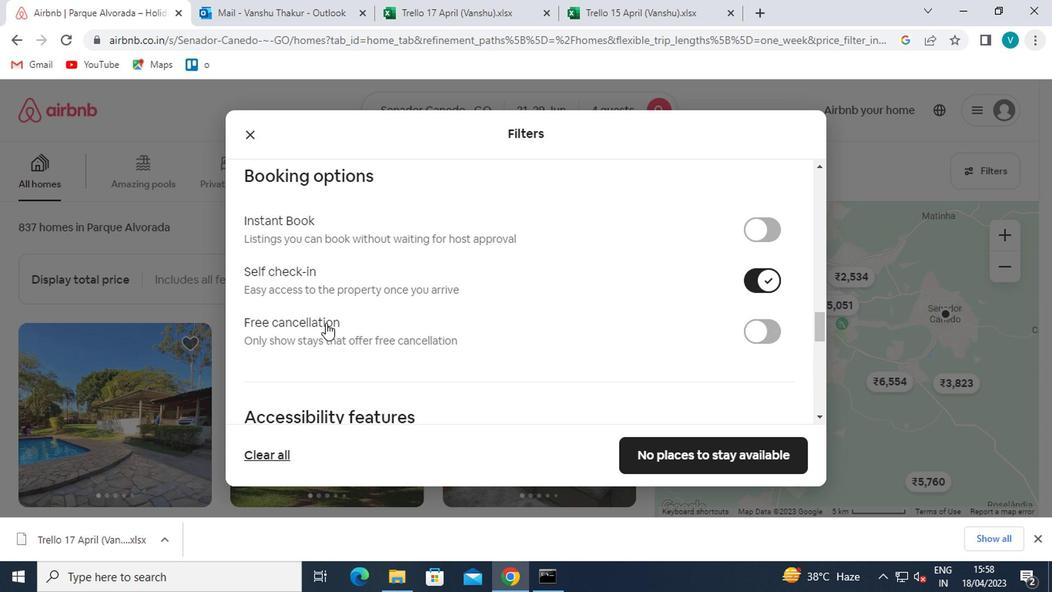 
Action: Mouse scrolled (322, 321) with delta (0, -1)
Screenshot: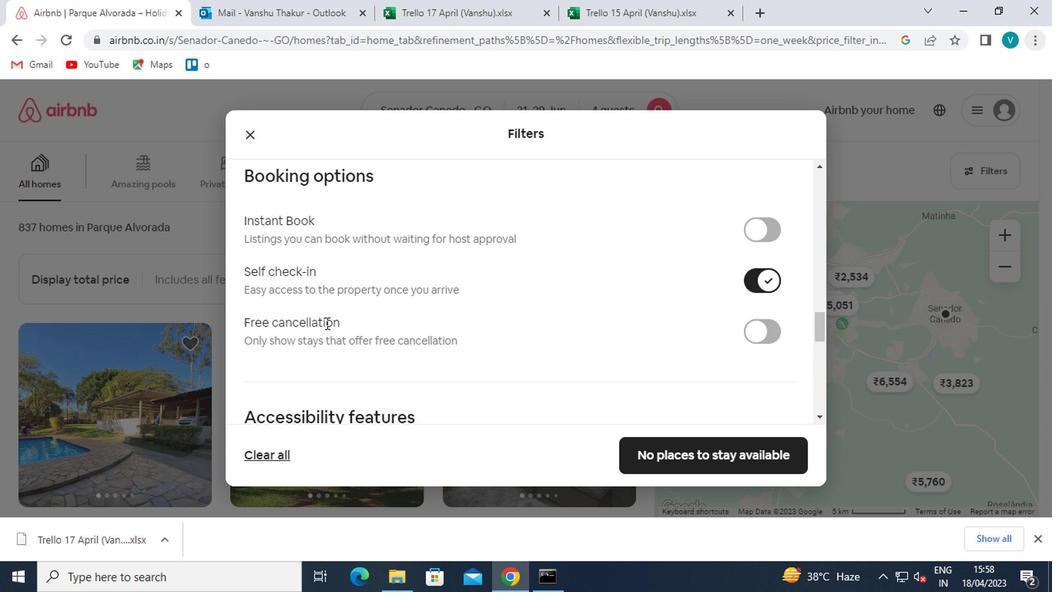 
Action: Mouse scrolled (322, 321) with delta (0, -1)
Screenshot: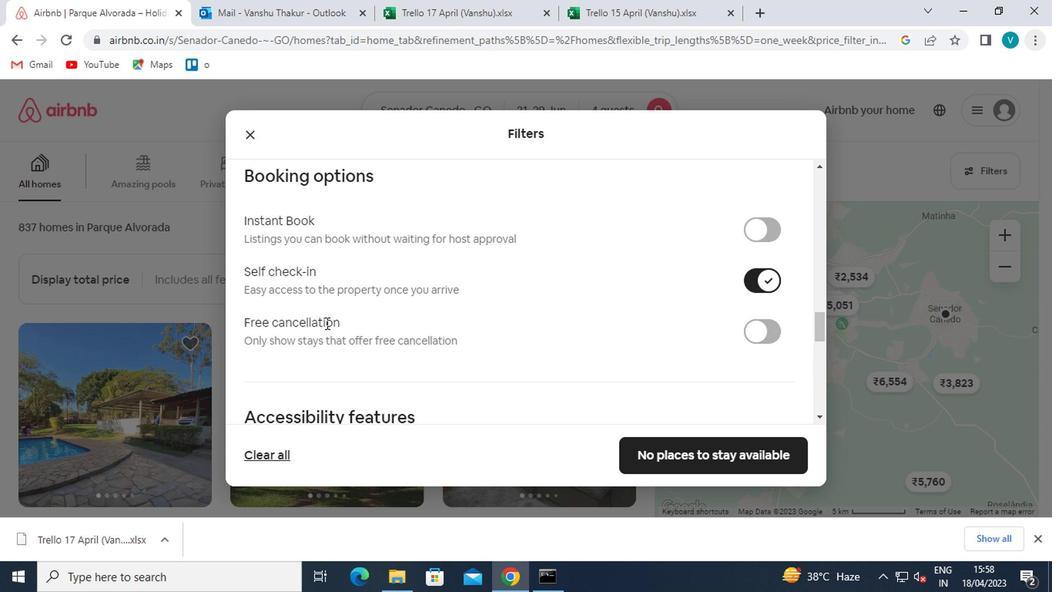 
Action: Mouse scrolled (322, 321) with delta (0, -1)
Screenshot: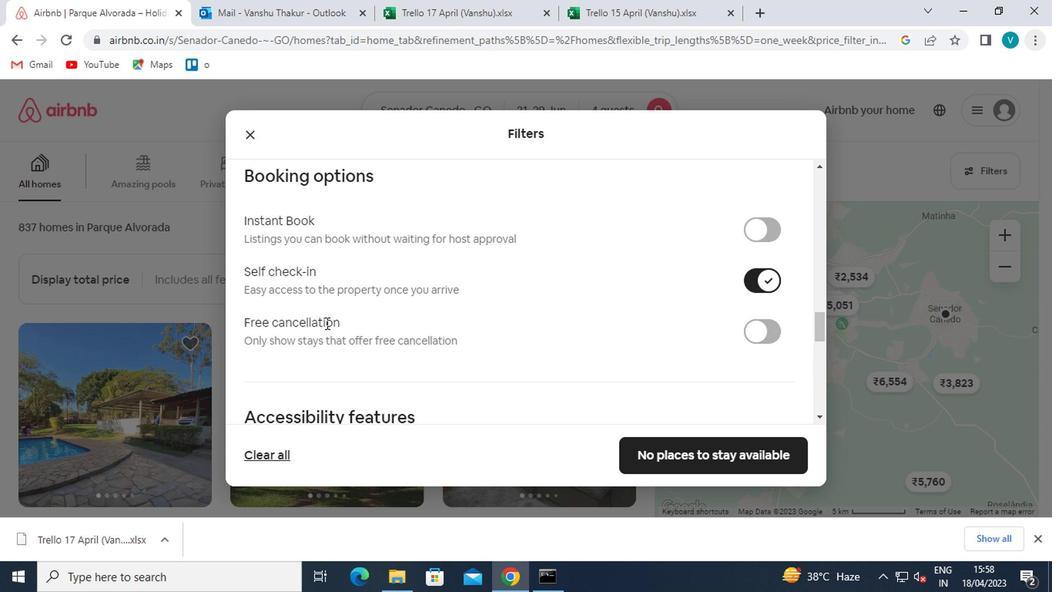 
Action: Mouse scrolled (322, 321) with delta (0, -1)
Screenshot: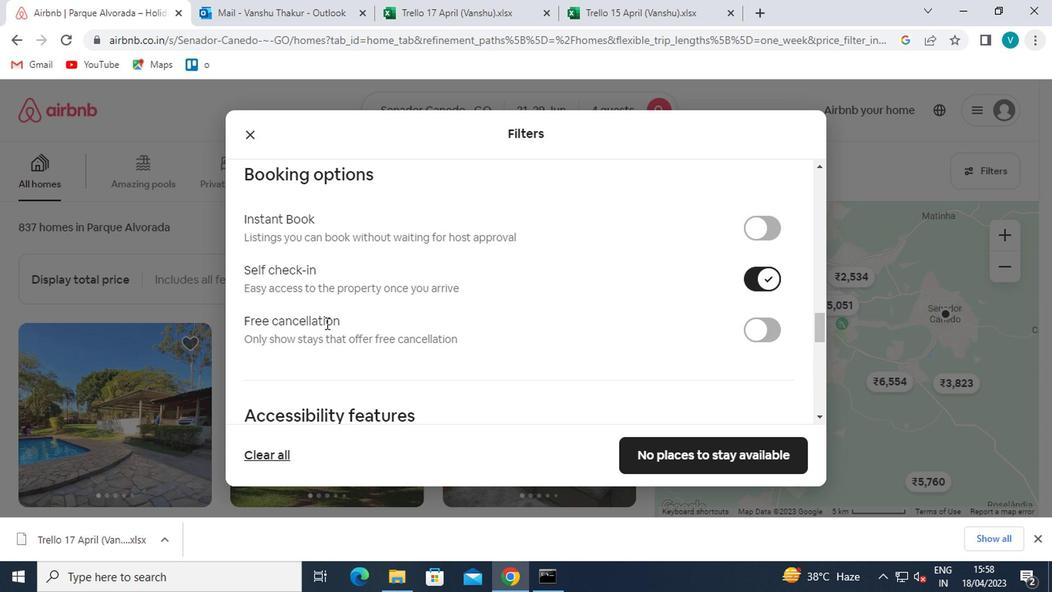 
Action: Mouse scrolled (322, 321) with delta (0, -1)
Screenshot: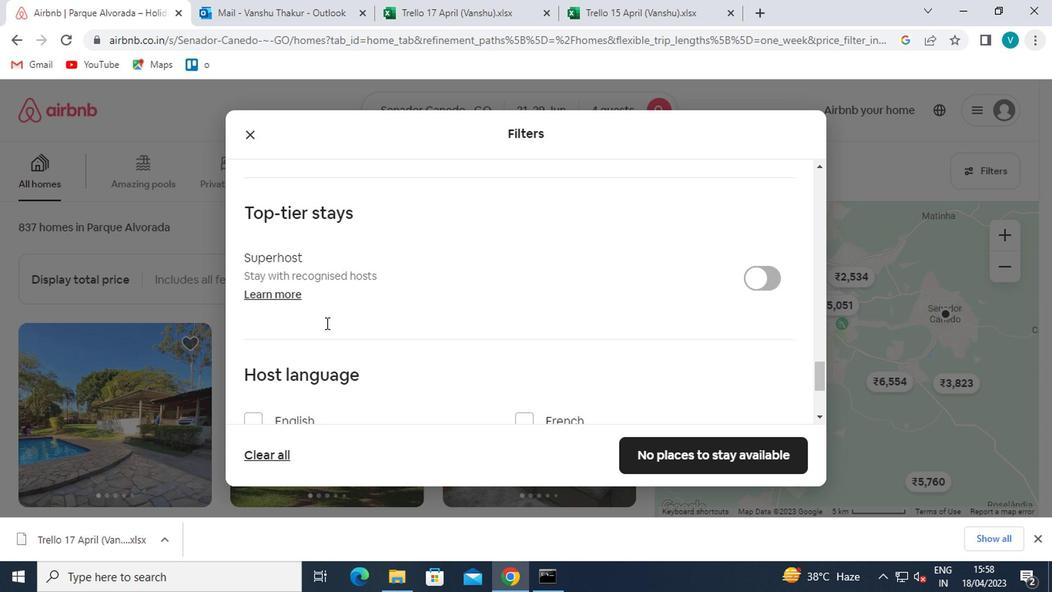 
Action: Mouse moved to (678, 452)
Screenshot: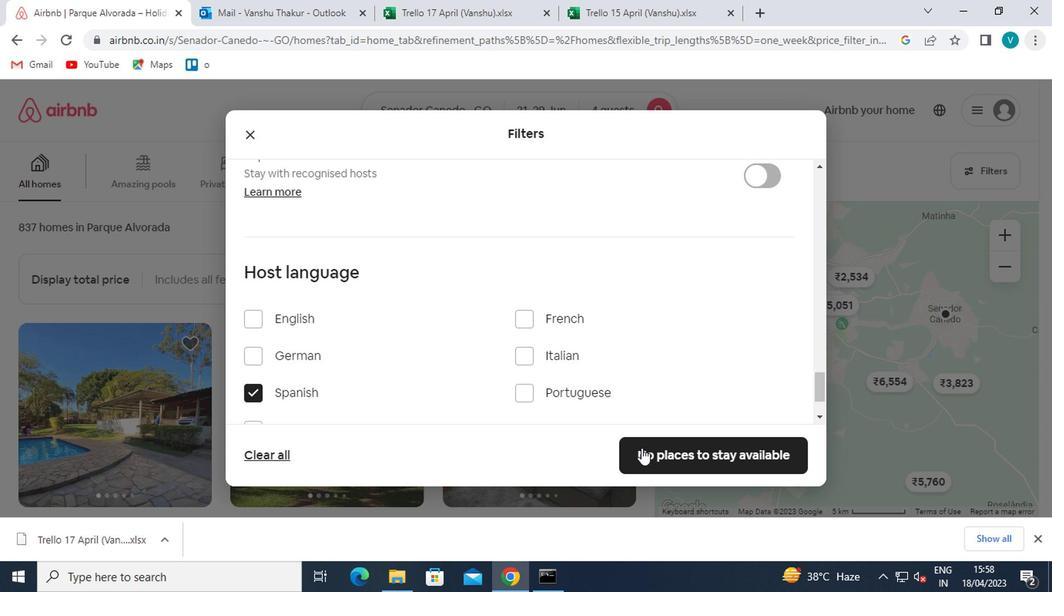 
Action: Mouse pressed left at (678, 452)
Screenshot: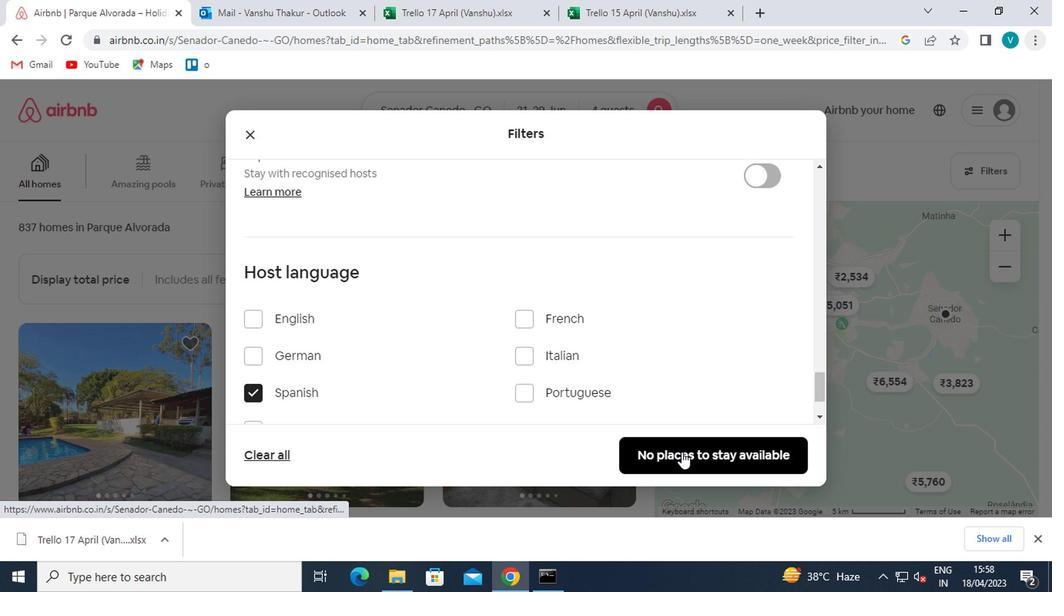 
Action: Mouse moved to (525, 384)
Screenshot: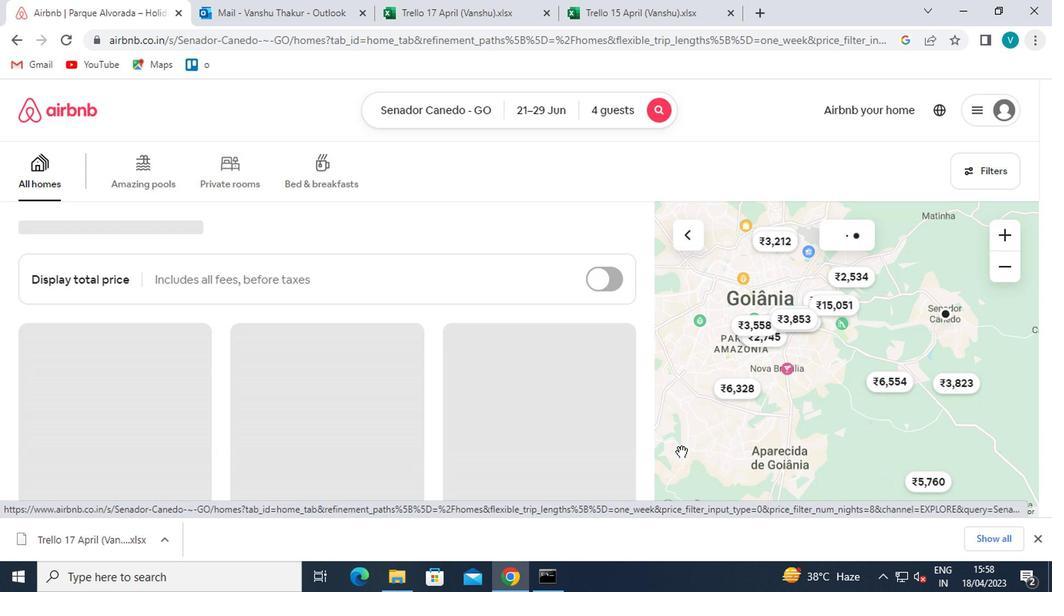 
